 Task: Search for Homes in San Diego with Ocean Views and Balcony.
Action: Mouse moved to (231, 185)
Screenshot: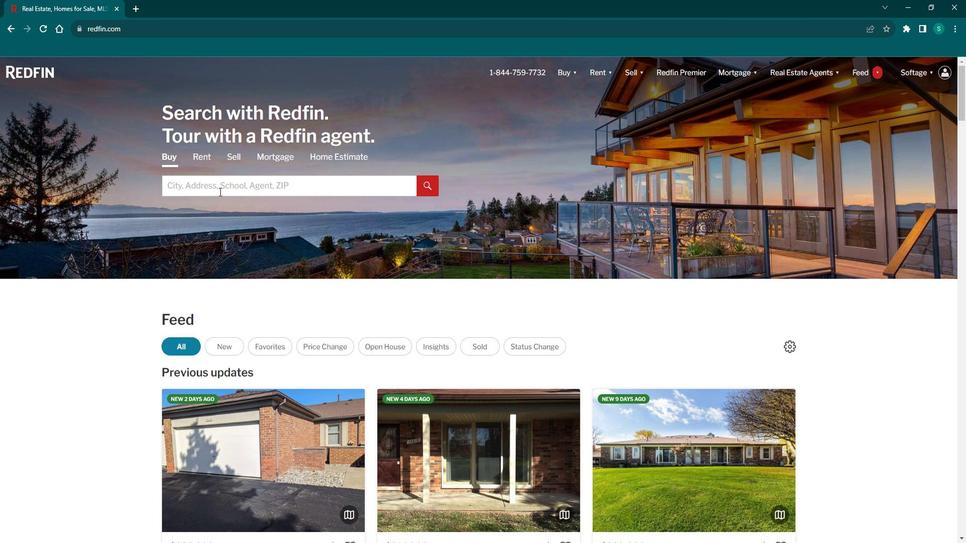 
Action: Mouse pressed left at (231, 185)
Screenshot: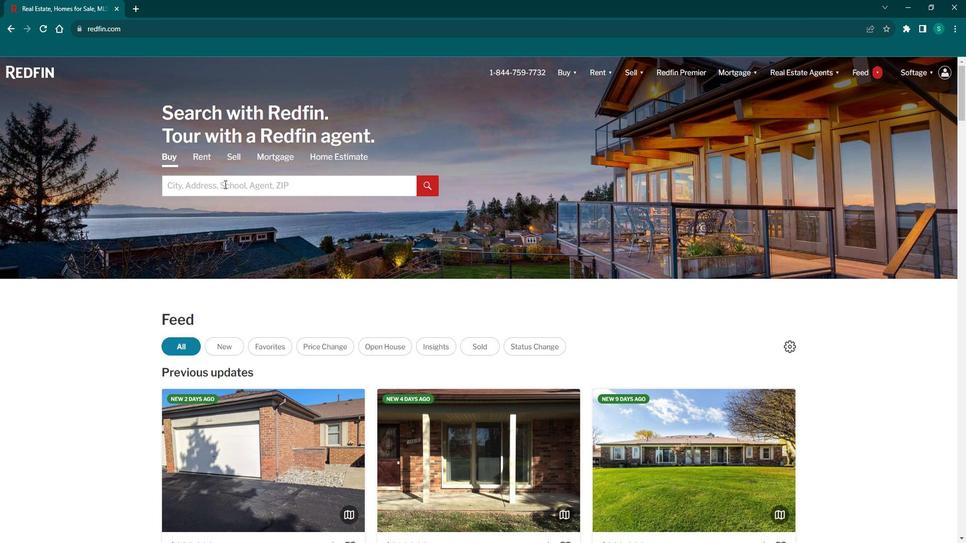 
Action: Mouse moved to (234, 184)
Screenshot: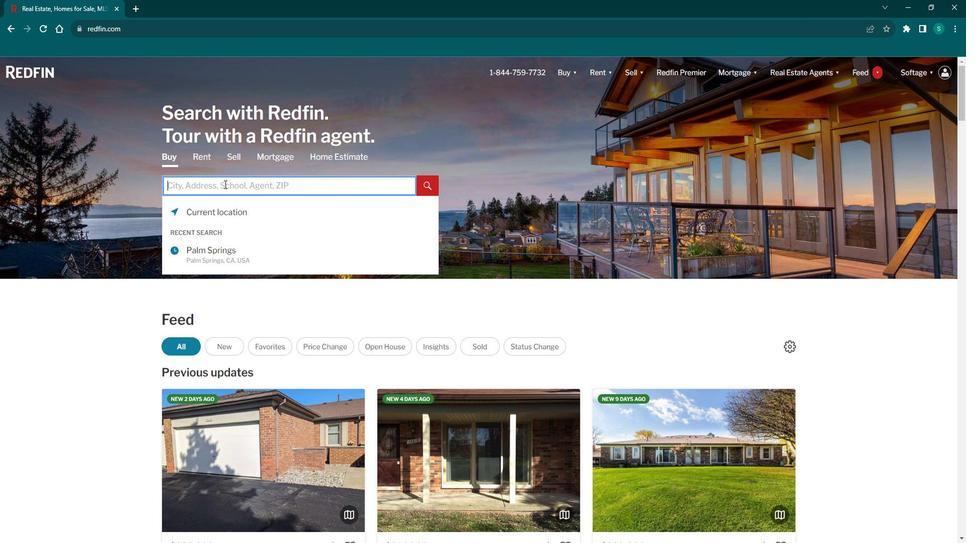 
Action: Key pressed <Key.caps_lock>S<Key.caps_lock>an<Key.space><Key.caps_lock>D<Key.caps_lock>iego
Screenshot: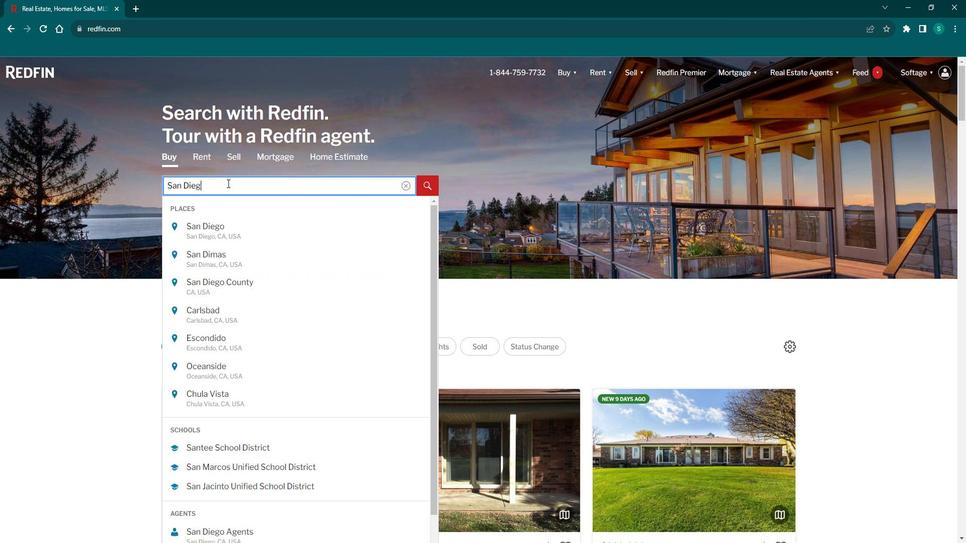
Action: Mouse moved to (228, 227)
Screenshot: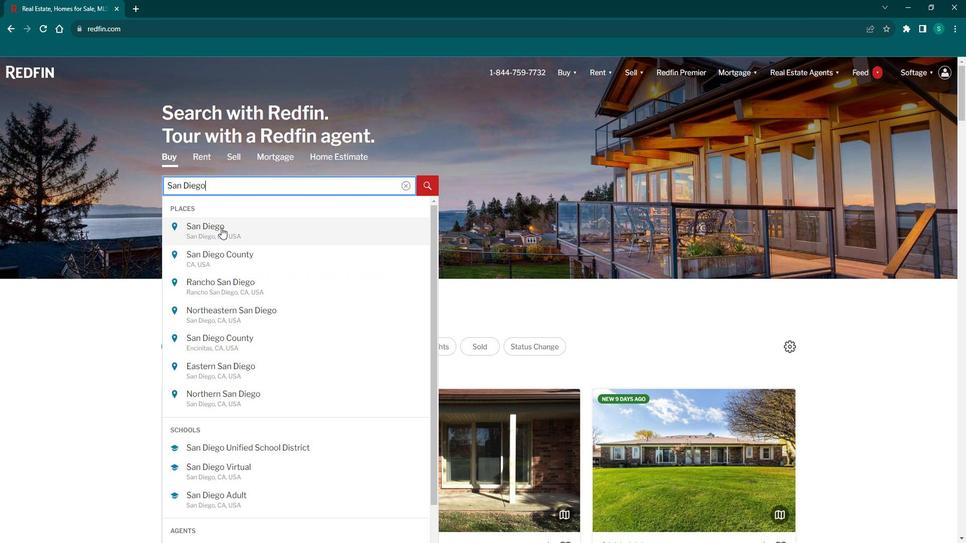 
Action: Mouse pressed left at (228, 227)
Screenshot: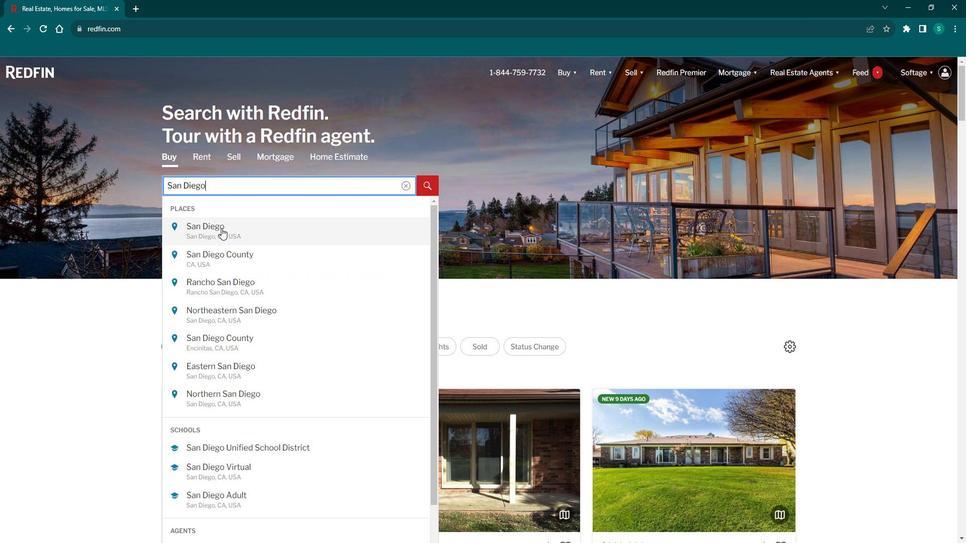 
Action: Mouse moved to (861, 140)
Screenshot: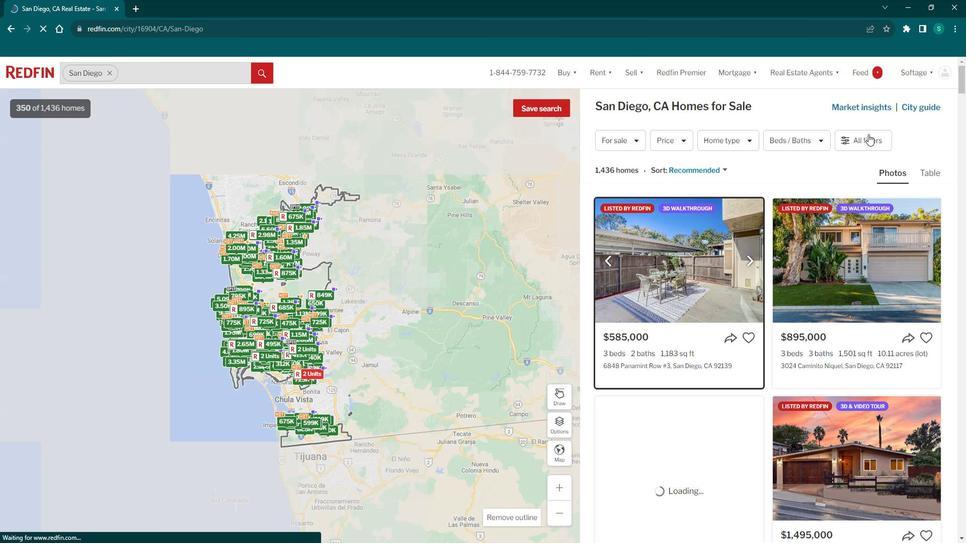 
Action: Mouse pressed left at (861, 140)
Screenshot: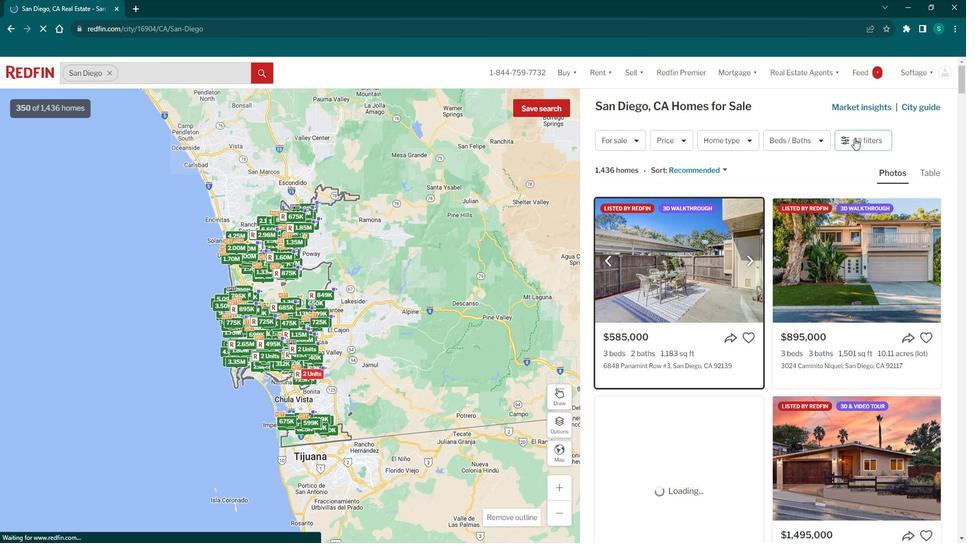 
Action: Mouse moved to (876, 143)
Screenshot: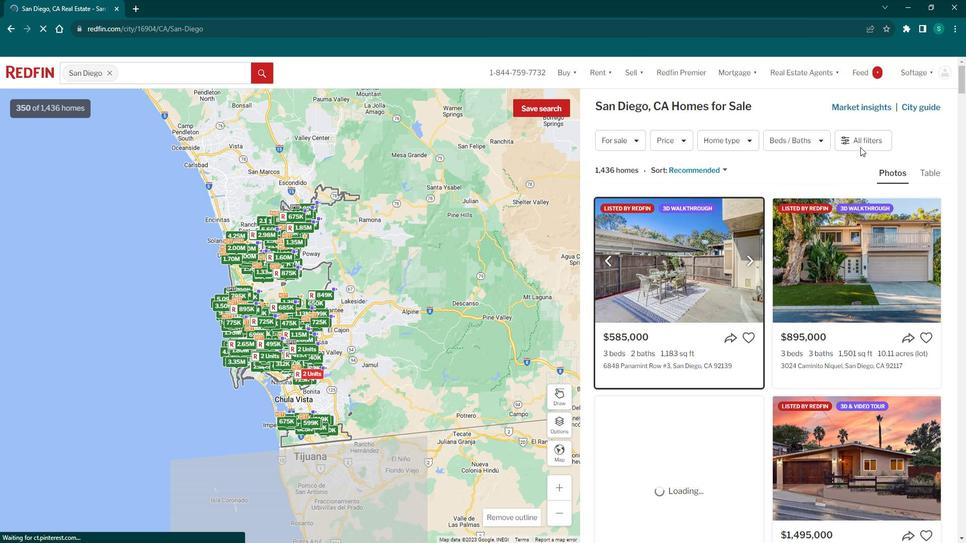 
Action: Mouse pressed left at (876, 143)
Screenshot: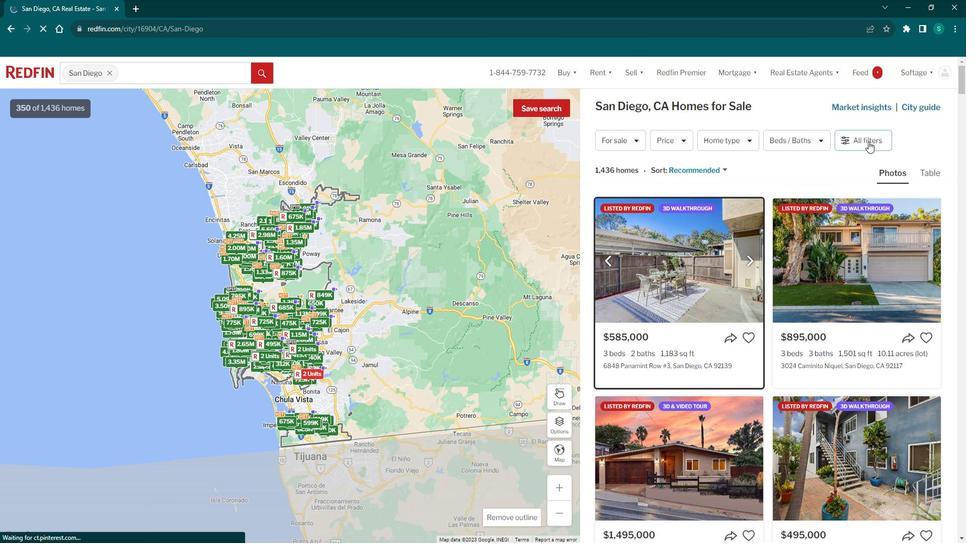 
Action: Mouse moved to (740, 320)
Screenshot: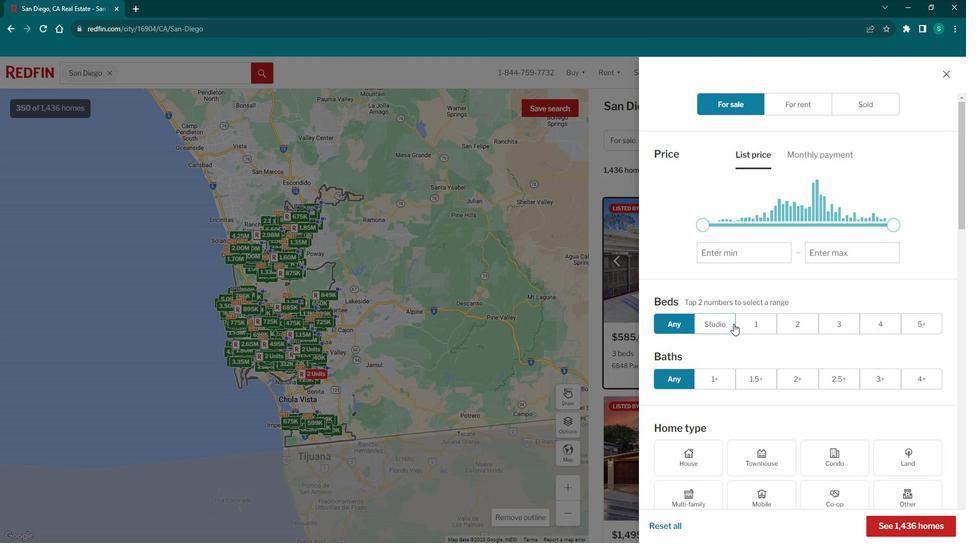 
Action: Mouse scrolled (740, 320) with delta (0, 0)
Screenshot: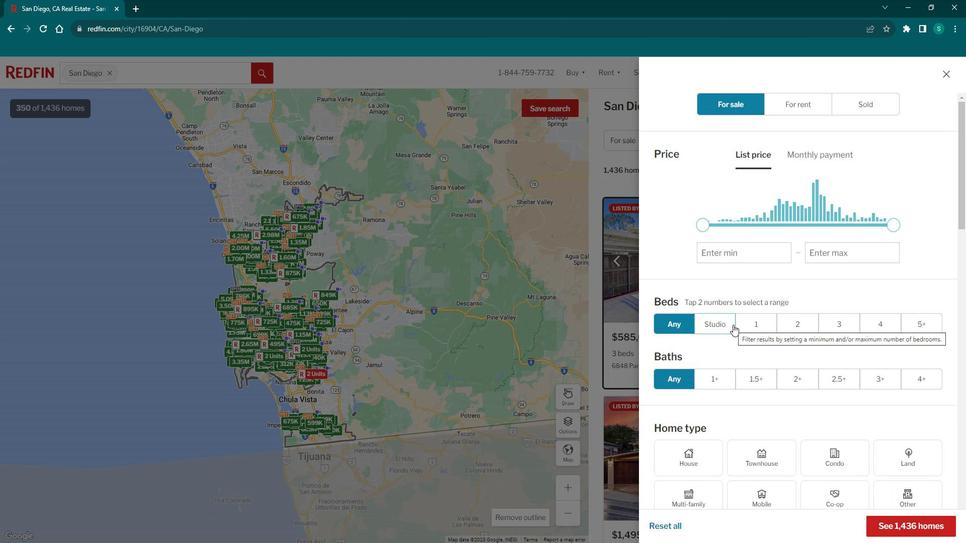 
Action: Mouse scrolled (740, 320) with delta (0, 0)
Screenshot: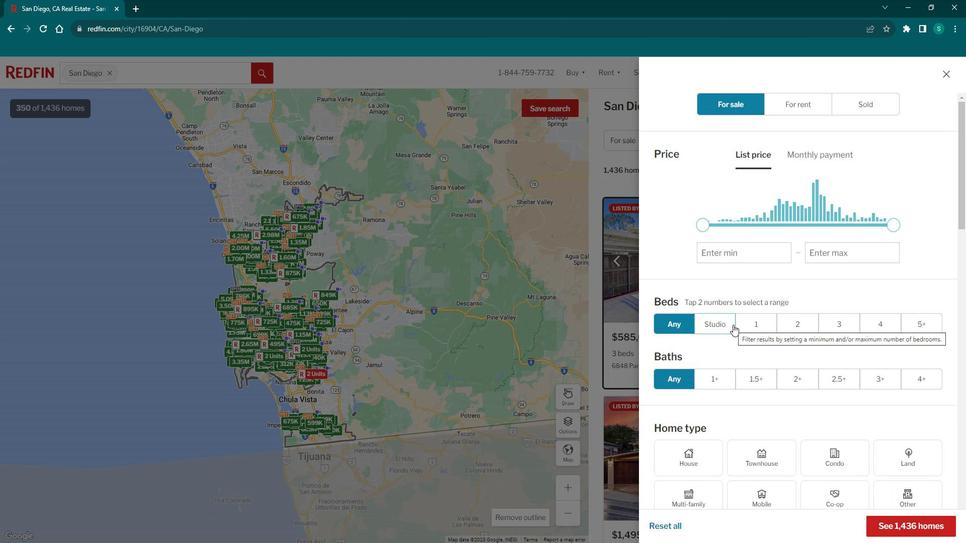 
Action: Mouse moved to (687, 343)
Screenshot: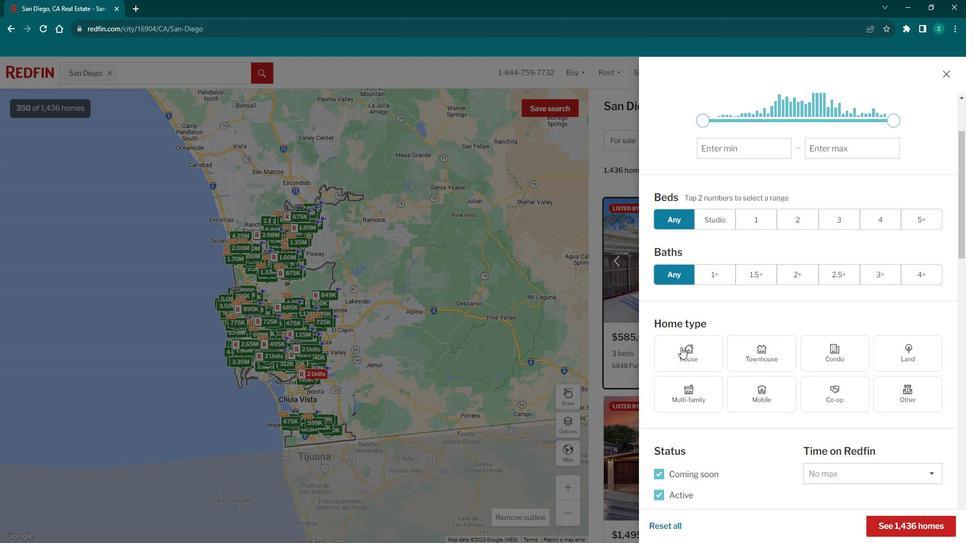 
Action: Mouse pressed left at (687, 343)
Screenshot: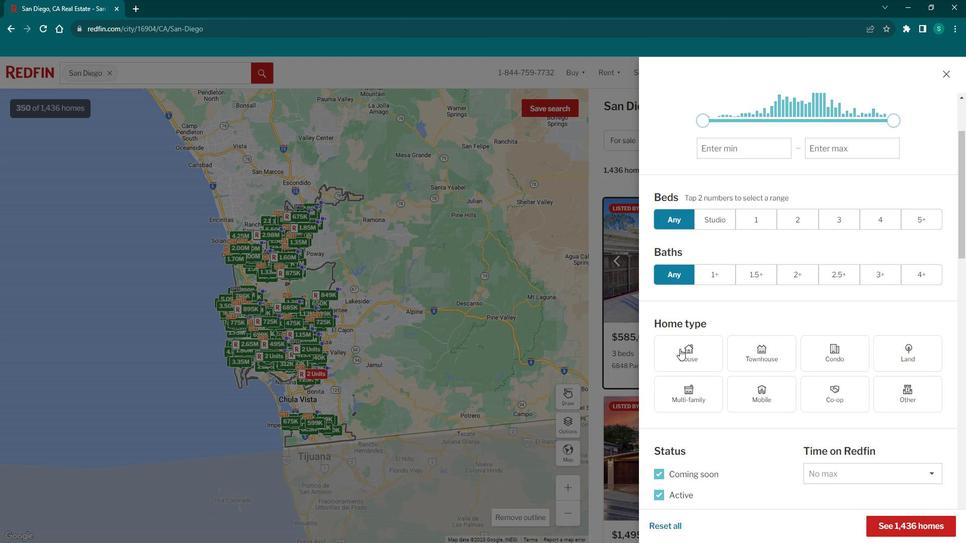 
Action: Mouse scrolled (687, 343) with delta (0, 0)
Screenshot: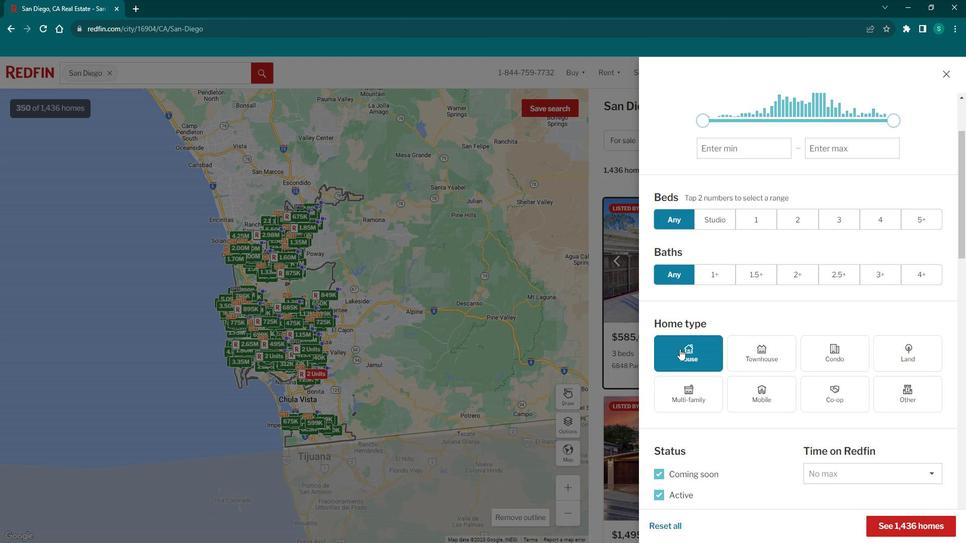 
Action: Mouse scrolled (687, 343) with delta (0, 0)
Screenshot: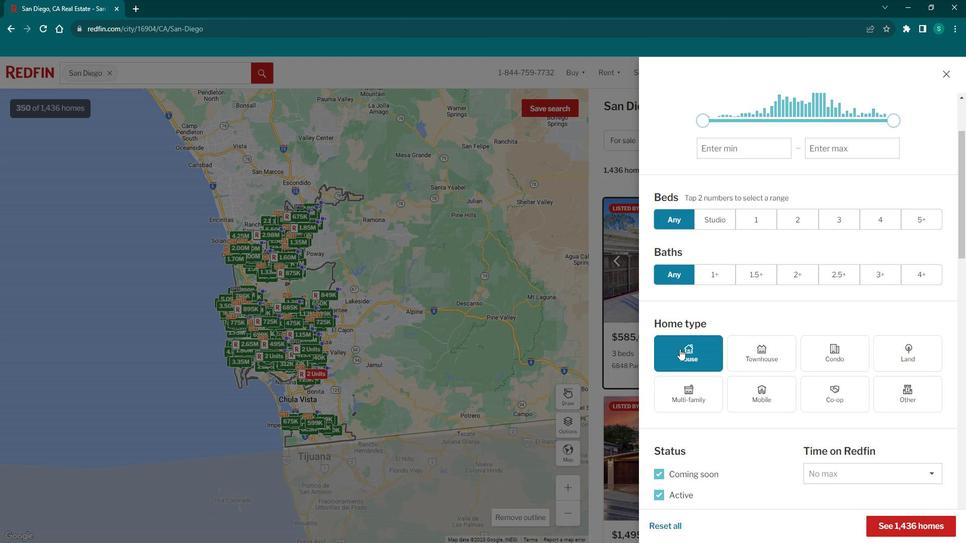 
Action: Mouse scrolled (687, 343) with delta (0, 0)
Screenshot: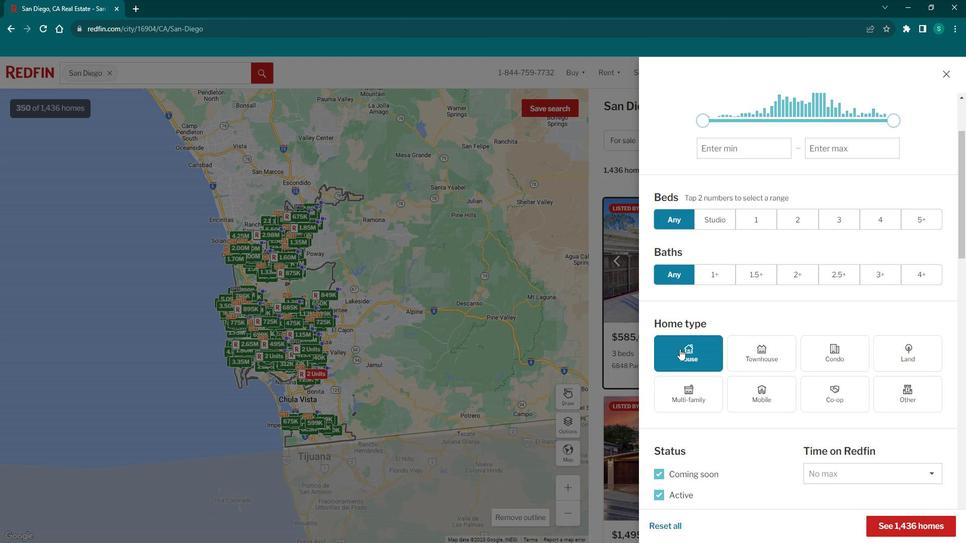 
Action: Mouse scrolled (687, 343) with delta (0, 0)
Screenshot: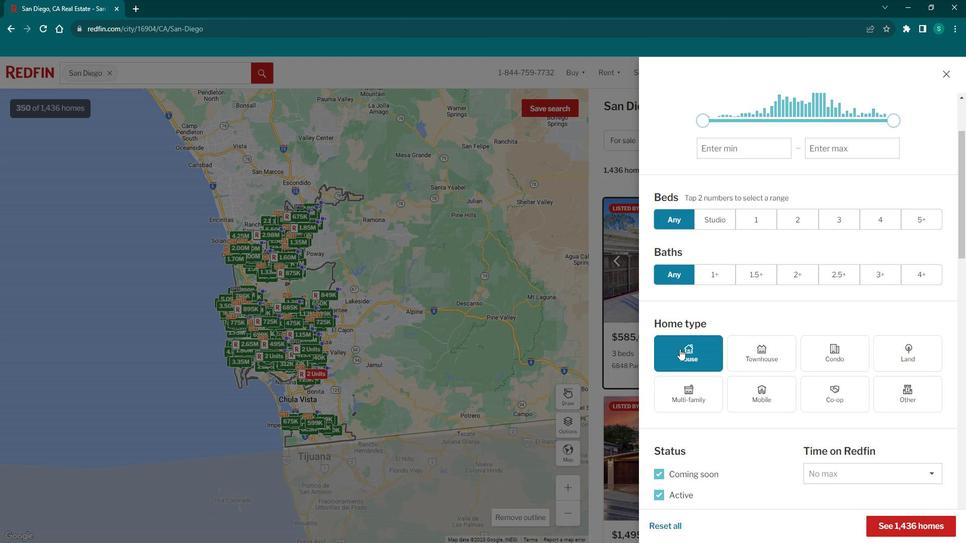 
Action: Mouse scrolled (687, 343) with delta (0, 0)
Screenshot: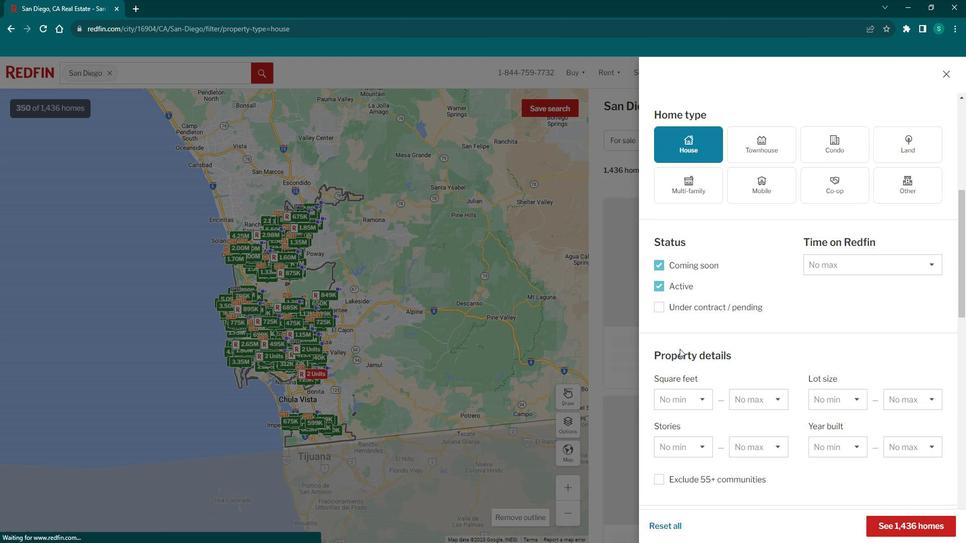 
Action: Mouse scrolled (687, 343) with delta (0, 0)
Screenshot: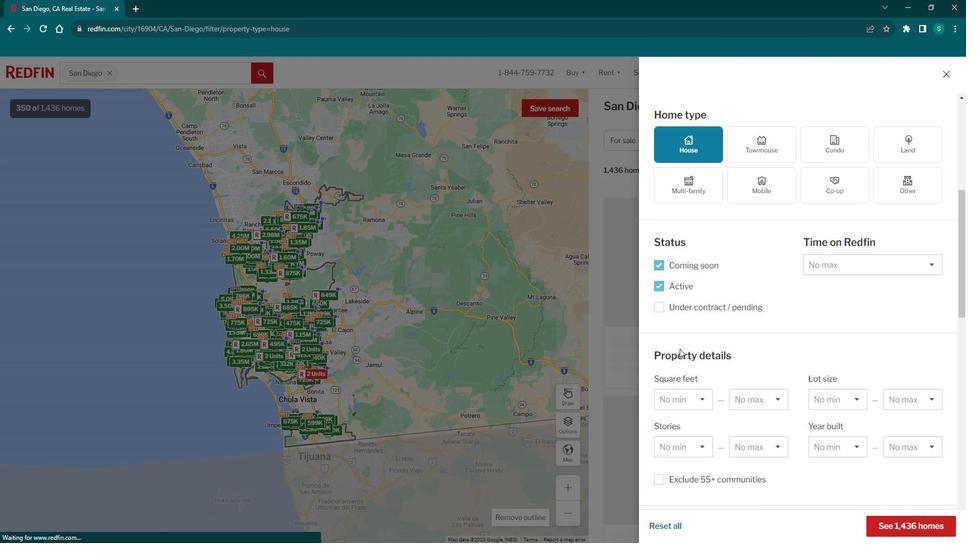 
Action: Mouse moved to (695, 341)
Screenshot: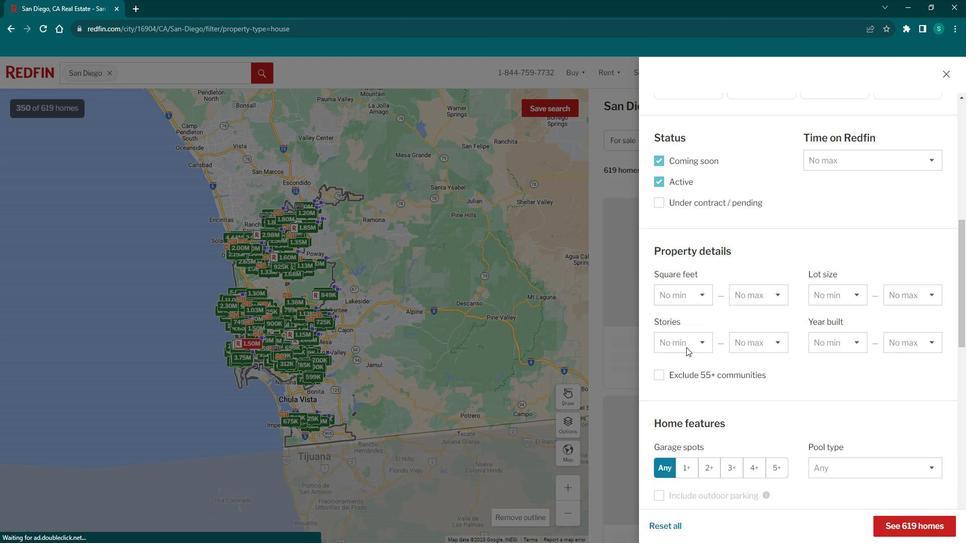 
Action: Mouse scrolled (695, 341) with delta (0, 0)
Screenshot: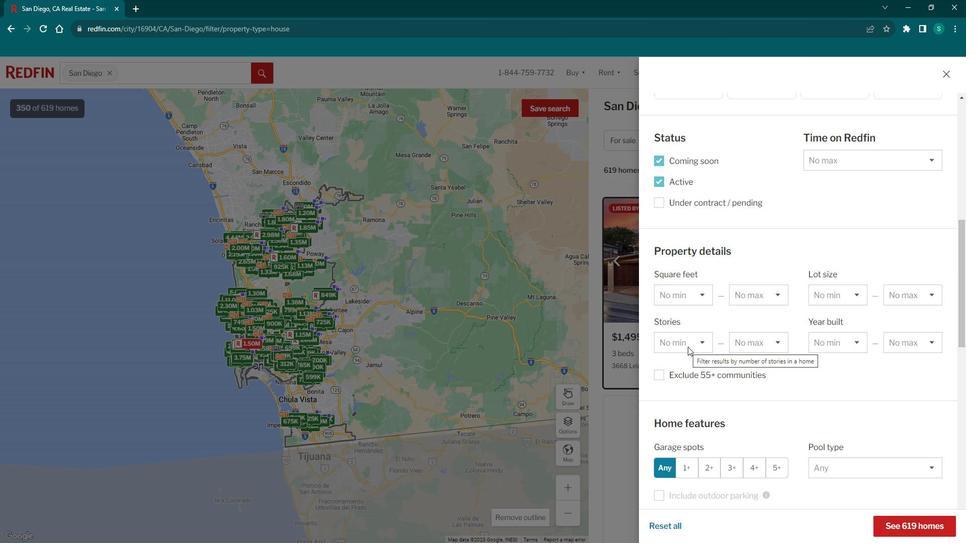 
Action: Mouse scrolled (695, 341) with delta (0, 0)
Screenshot: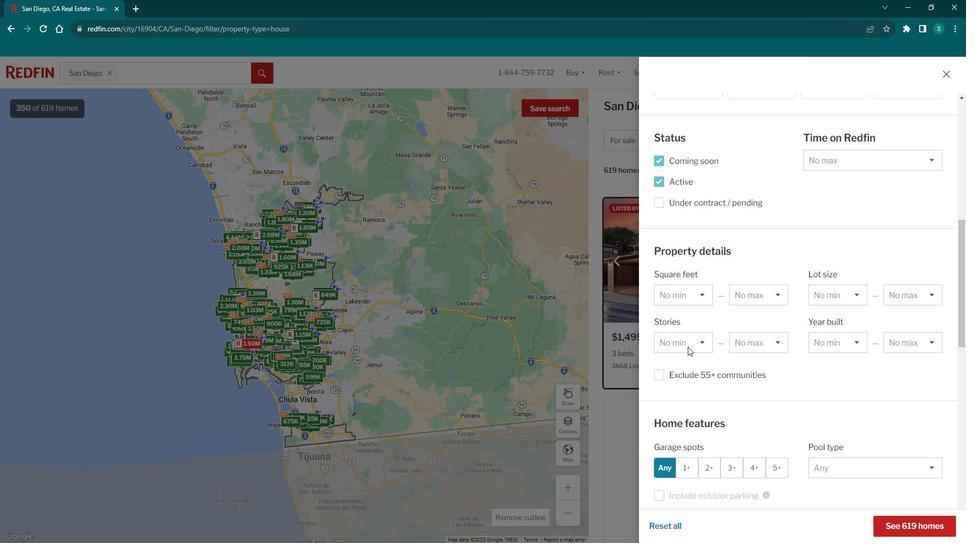 
Action: Mouse scrolled (695, 341) with delta (0, 0)
Screenshot: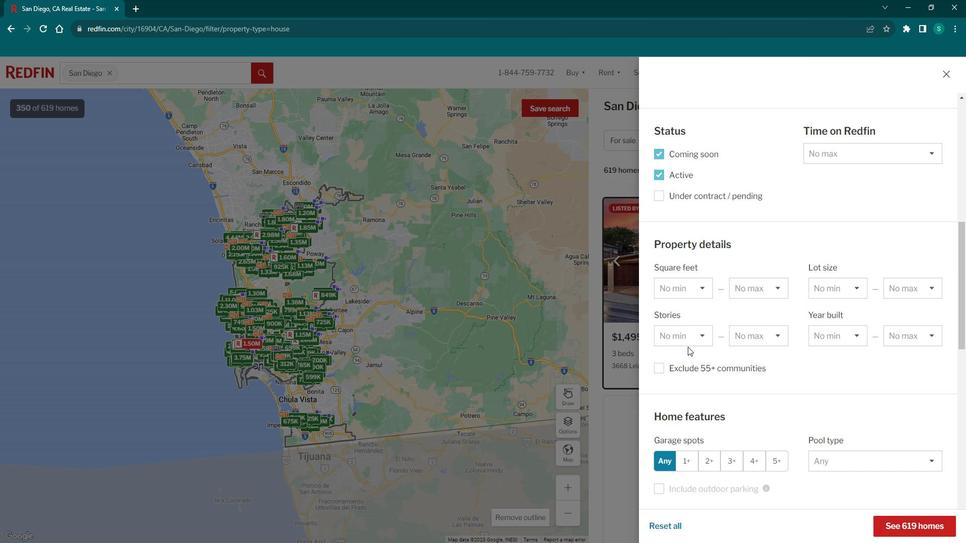 
Action: Mouse scrolled (695, 341) with delta (0, 0)
Screenshot: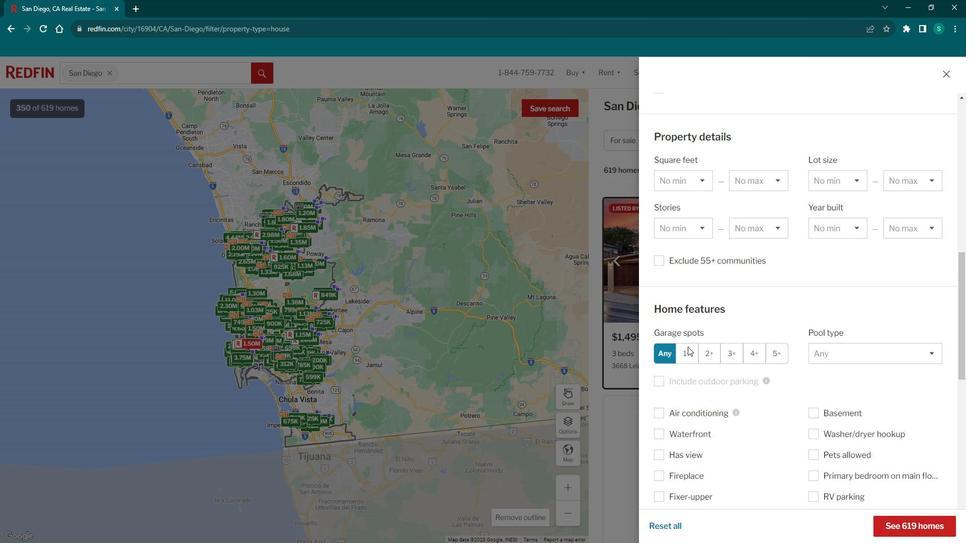 
Action: Mouse moved to (666, 353)
Screenshot: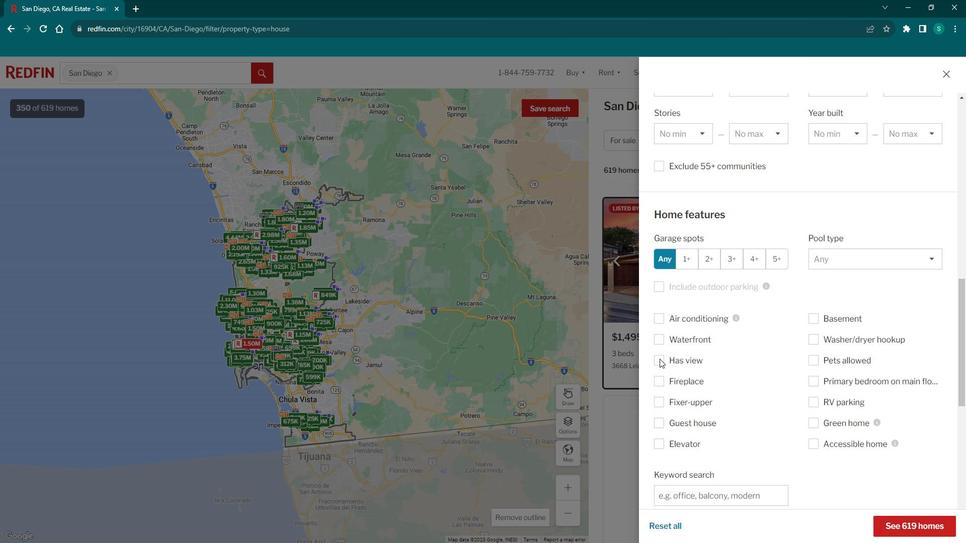 
Action: Mouse pressed left at (666, 353)
Screenshot: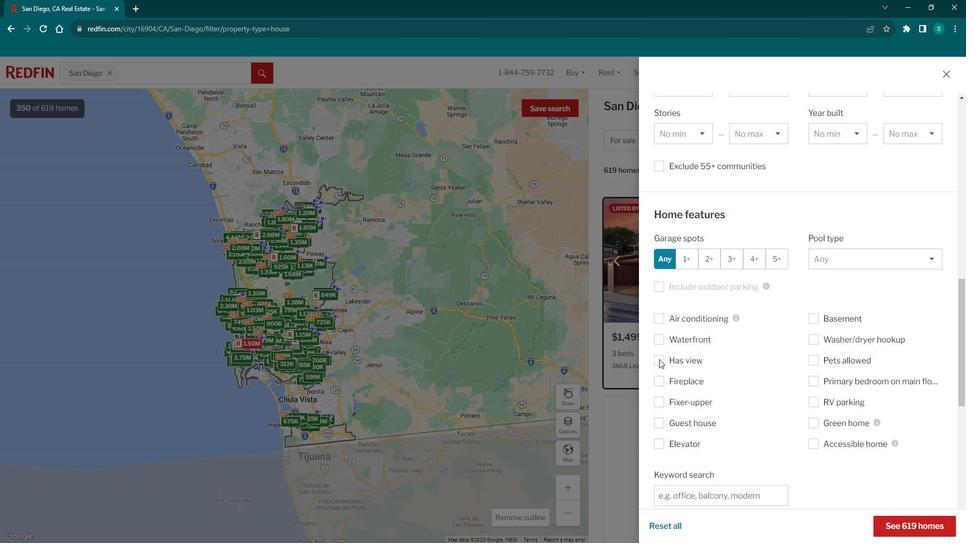 
Action: Mouse moved to (677, 343)
Screenshot: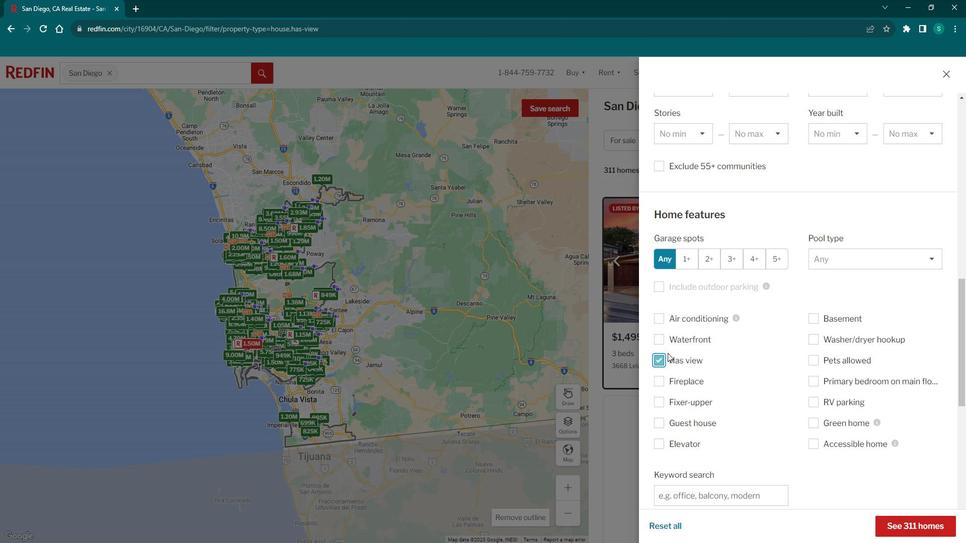 
Action: Mouse pressed left at (677, 343)
Screenshot: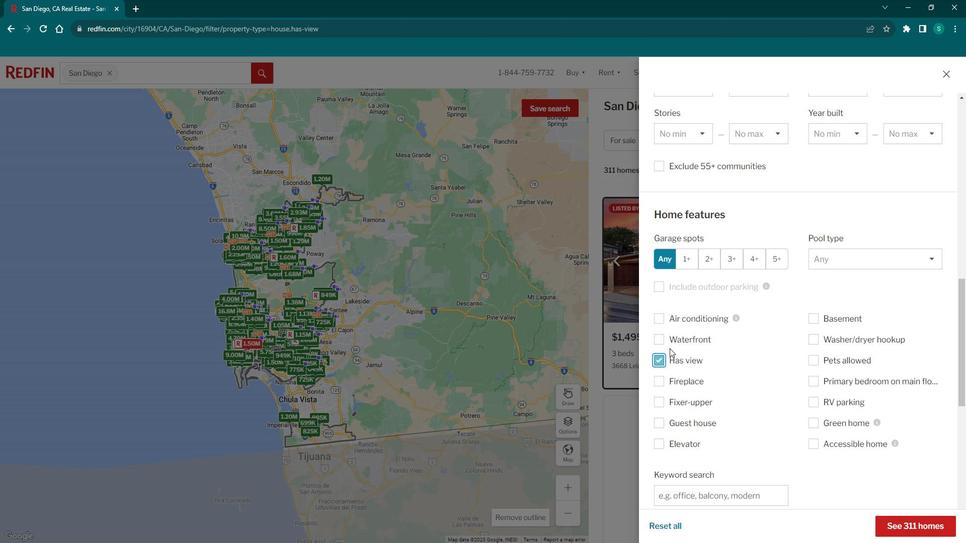 
Action: Mouse moved to (672, 355)
Screenshot: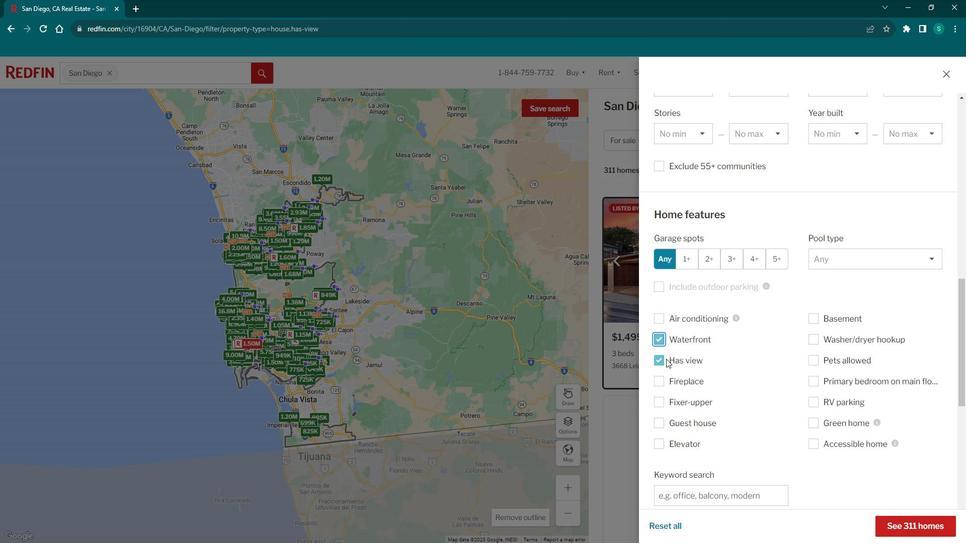 
Action: Mouse pressed left at (672, 355)
Screenshot: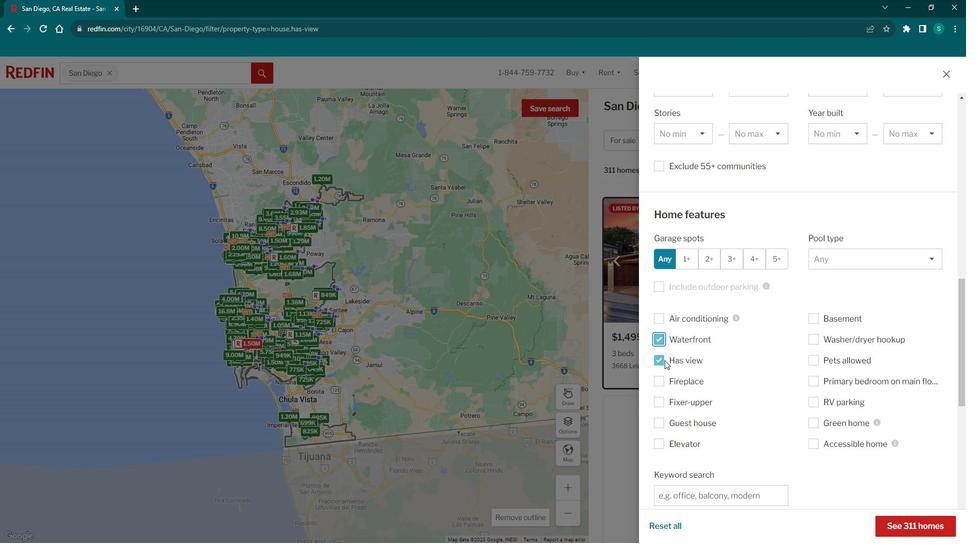 
Action: Mouse moved to (666, 355)
Screenshot: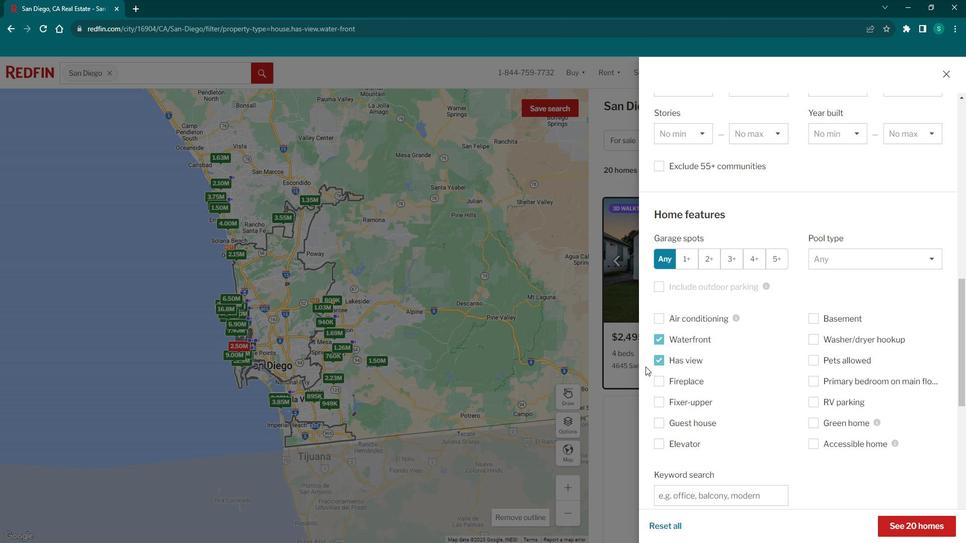 
Action: Mouse pressed left at (666, 355)
Screenshot: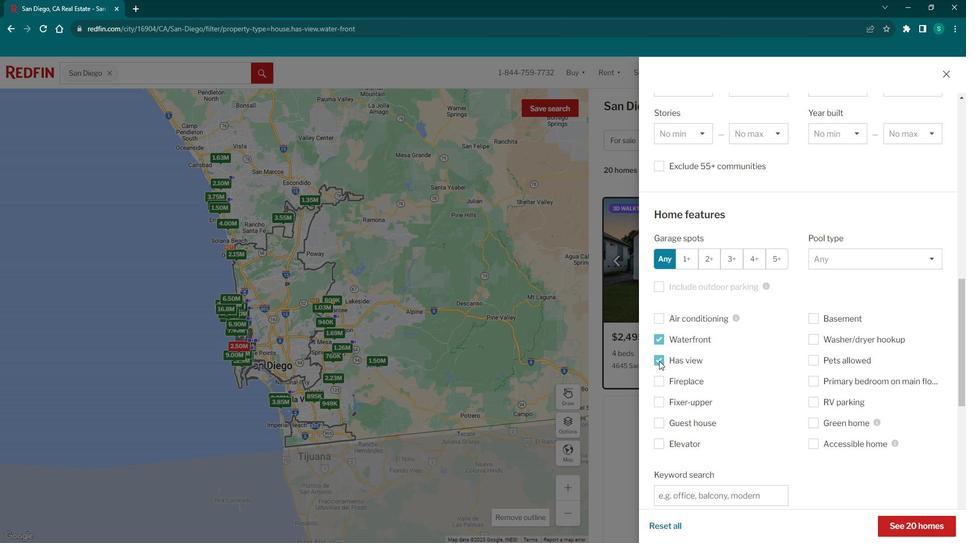 
Action: Mouse scrolled (666, 354) with delta (0, 0)
Screenshot: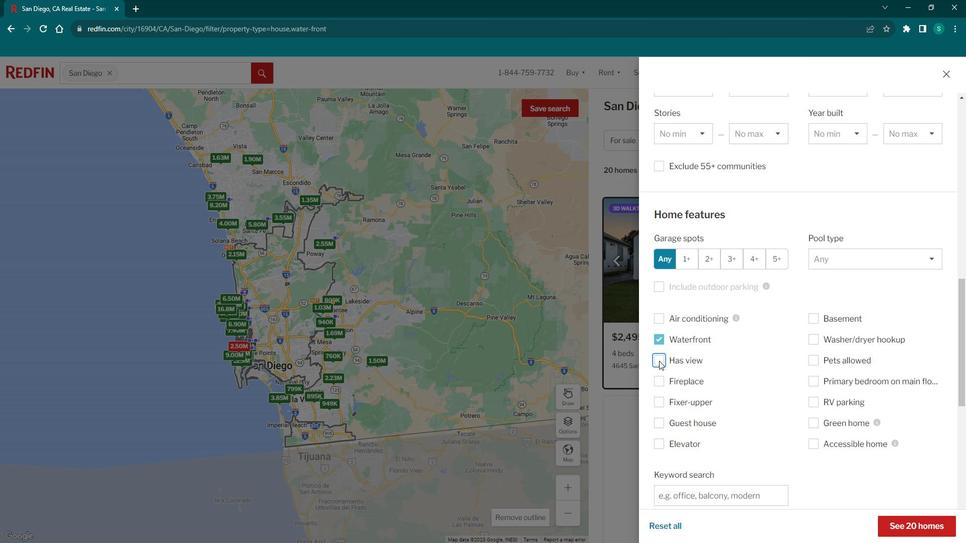 
Action: Mouse scrolled (666, 354) with delta (0, 0)
Screenshot: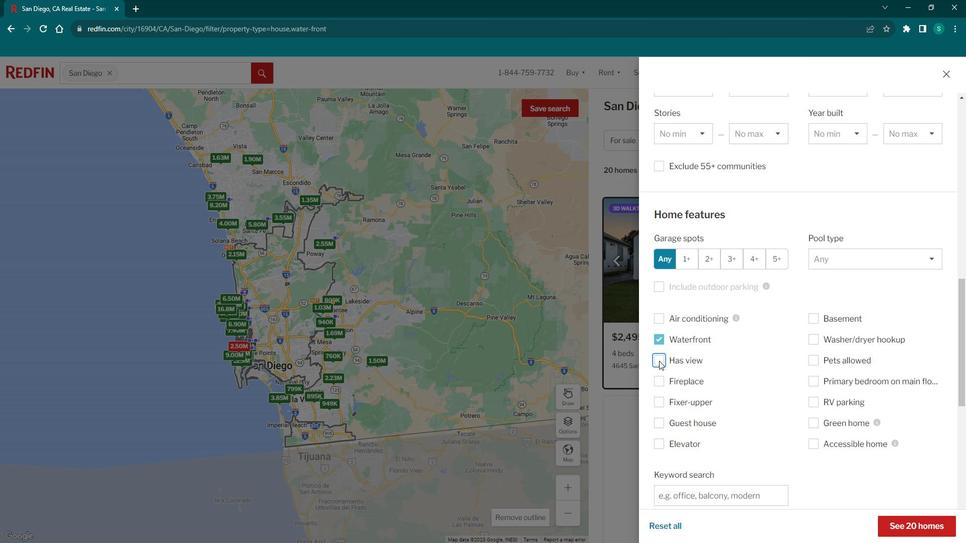 
Action: Mouse scrolled (666, 354) with delta (0, 0)
Screenshot: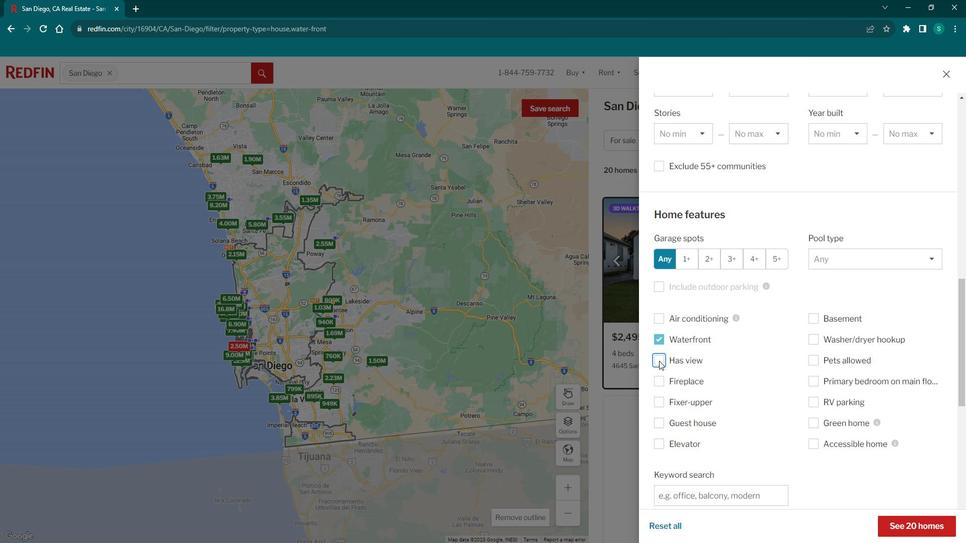
Action: Mouse scrolled (666, 354) with delta (0, 0)
Screenshot: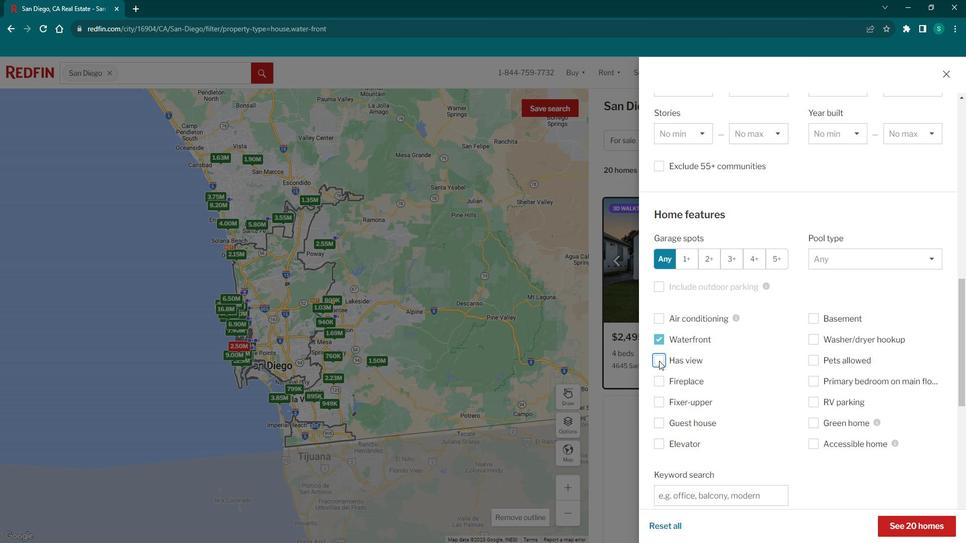 
Action: Mouse scrolled (666, 354) with delta (0, 0)
Screenshot: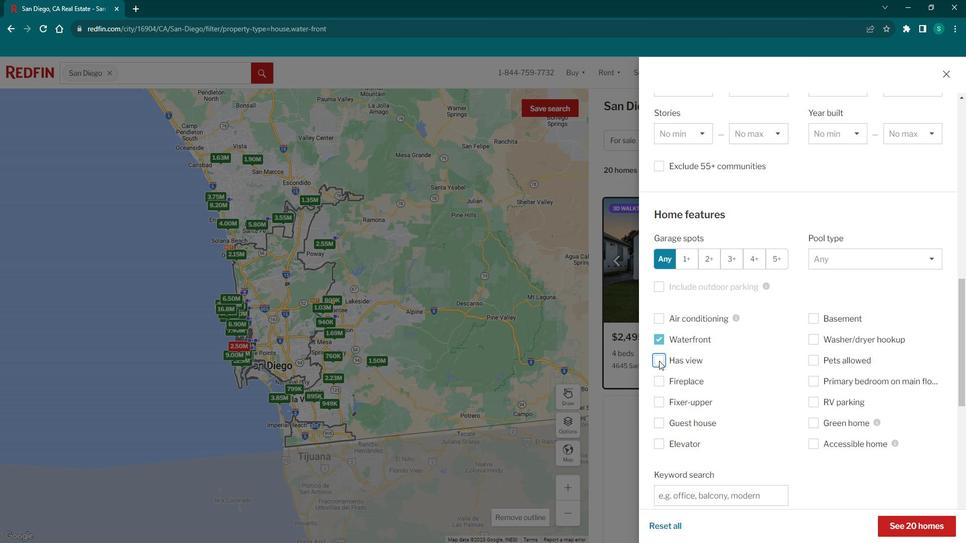 
Action: Mouse moved to (752, 339)
Screenshot: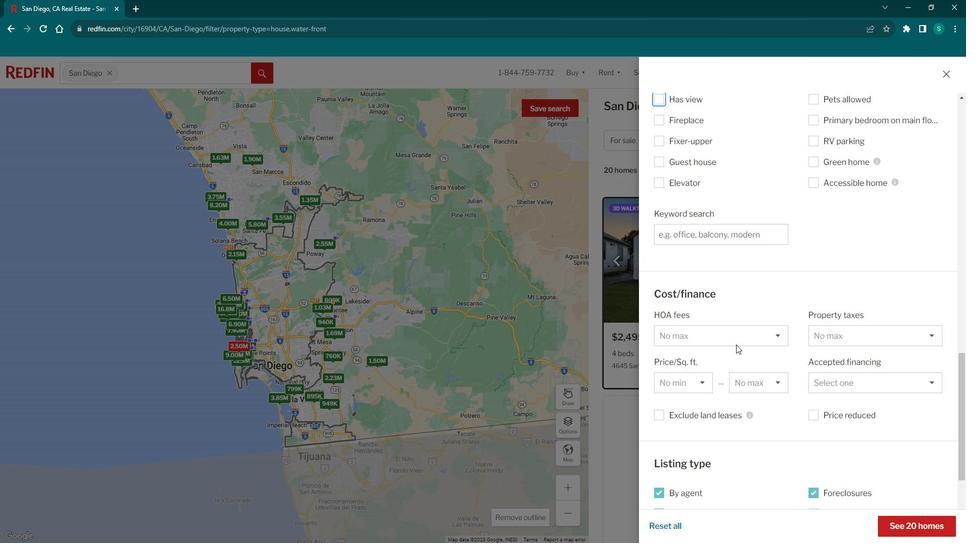
Action: Mouse scrolled (752, 340) with delta (0, 0)
Screenshot: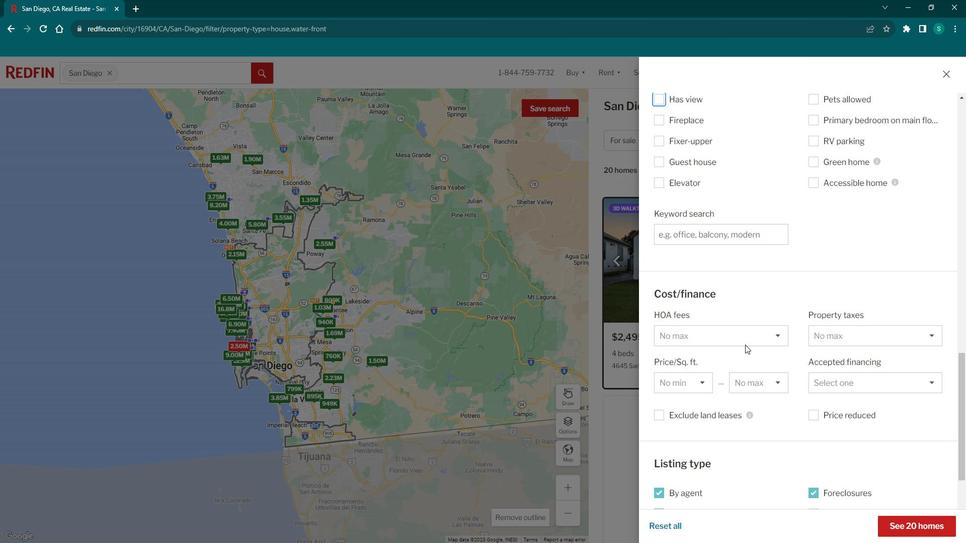 
Action: Mouse scrolled (752, 340) with delta (0, 0)
Screenshot: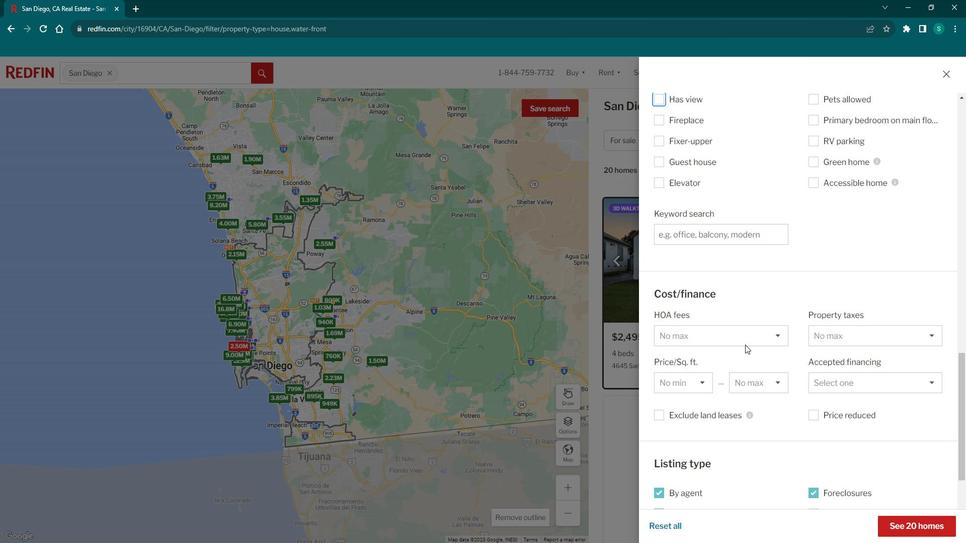 
Action: Mouse scrolled (752, 340) with delta (0, 0)
Screenshot: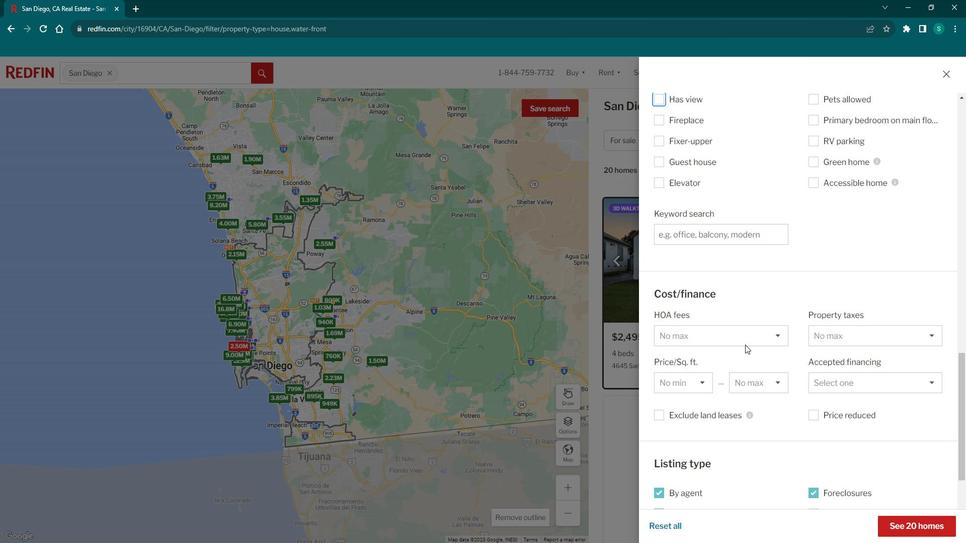 
Action: Mouse scrolled (752, 340) with delta (0, 0)
Screenshot: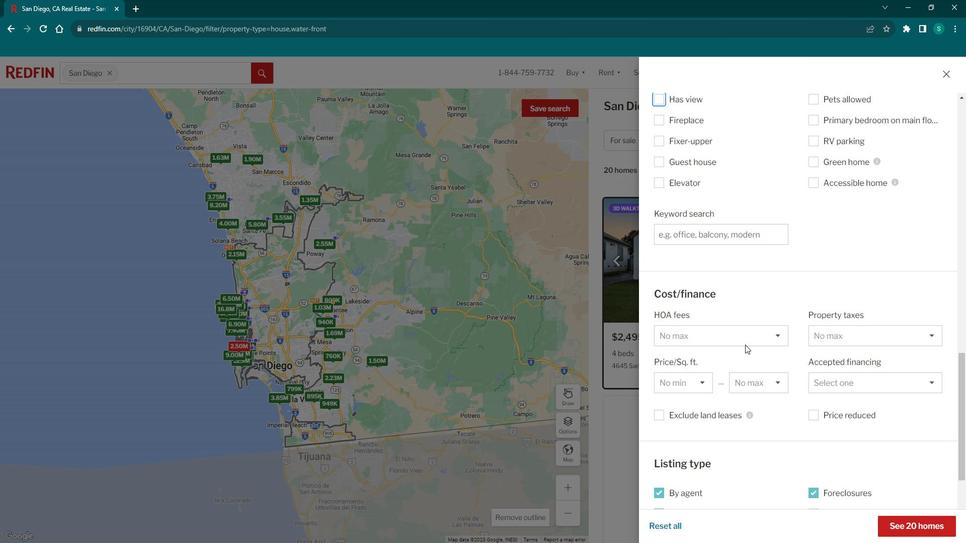 
Action: Mouse scrolled (752, 340) with delta (0, 0)
Screenshot: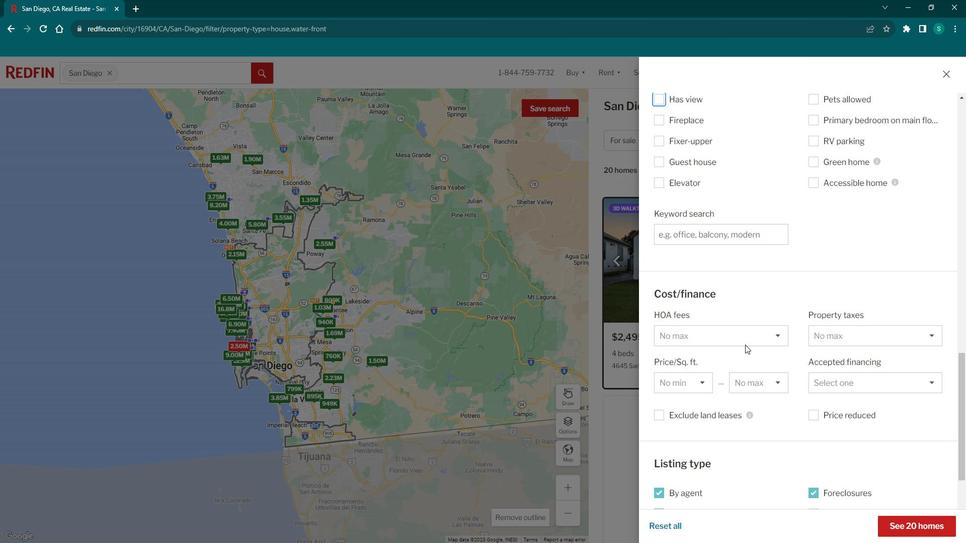 
Action: Mouse moved to (753, 339)
Screenshot: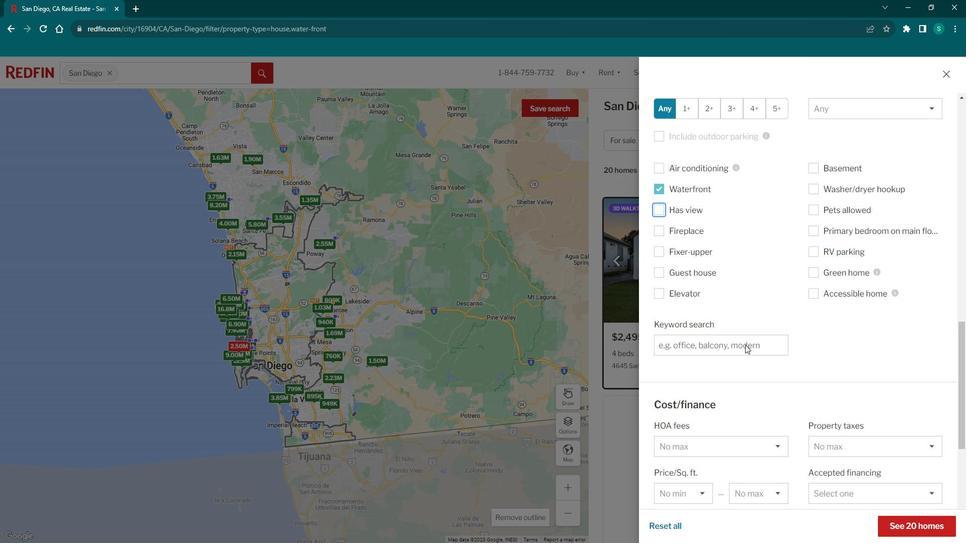 
Action: Mouse scrolled (753, 340) with delta (0, 0)
Screenshot: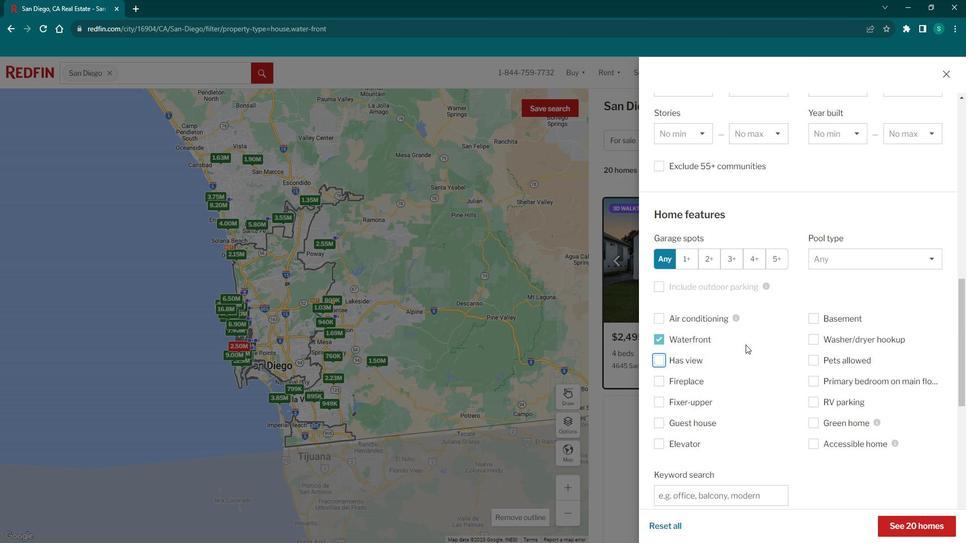 
Action: Mouse scrolled (753, 340) with delta (0, 0)
Screenshot: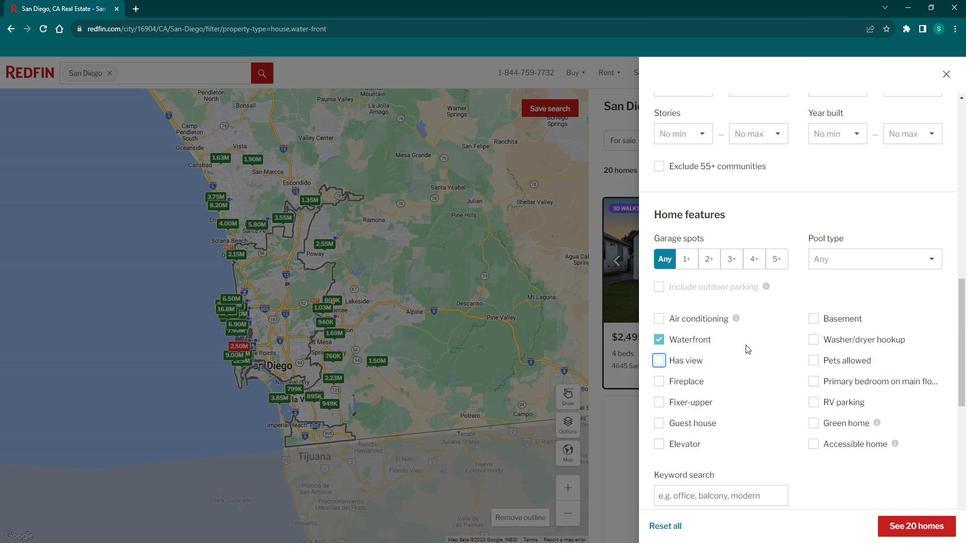 
Action: Mouse scrolled (753, 340) with delta (0, 0)
Screenshot: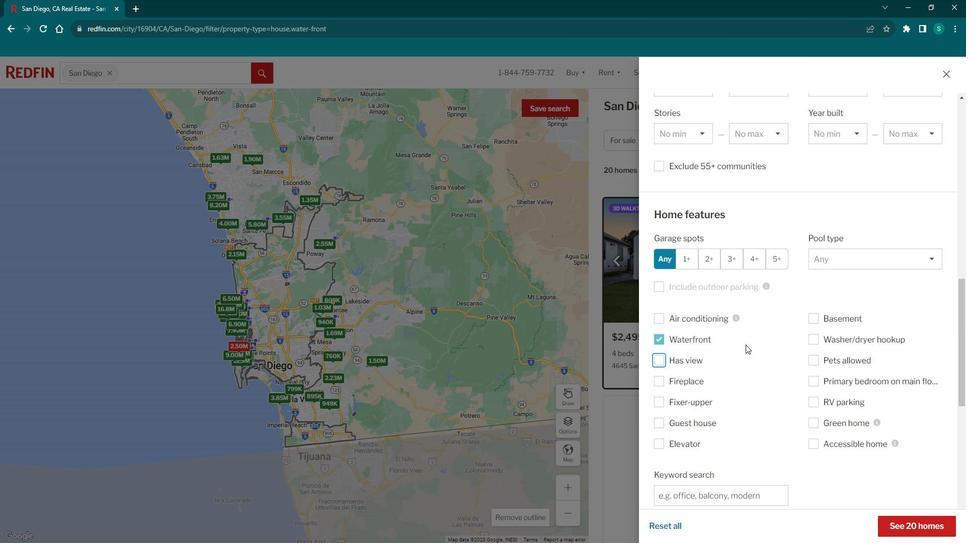 
Action: Mouse scrolled (753, 340) with delta (0, 0)
Screenshot: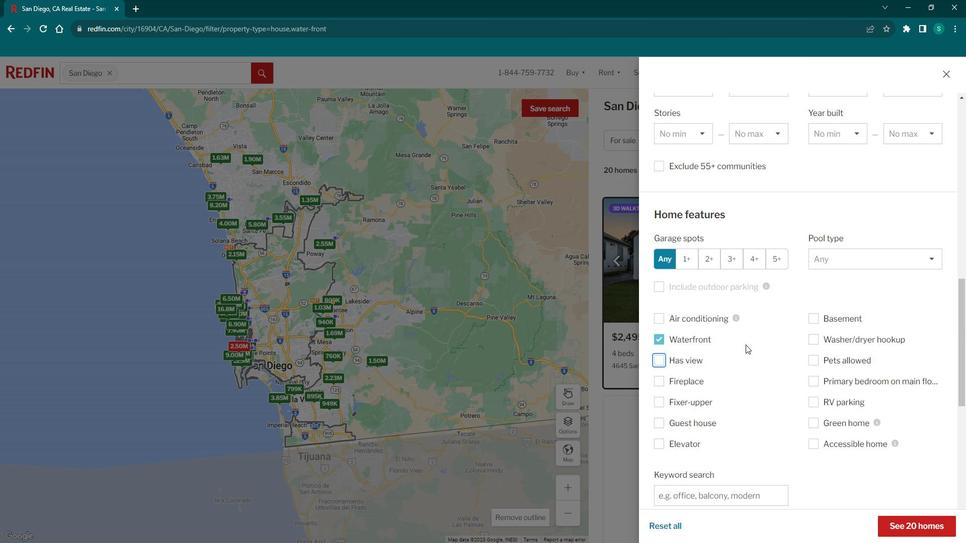 
Action: Mouse scrolled (753, 340) with delta (0, 0)
Screenshot: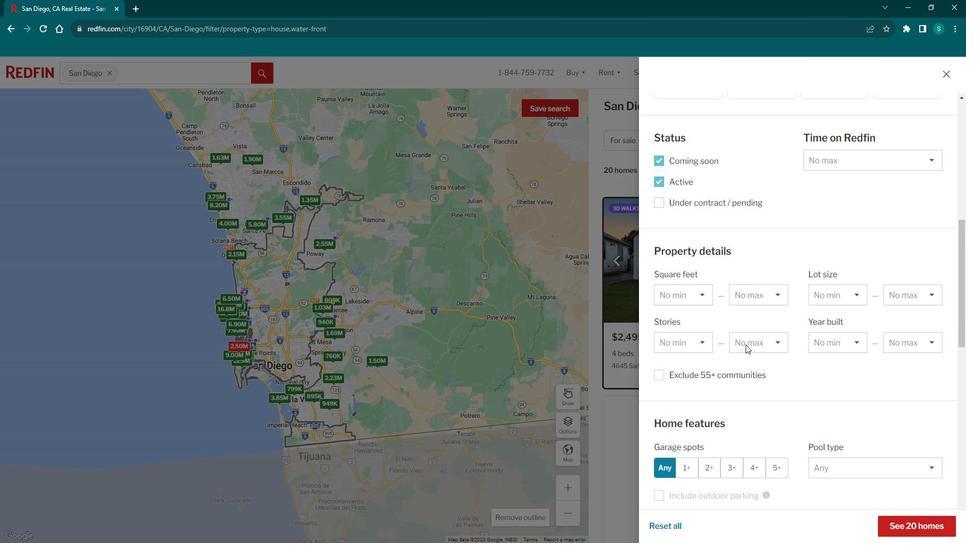 
Action: Mouse scrolled (753, 340) with delta (0, 0)
Screenshot: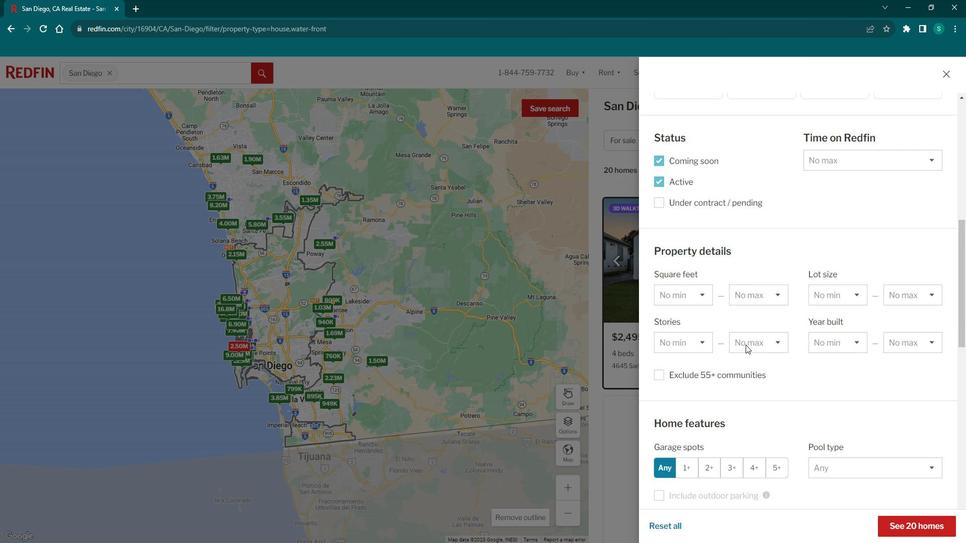 
Action: Mouse scrolled (753, 340) with delta (0, 0)
Screenshot: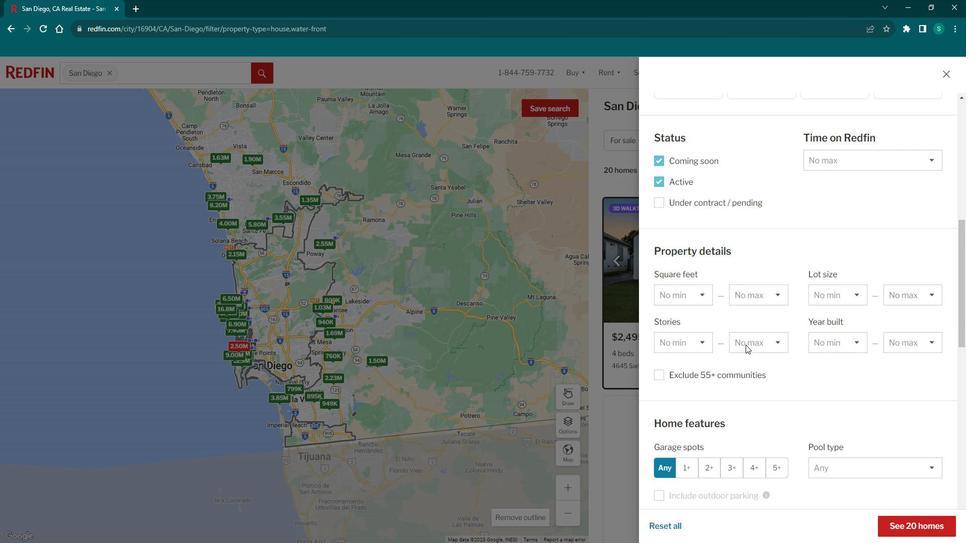 
Action: Mouse scrolled (753, 339) with delta (0, 0)
Screenshot: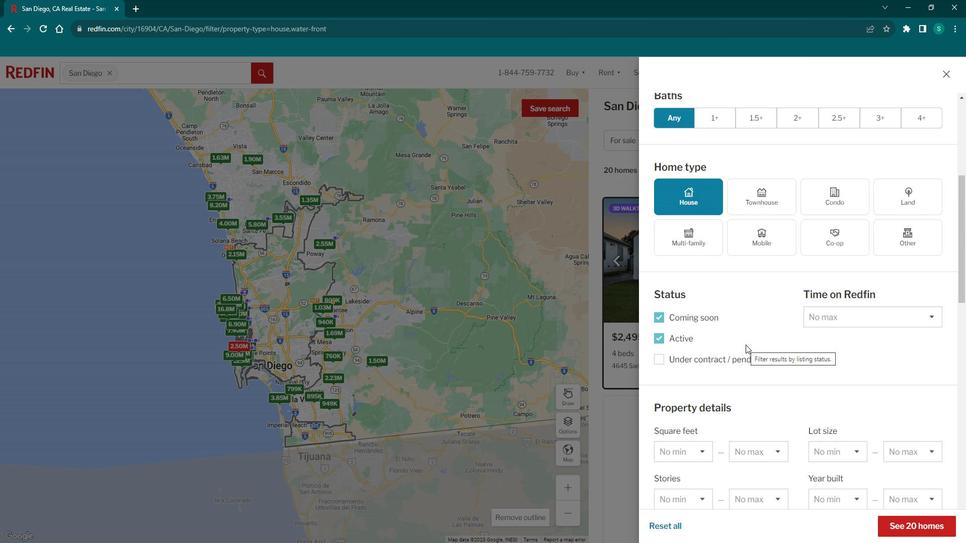 
Action: Mouse scrolled (753, 339) with delta (0, 0)
Screenshot: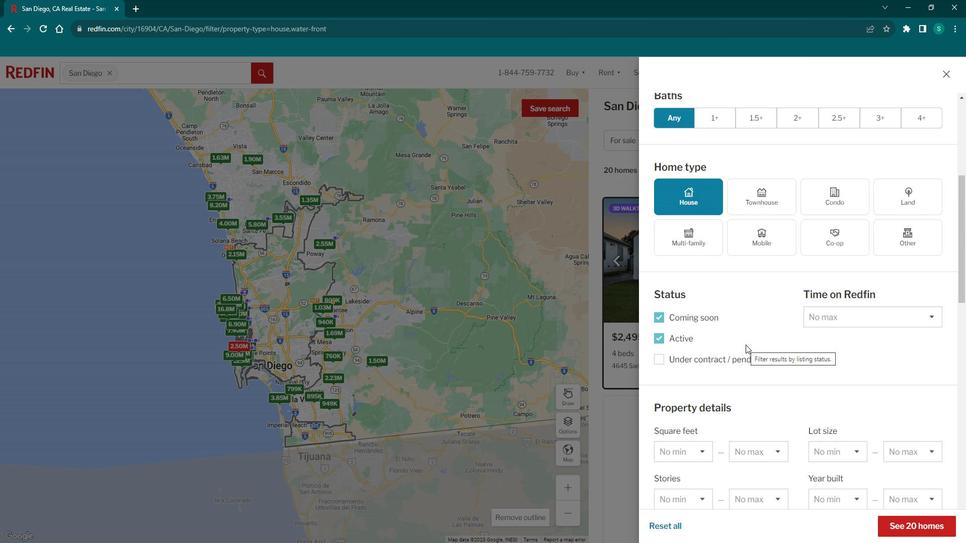 
Action: Mouse scrolled (753, 339) with delta (0, 0)
Screenshot: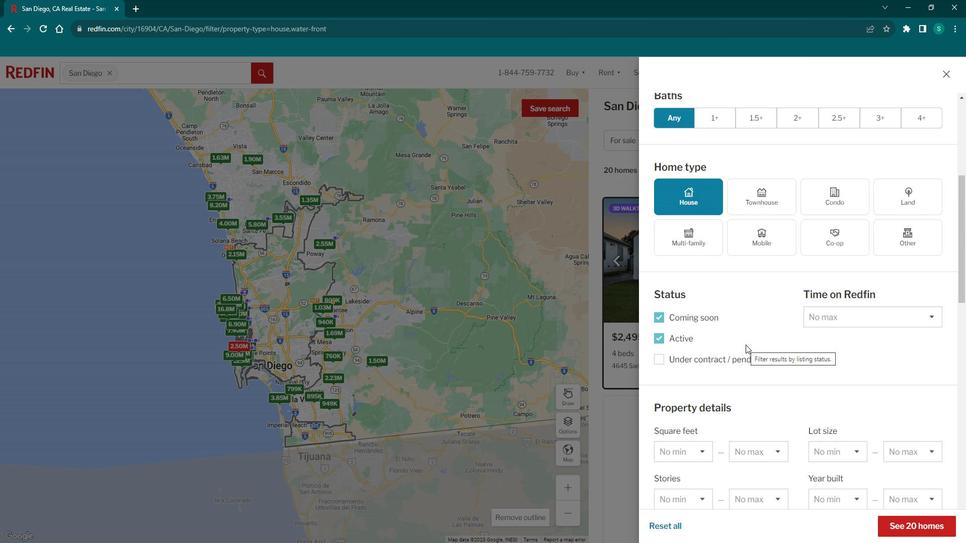 
Action: Mouse scrolled (753, 339) with delta (0, 0)
Screenshot: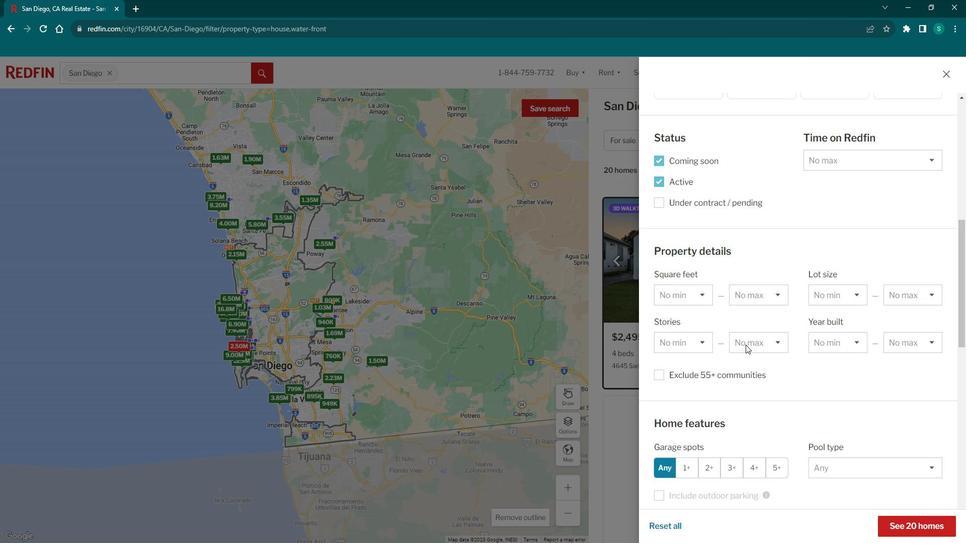 
Action: Mouse scrolled (753, 339) with delta (0, 0)
Screenshot: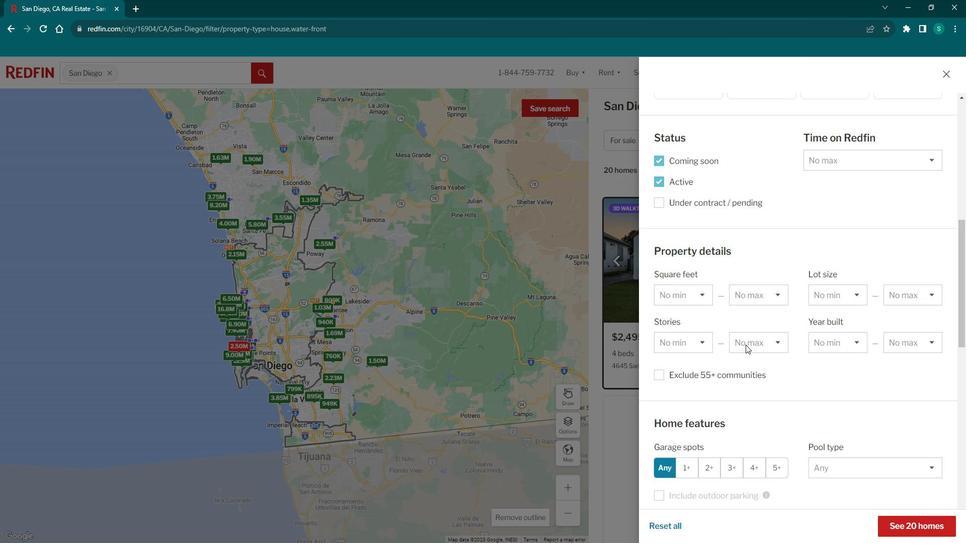 
Action: Mouse scrolled (753, 339) with delta (0, 0)
Screenshot: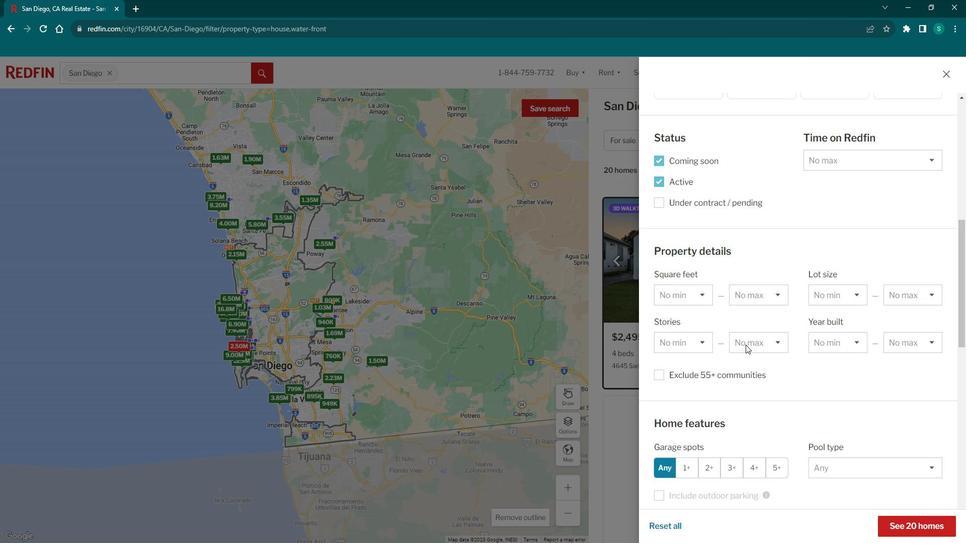 
Action: Mouse scrolled (753, 339) with delta (0, 0)
Screenshot: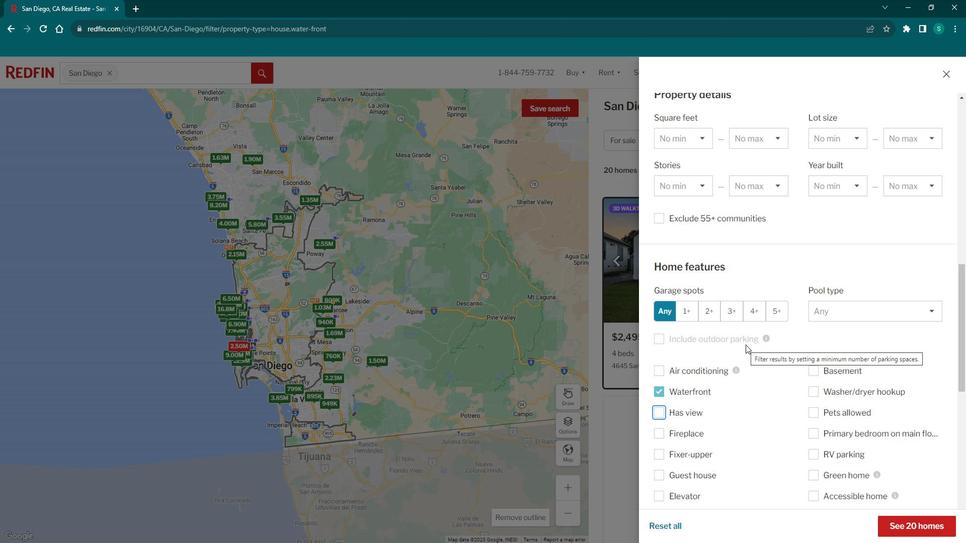 
Action: Mouse scrolled (753, 339) with delta (0, 0)
Screenshot: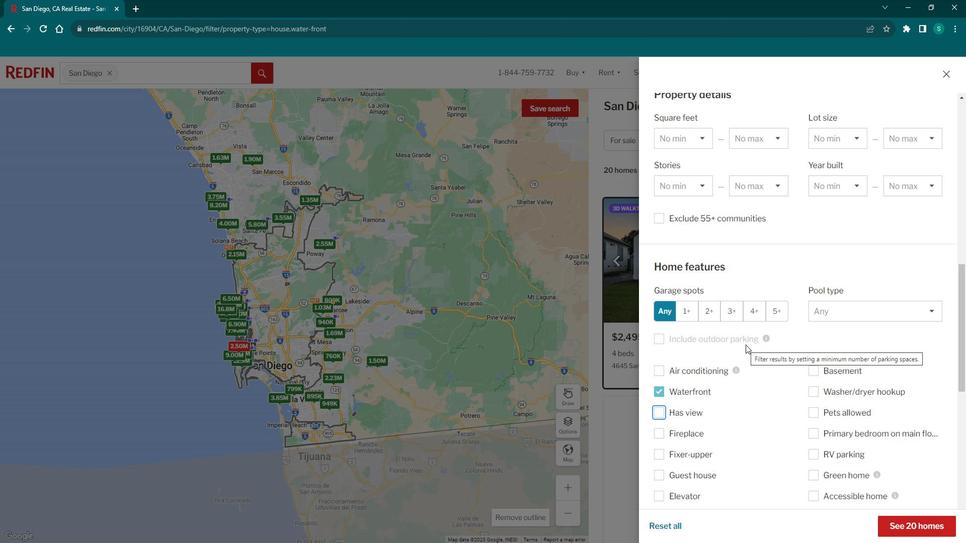 
Action: Mouse scrolled (753, 339) with delta (0, 0)
Screenshot: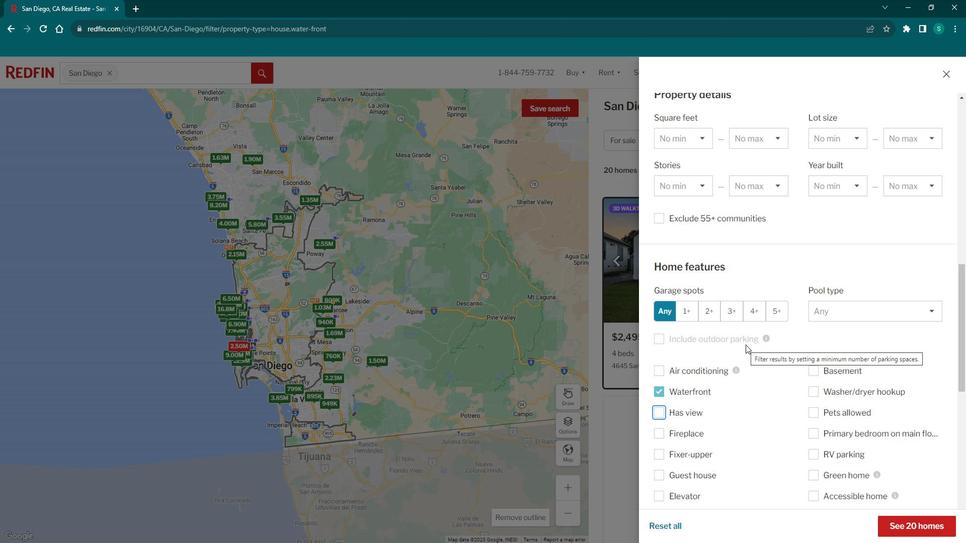 
Action: Mouse scrolled (753, 339) with delta (0, 0)
Screenshot: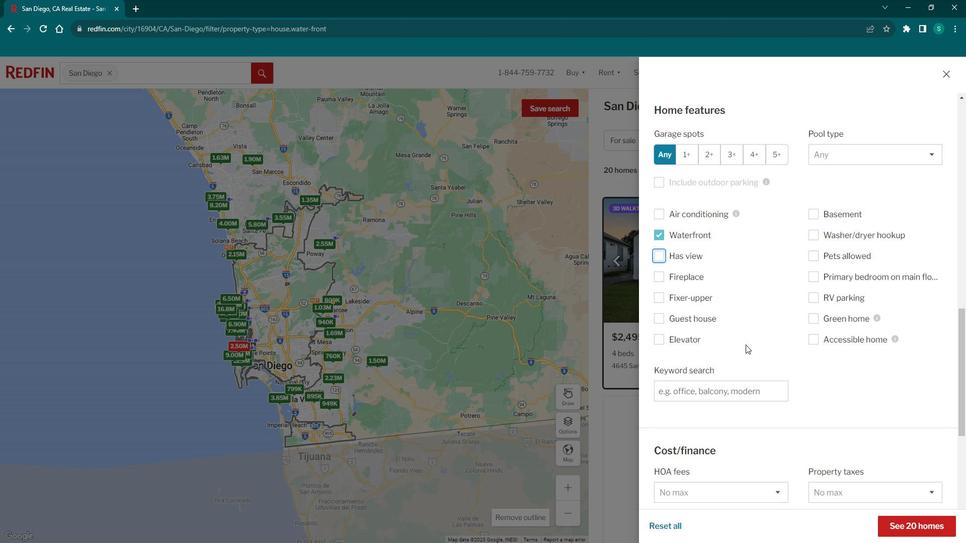 
Action: Mouse scrolled (753, 339) with delta (0, 0)
Screenshot: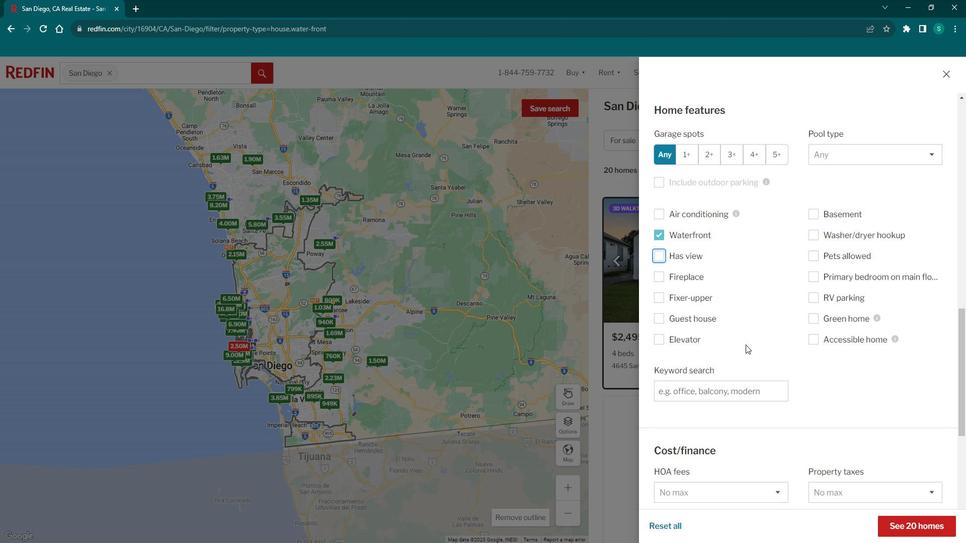 
Action: Mouse scrolled (753, 339) with delta (0, 0)
Screenshot: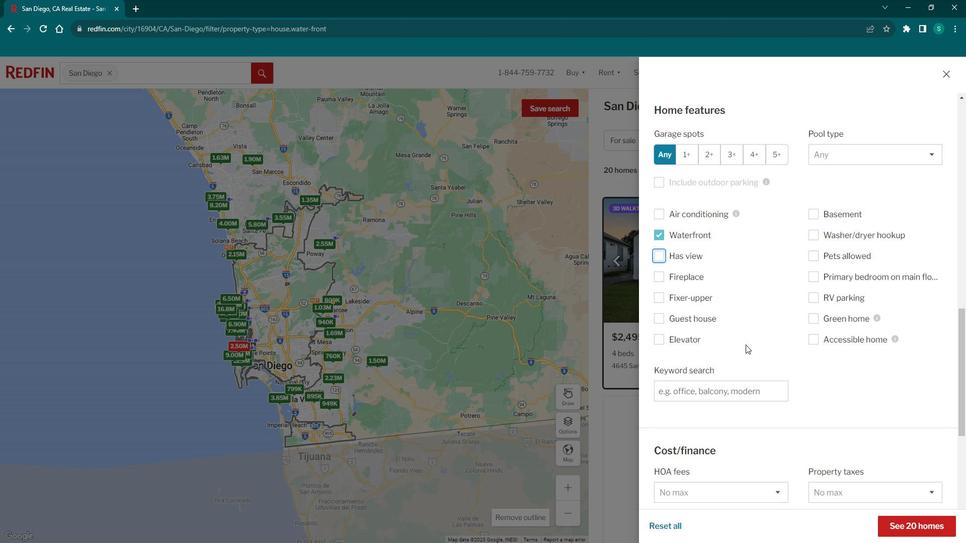 
Action: Mouse scrolled (753, 339) with delta (0, 0)
Screenshot: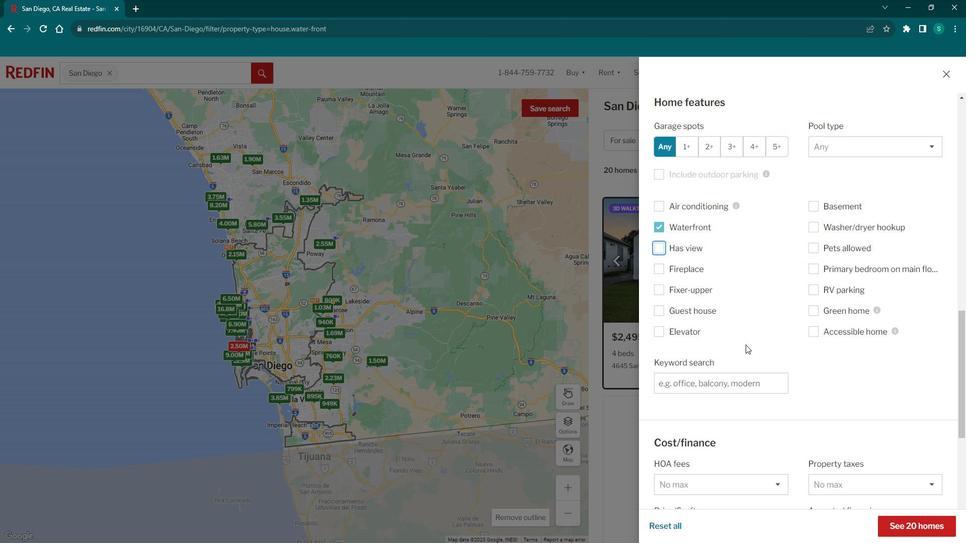 
Action: Mouse scrolled (753, 339) with delta (0, 0)
Screenshot: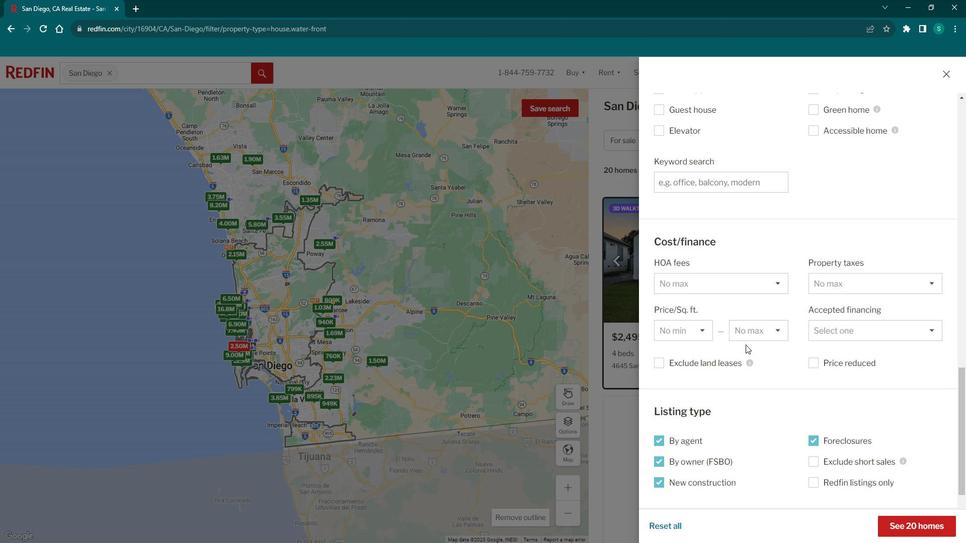 
Action: Mouse scrolled (753, 339) with delta (0, 0)
Screenshot: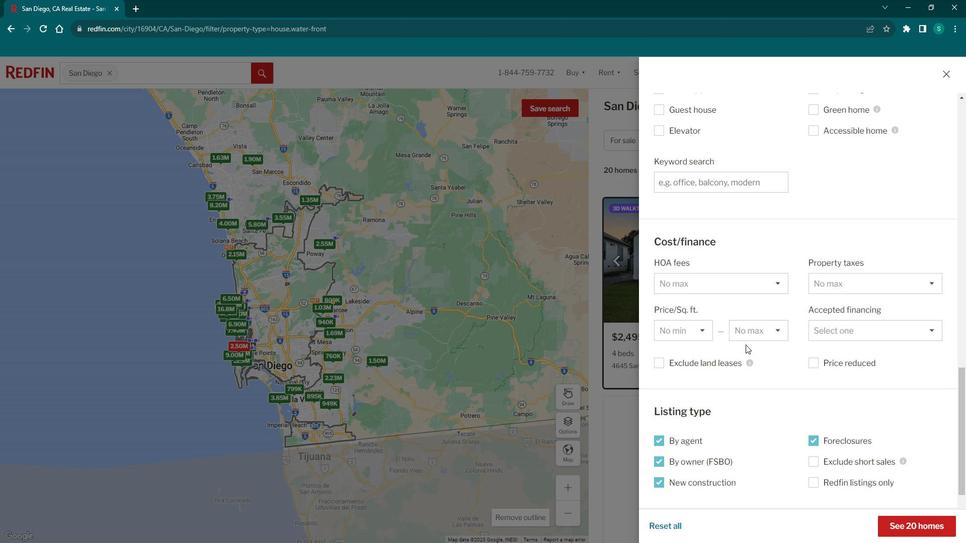 
Action: Mouse scrolled (753, 339) with delta (0, 0)
Screenshot: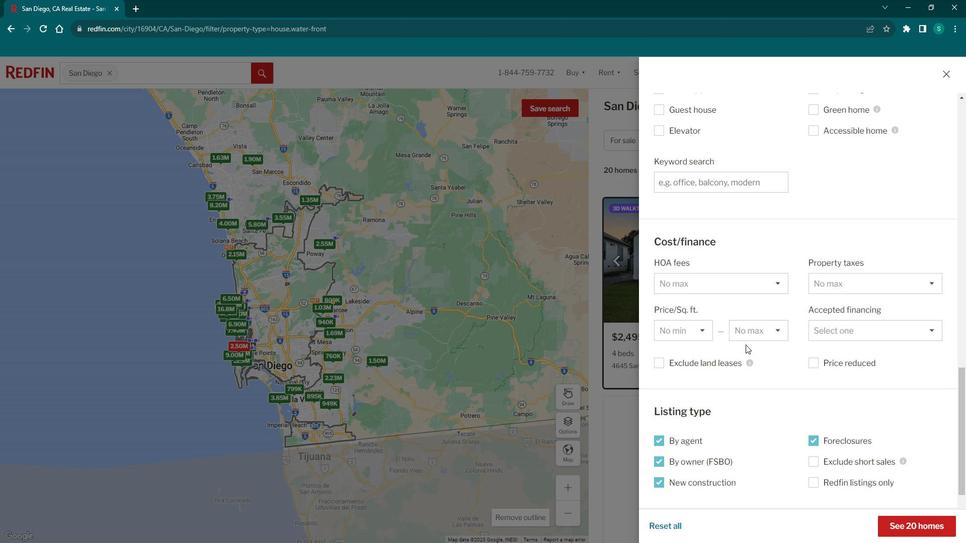 
Action: Mouse scrolled (753, 340) with delta (0, 0)
Screenshot: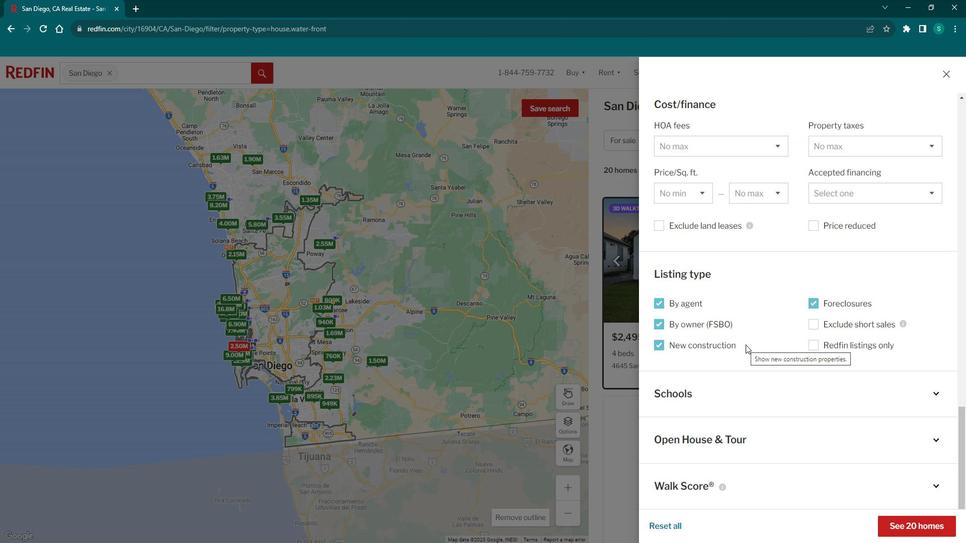 
Action: Mouse scrolled (753, 340) with delta (0, 0)
Screenshot: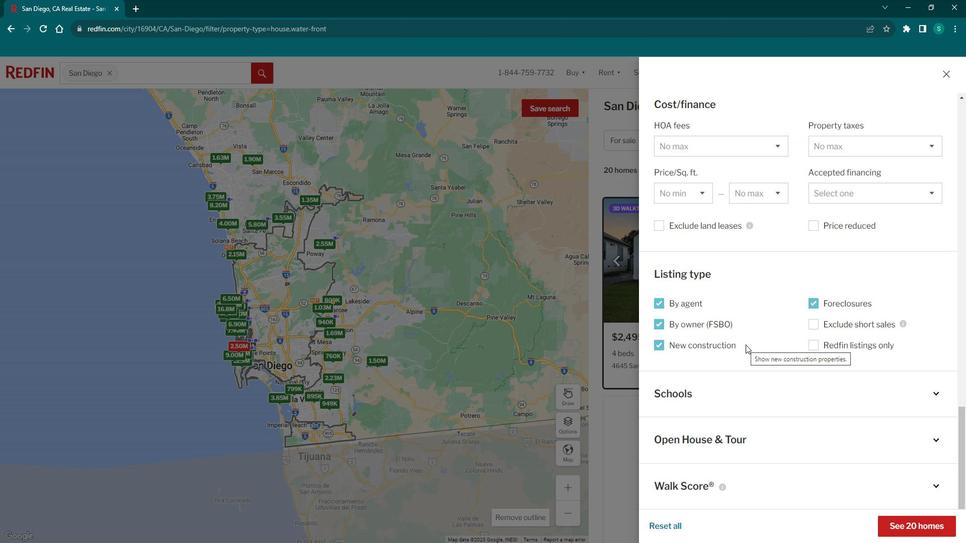 
Action: Mouse scrolled (753, 340) with delta (0, 0)
Screenshot: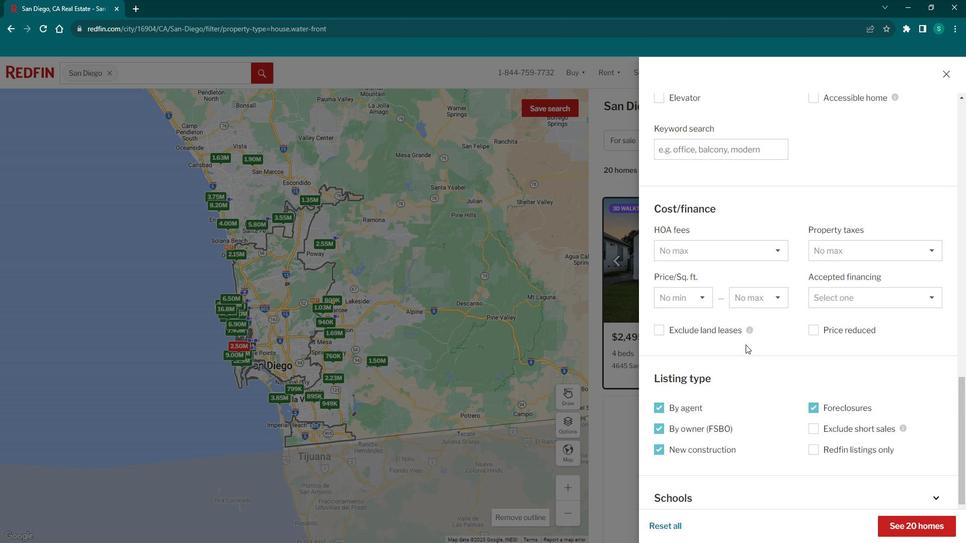 
Action: Mouse scrolled (753, 340) with delta (0, 0)
Screenshot: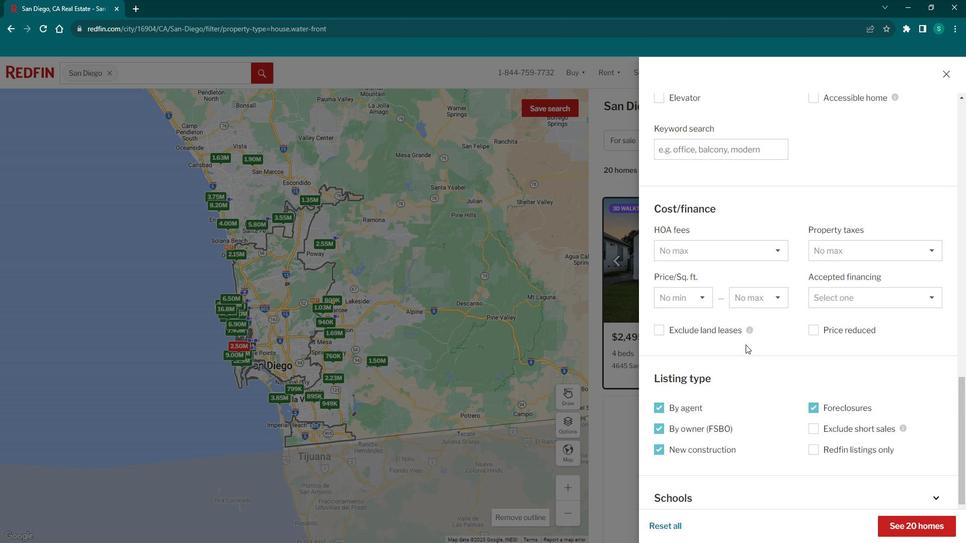 
Action: Mouse scrolled (753, 340) with delta (0, 0)
Screenshot: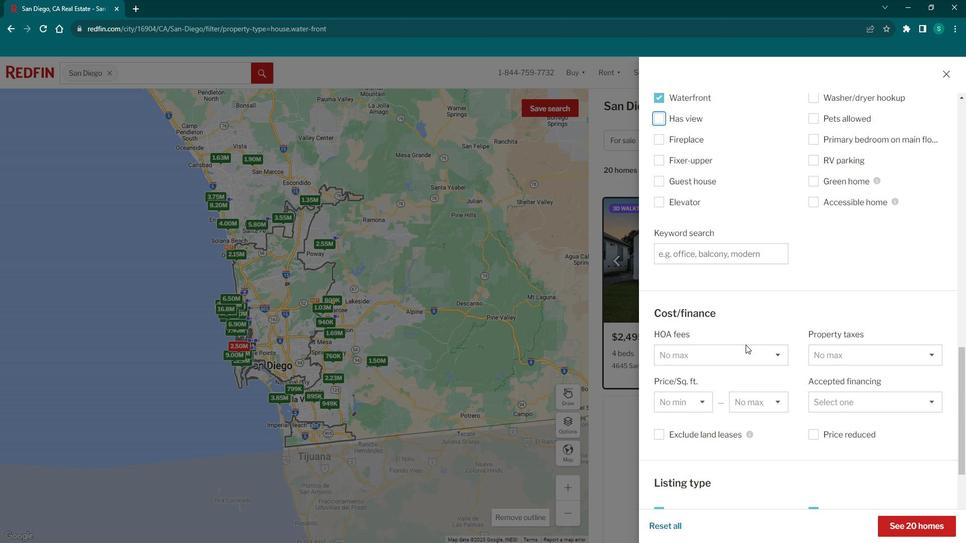 
Action: Mouse scrolled (753, 340) with delta (0, 0)
Screenshot: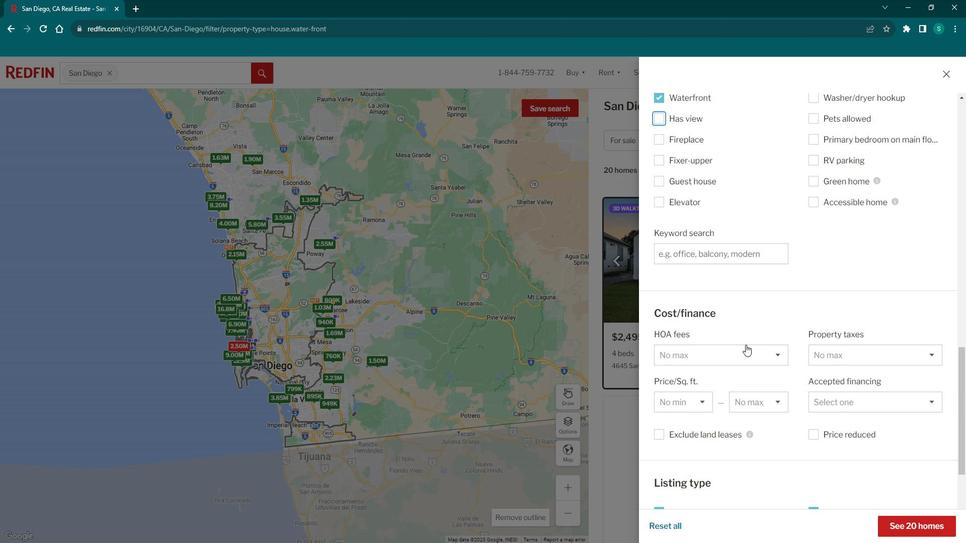 
Action: Mouse scrolled (753, 339) with delta (0, 0)
Screenshot: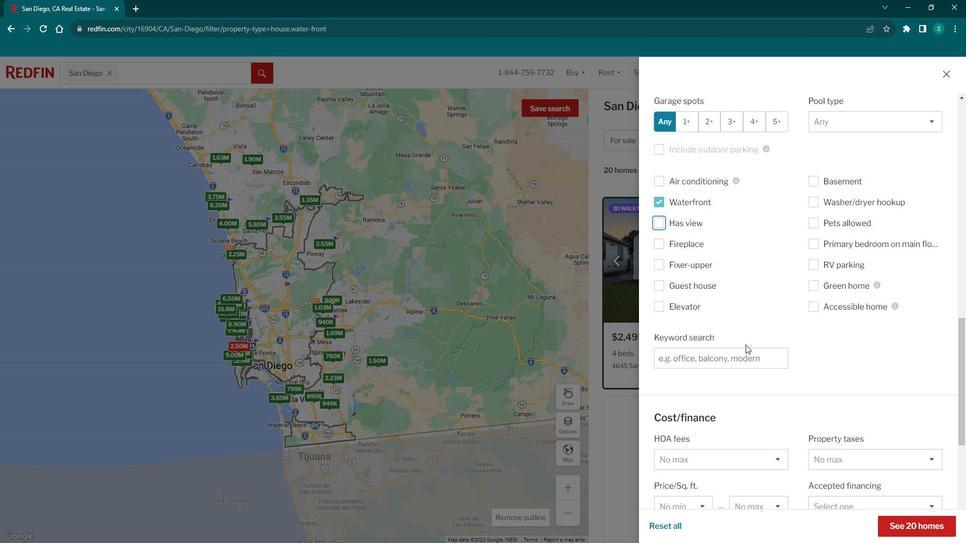 
Action: Mouse scrolled (753, 339) with delta (0, 0)
Screenshot: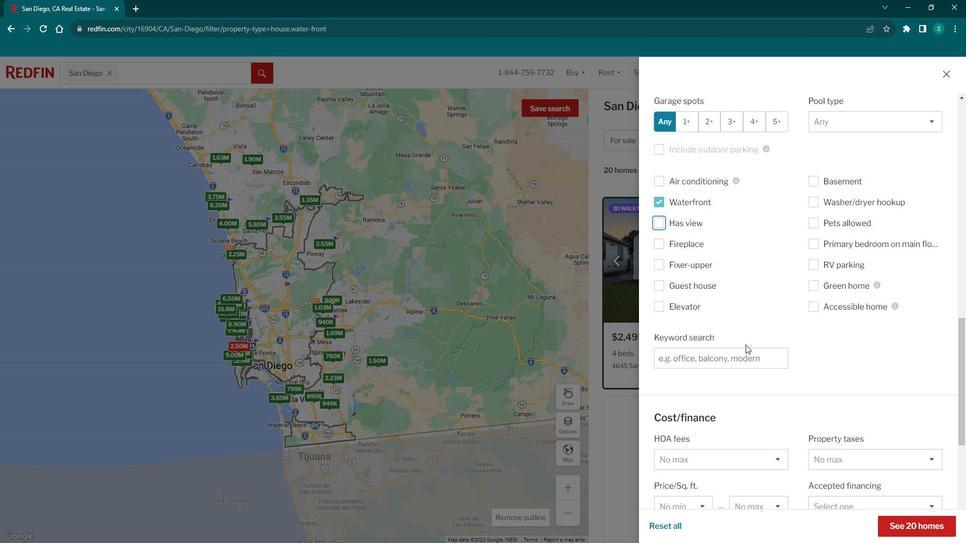 
Action: Mouse scrolled (753, 339) with delta (0, 0)
Screenshot: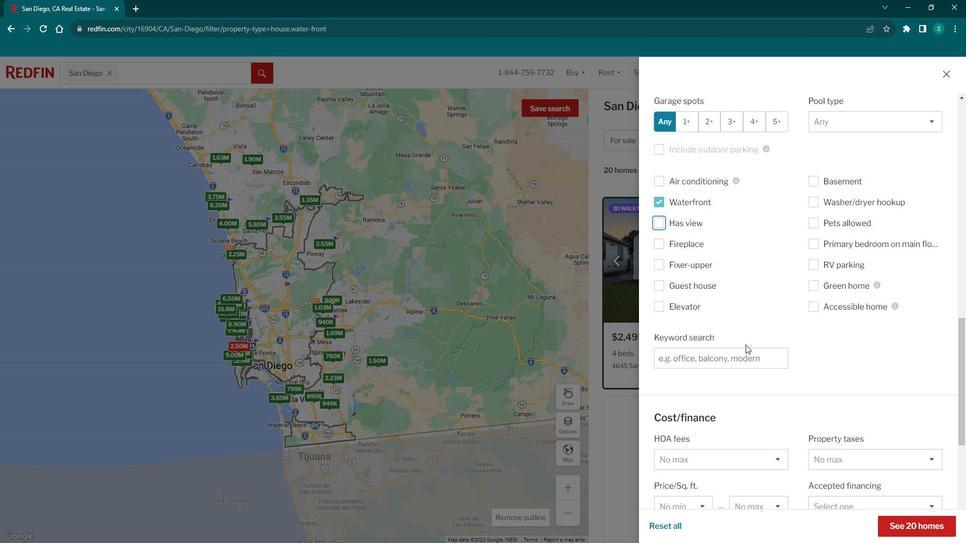 
Action: Mouse scrolled (753, 339) with delta (0, 0)
Screenshot: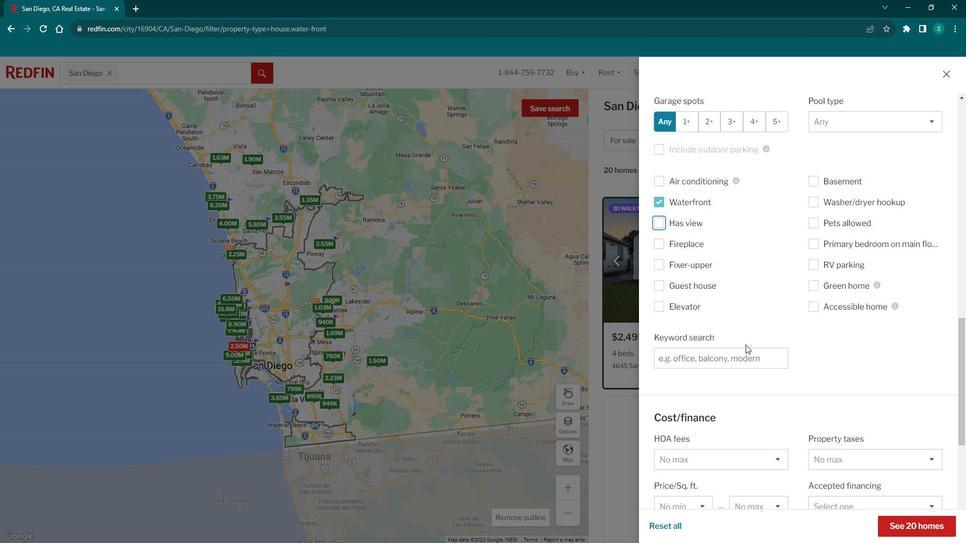 
Action: Mouse scrolled (753, 339) with delta (0, 0)
Screenshot: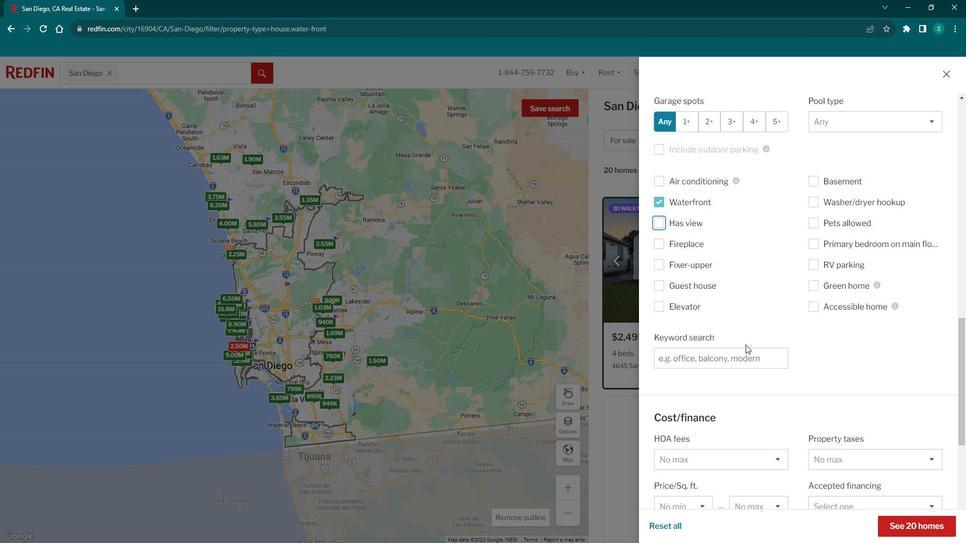 
Action: Mouse scrolled (753, 339) with delta (0, 0)
Screenshot: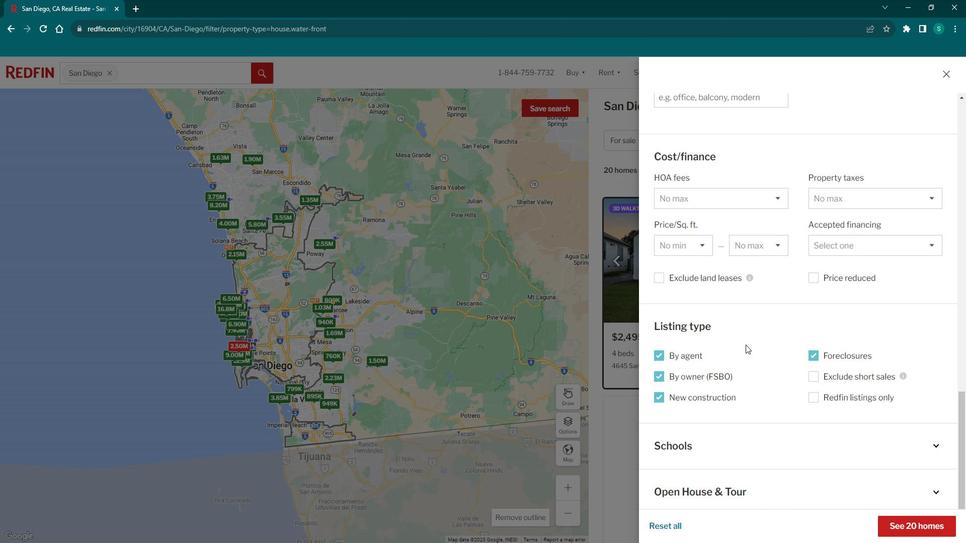 
Action: Mouse scrolled (753, 339) with delta (0, 0)
Screenshot: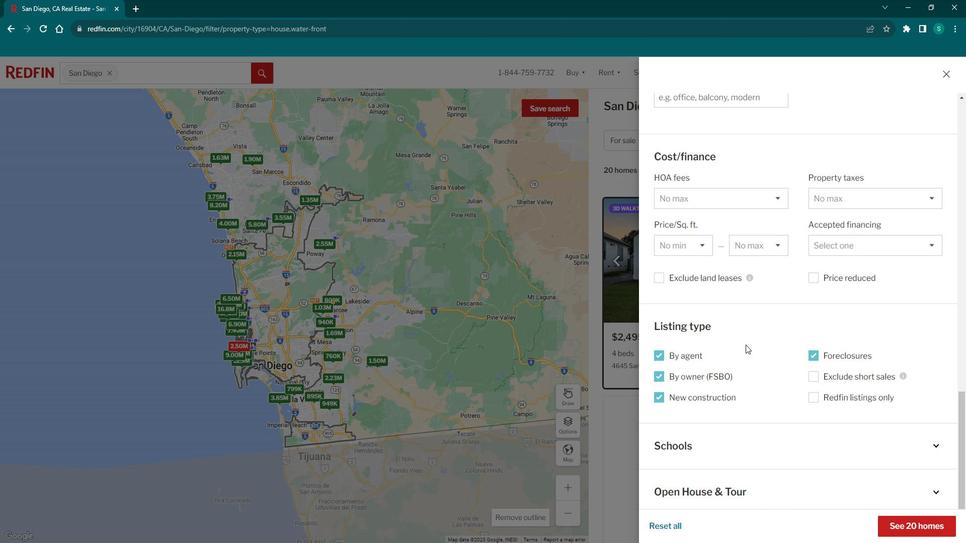
Action: Mouse scrolled (753, 339) with delta (0, 0)
Screenshot: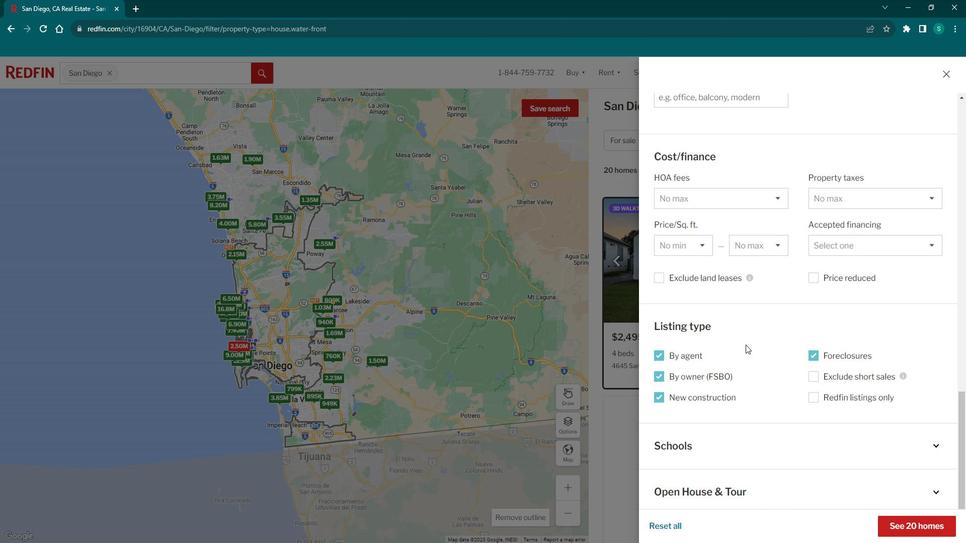 
Action: Mouse scrolled (753, 339) with delta (0, 0)
Screenshot: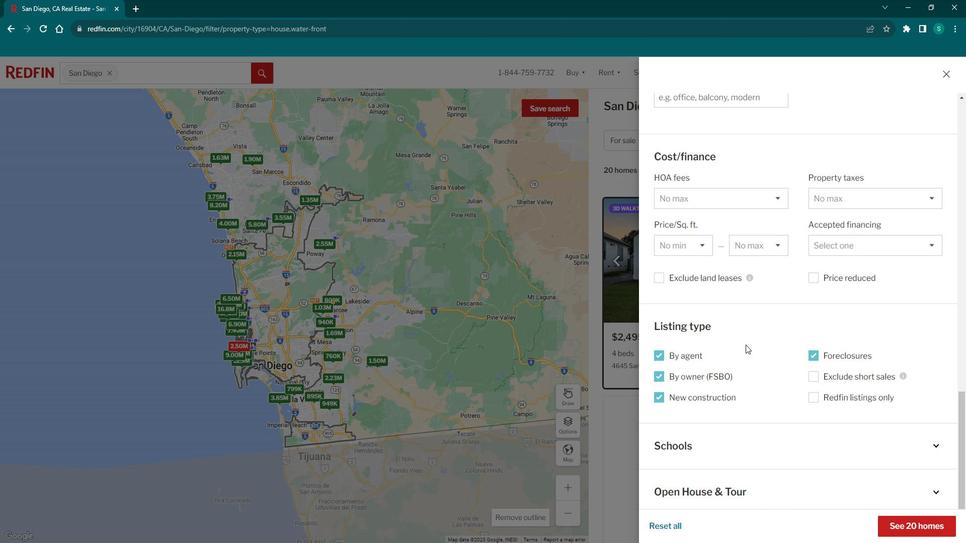 
Action: Mouse scrolled (753, 339) with delta (0, 0)
Screenshot: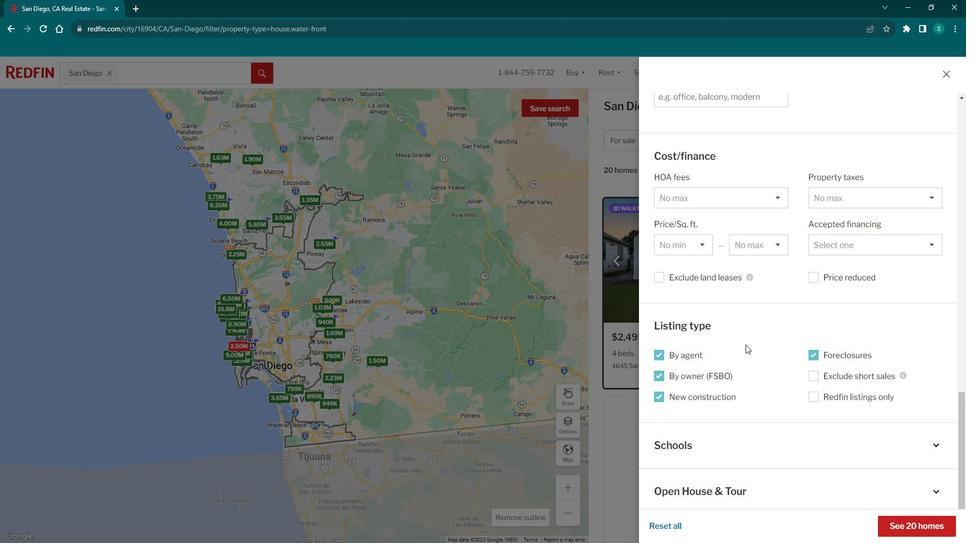 
Action: Mouse moved to (911, 516)
Screenshot: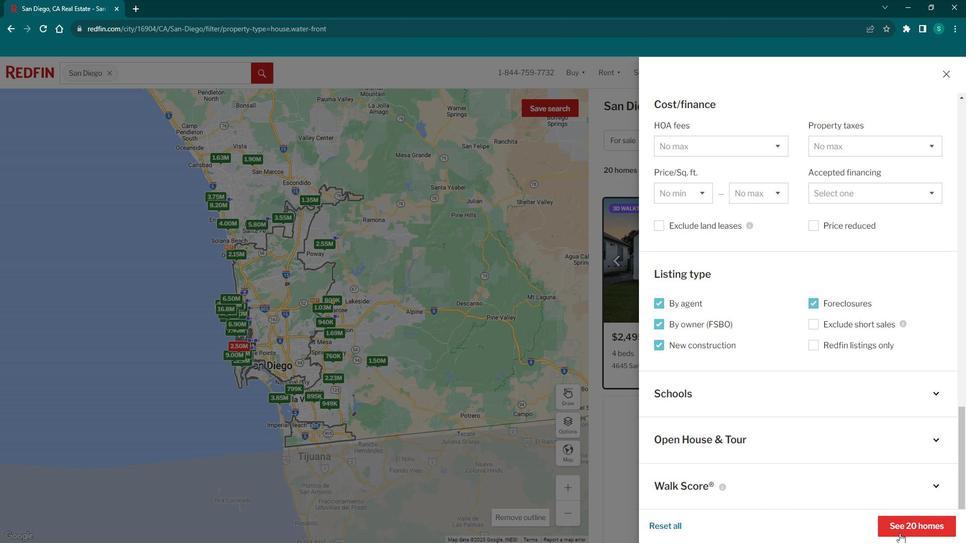 
Action: Mouse pressed left at (911, 516)
Screenshot: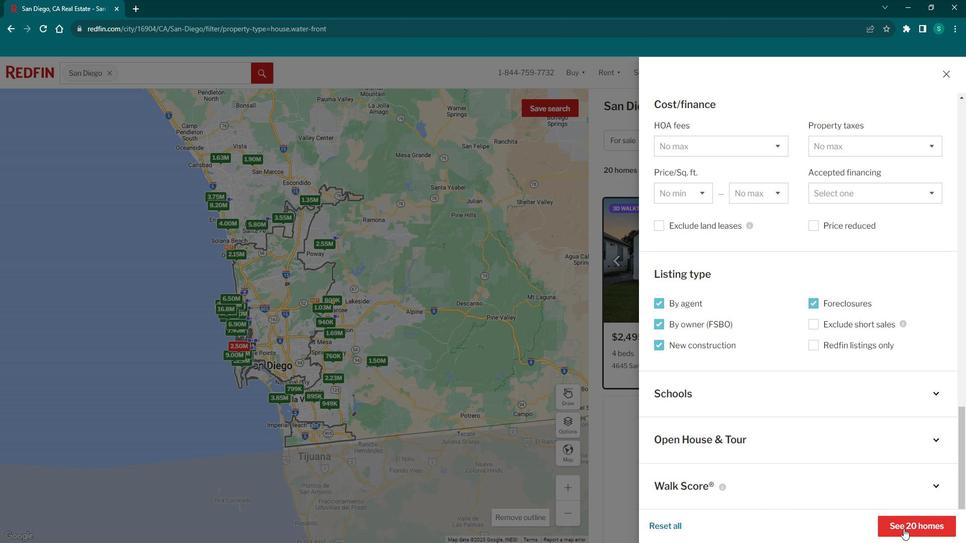 
Action: Mouse moved to (773, 290)
Screenshot: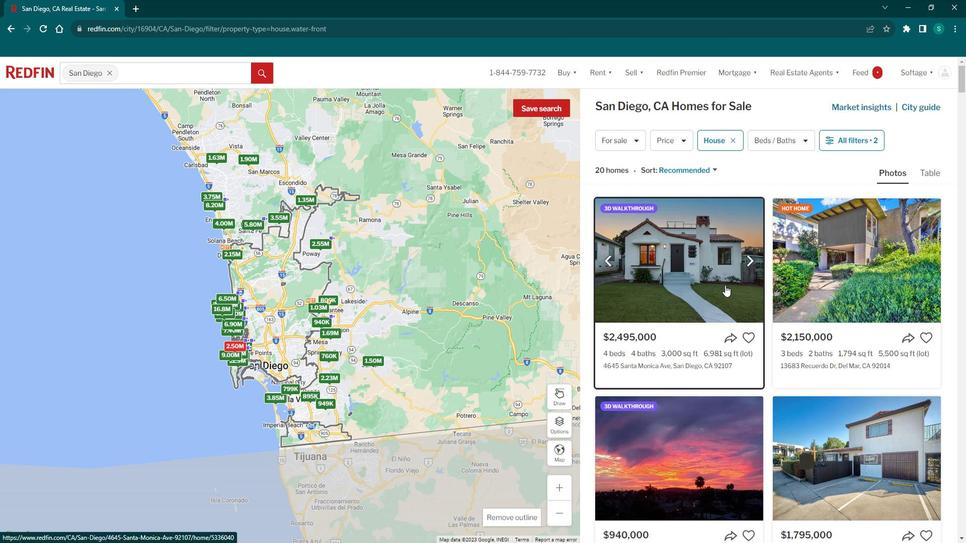 
Action: Mouse scrolled (773, 290) with delta (0, 0)
Screenshot: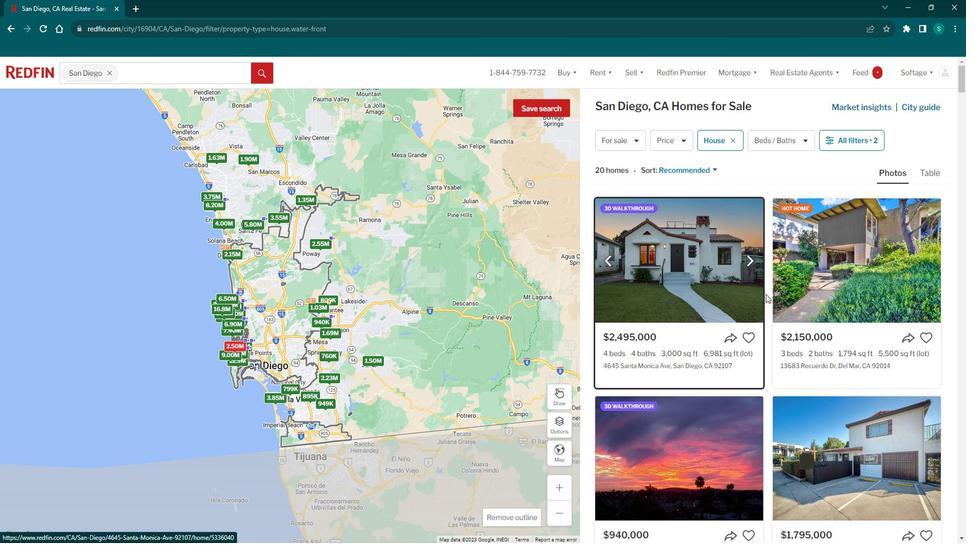 
Action: Mouse moved to (773, 291)
Screenshot: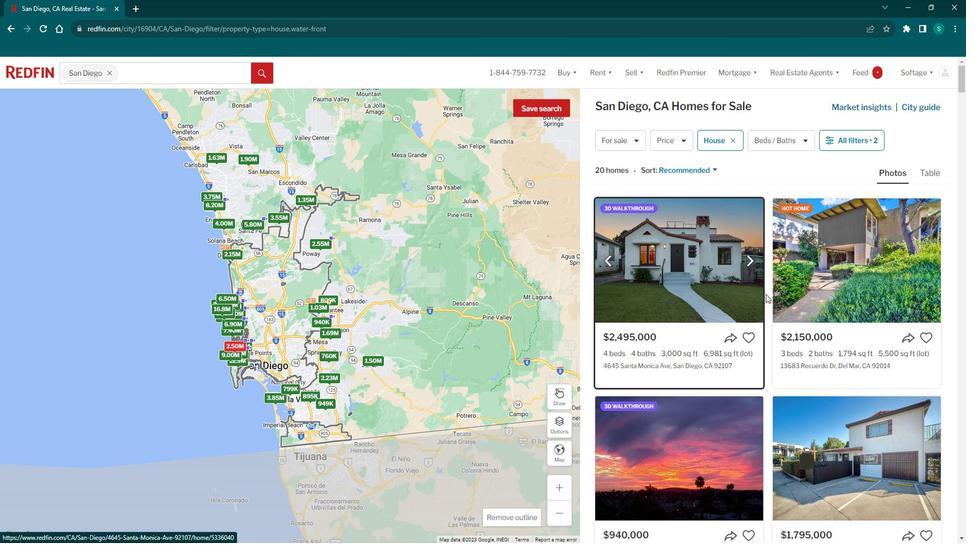 
Action: Mouse scrolled (773, 290) with delta (0, 0)
Screenshot: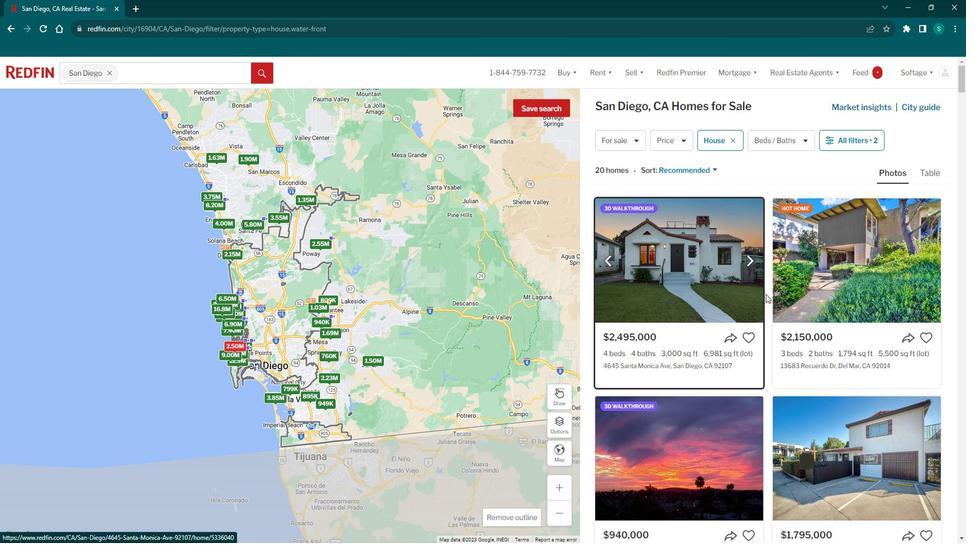 
Action: Mouse moved to (770, 293)
Screenshot: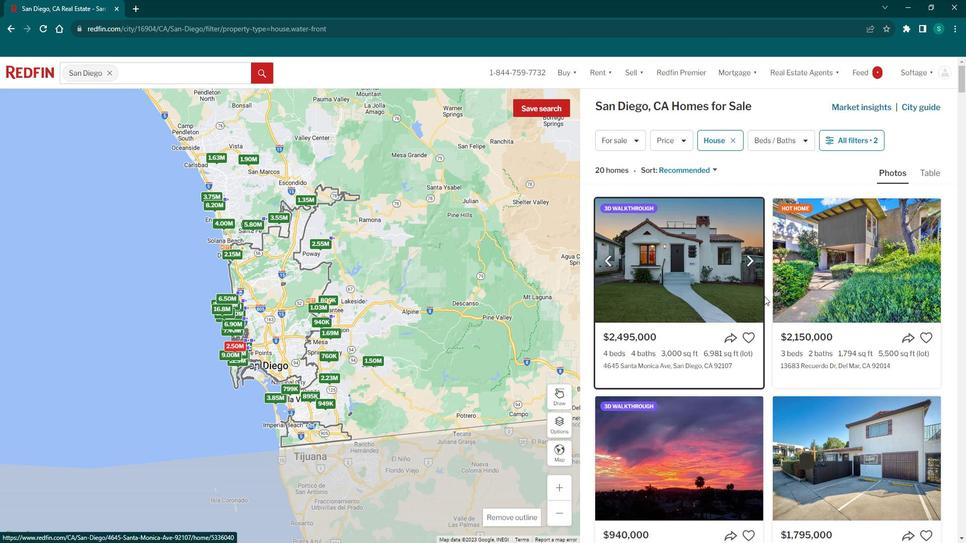 
Action: Mouse scrolled (770, 293) with delta (0, 0)
Screenshot: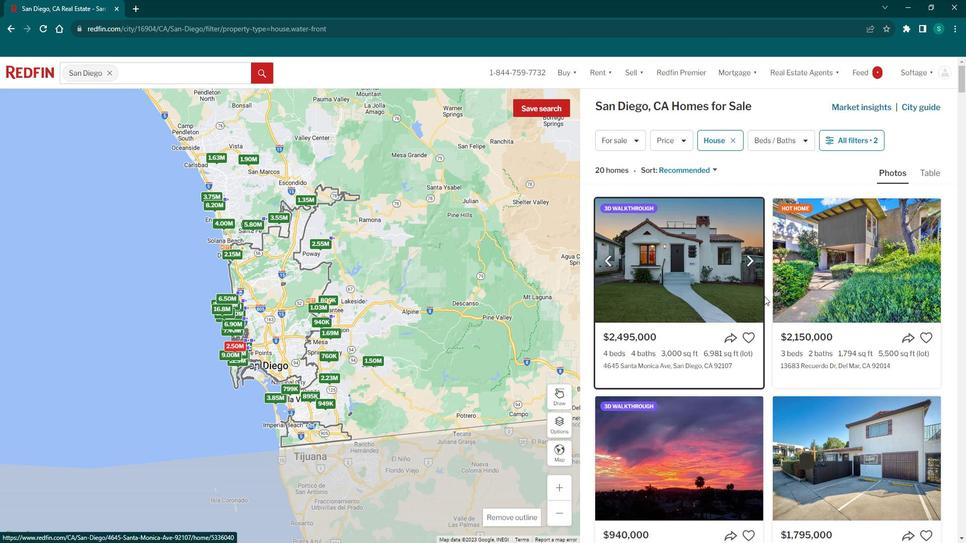
Action: Mouse moved to (768, 296)
Screenshot: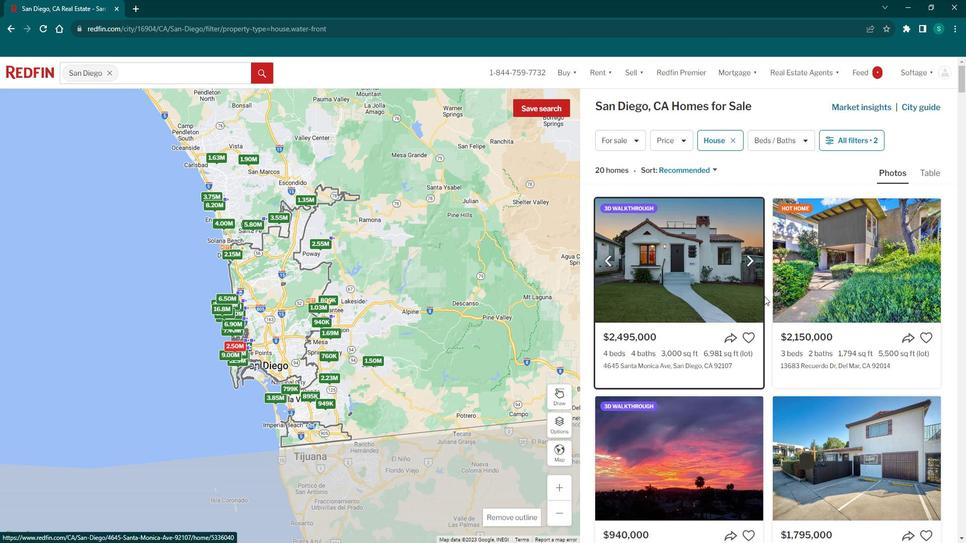 
Action: Mouse scrolled (768, 295) with delta (0, 0)
Screenshot: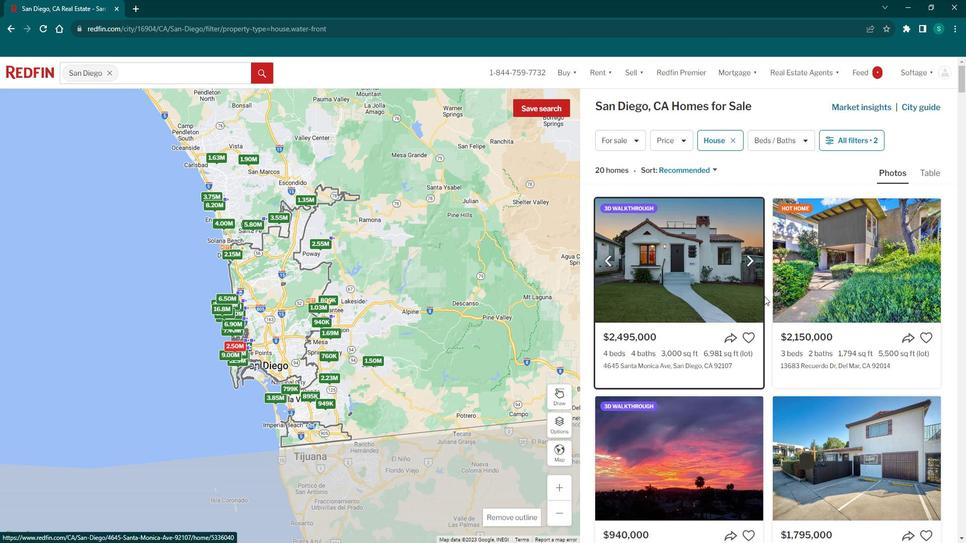 
Action: Mouse moved to (765, 300)
Screenshot: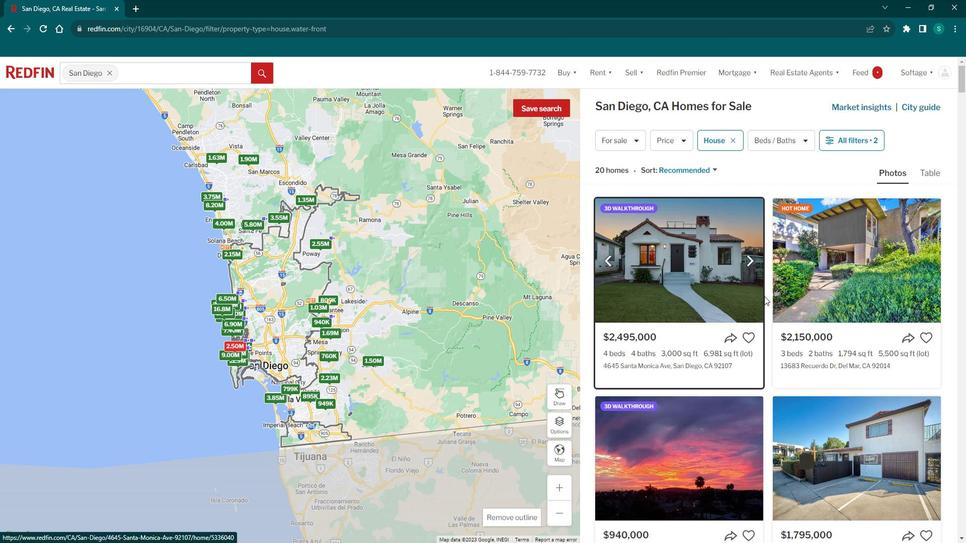 
Action: Mouse scrolled (765, 300) with delta (0, 0)
Screenshot: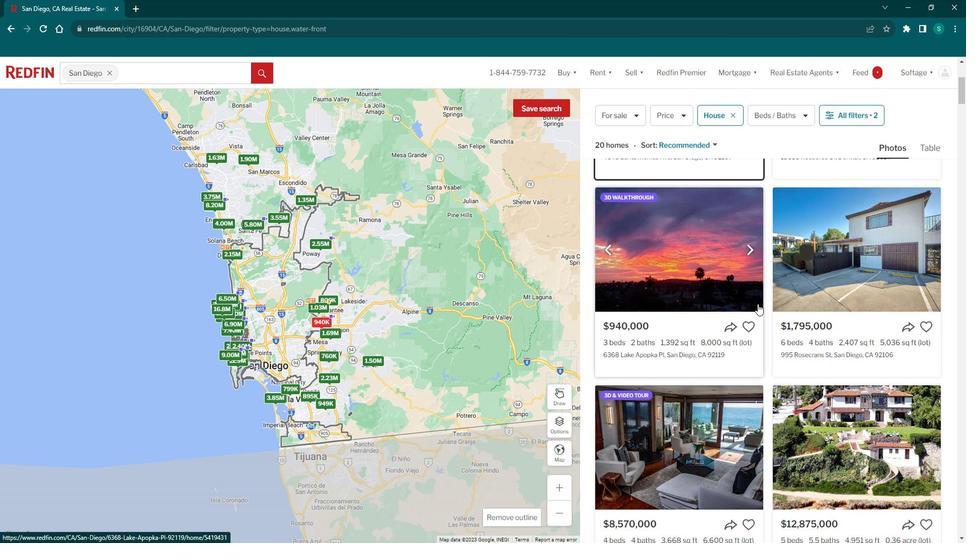 
Action: Mouse scrolled (765, 300) with delta (0, 0)
Screenshot: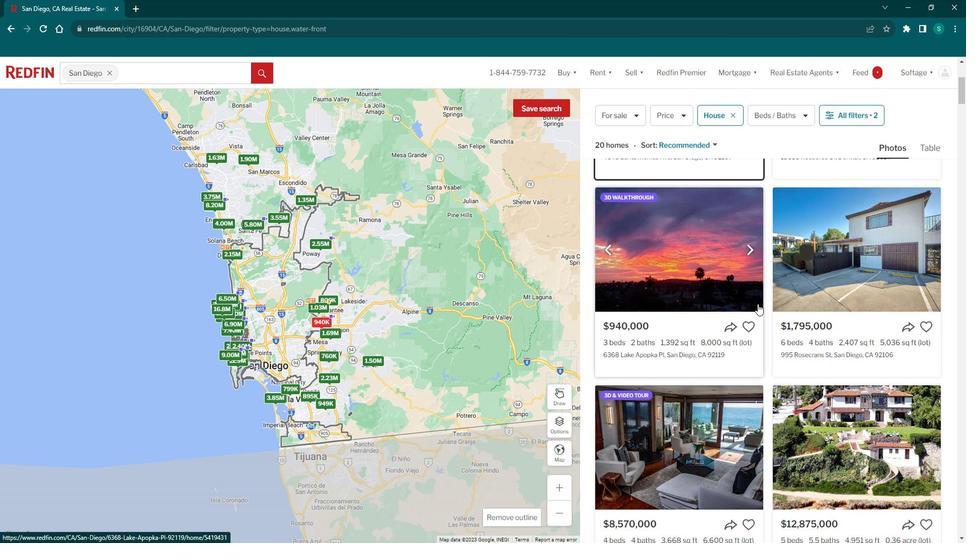 
Action: Mouse scrolled (765, 300) with delta (0, 0)
Screenshot: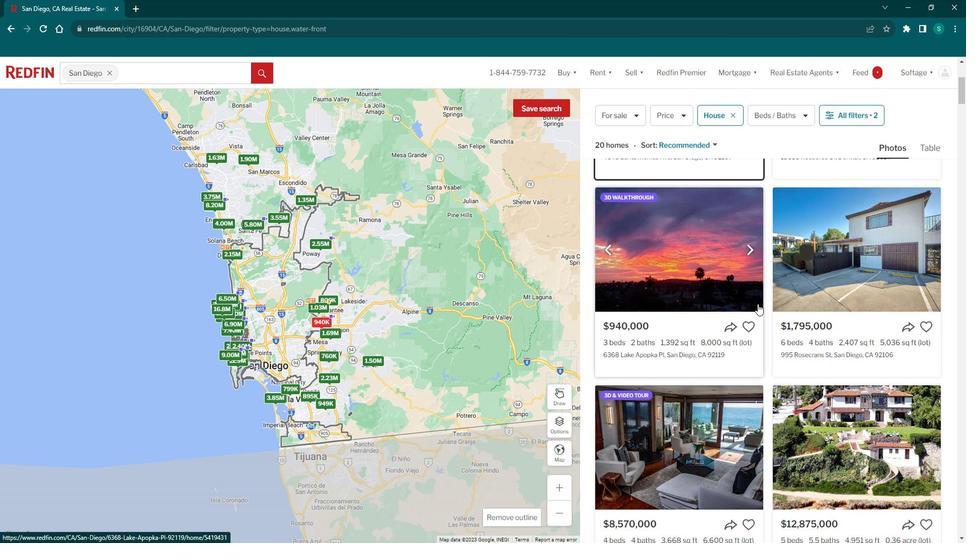 
Action: Mouse moved to (764, 300)
Screenshot: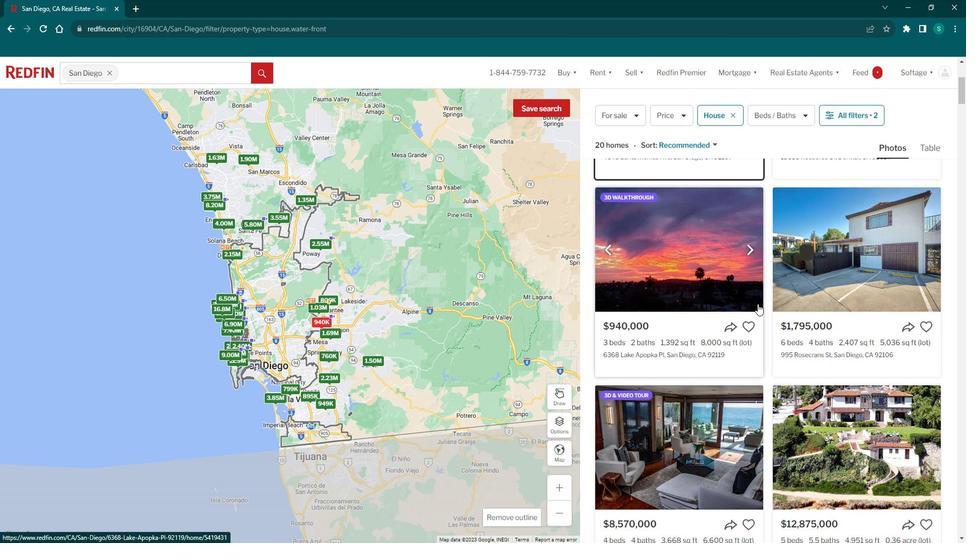 
Action: Mouse scrolled (764, 300) with delta (0, 0)
Screenshot: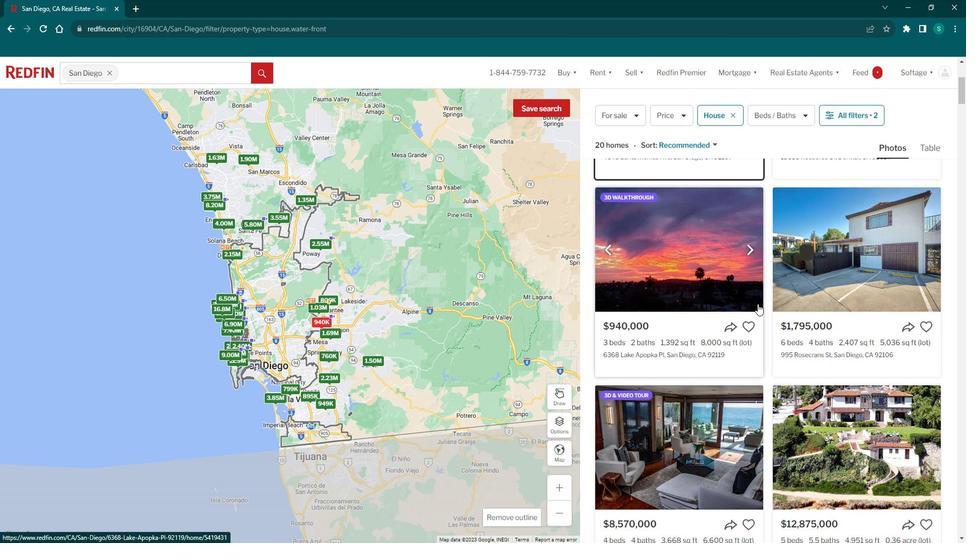
Action: Mouse moved to (754, 301)
Screenshot: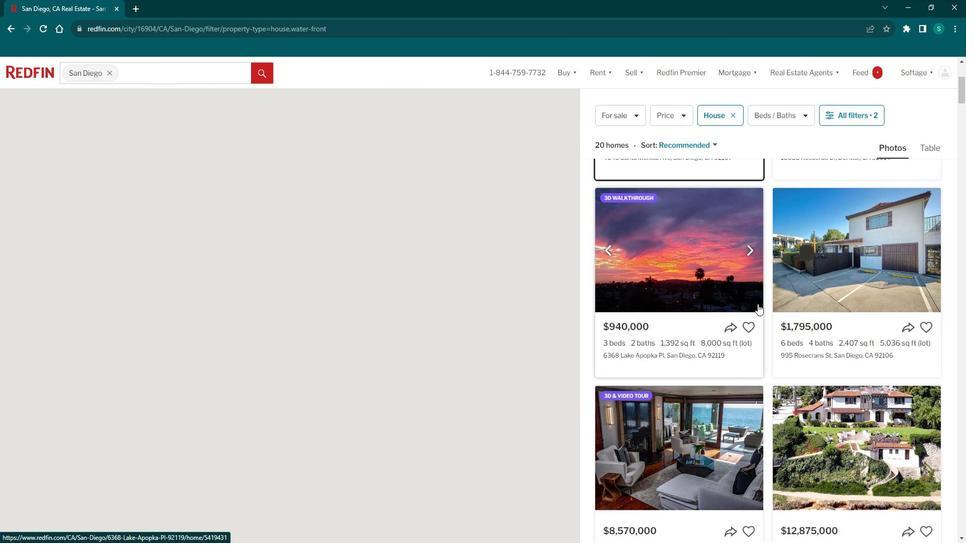 
Action: Mouse scrolled (754, 302) with delta (0, 0)
Screenshot: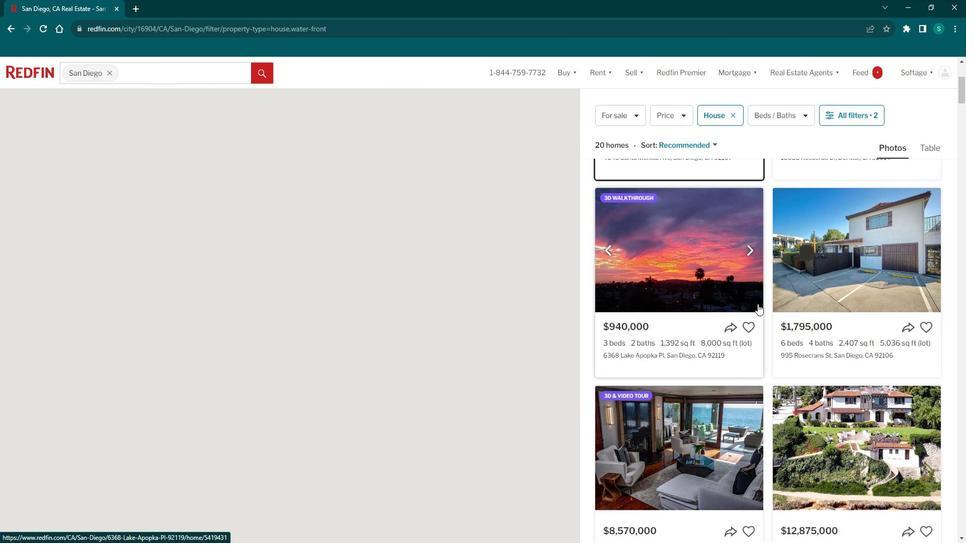
Action: Mouse moved to (700, 272)
Screenshot: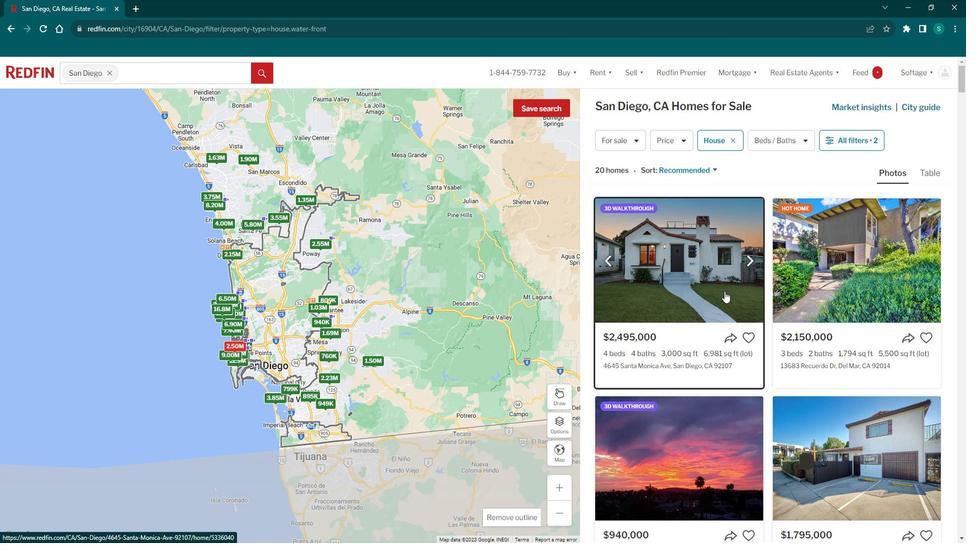 
Action: Mouse pressed left at (700, 272)
Screenshot: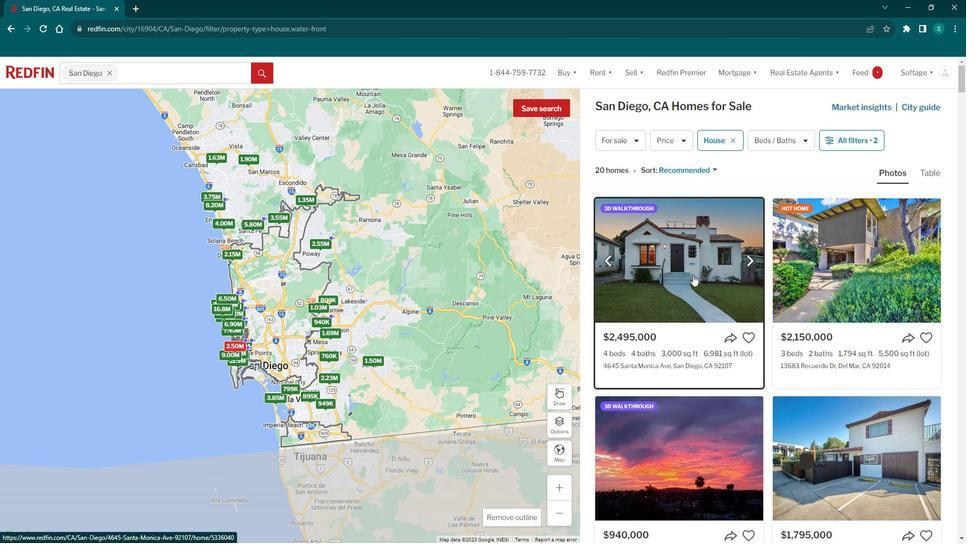 
Action: Mouse moved to (438, 316)
Screenshot: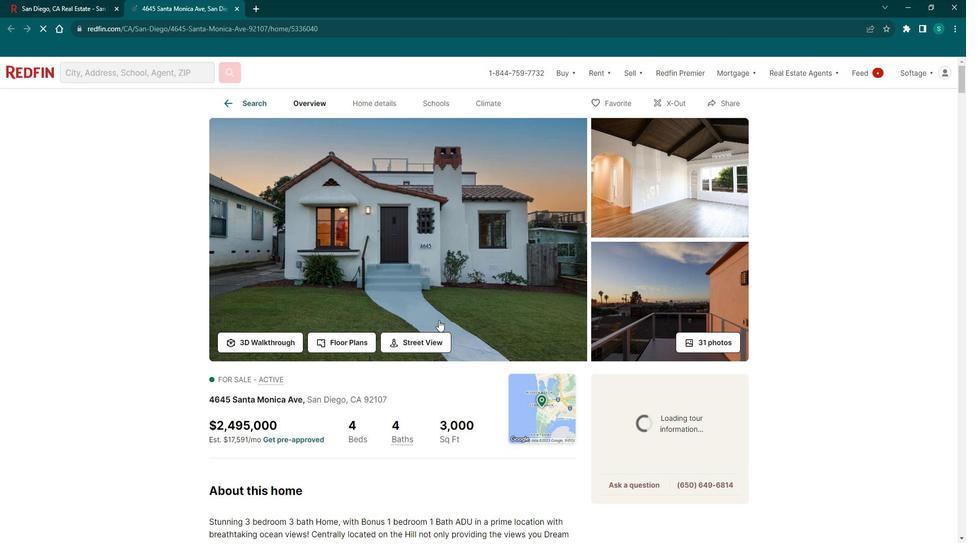 
Action: Mouse scrolled (438, 316) with delta (0, 0)
Screenshot: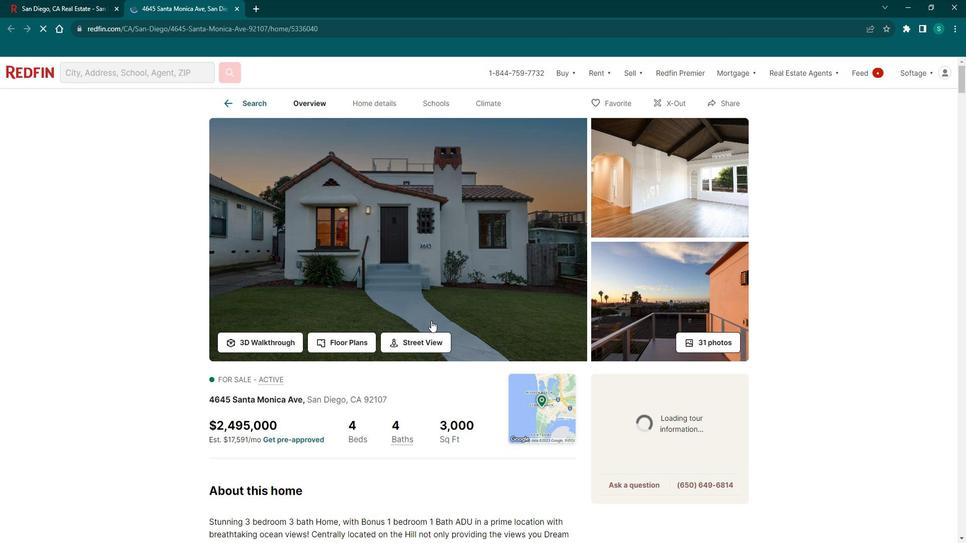 
Action: Mouse scrolled (438, 316) with delta (0, 0)
Screenshot: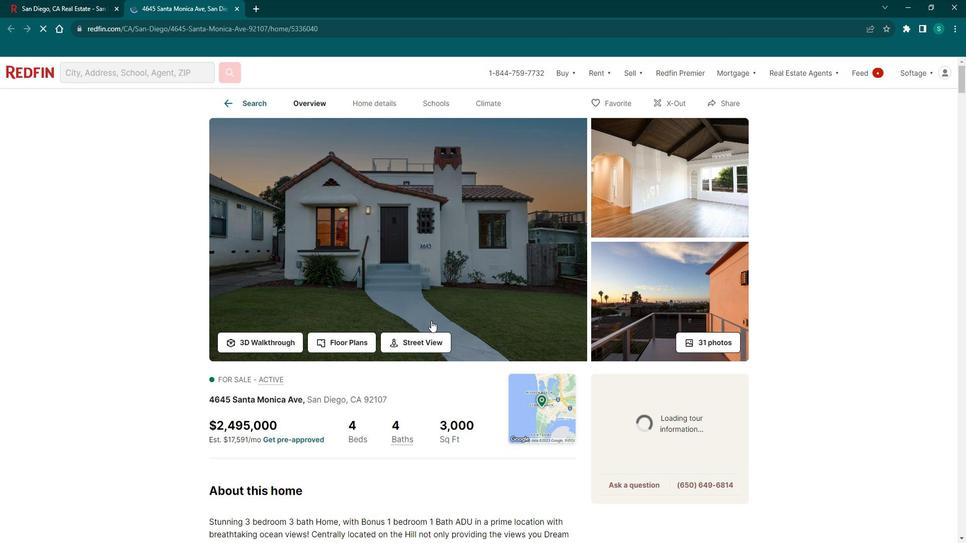 
Action: Mouse scrolled (438, 316) with delta (0, 0)
Screenshot: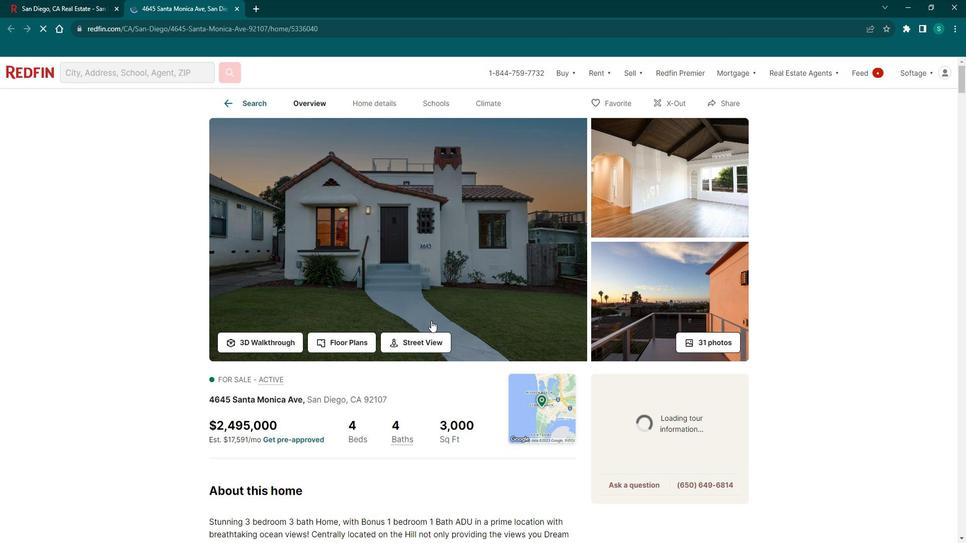 
Action: Mouse scrolled (438, 316) with delta (0, 0)
Screenshot: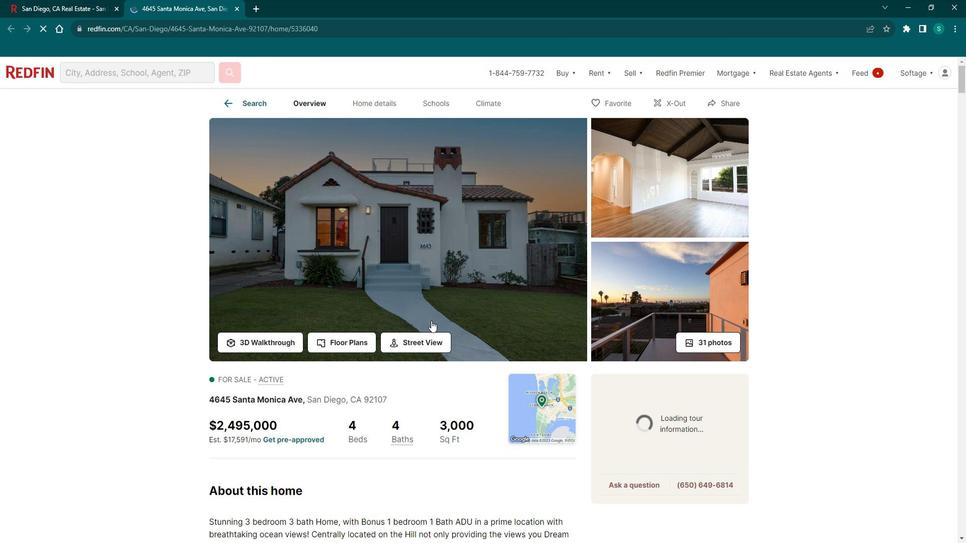 
Action: Mouse scrolled (438, 316) with delta (0, 0)
Screenshot: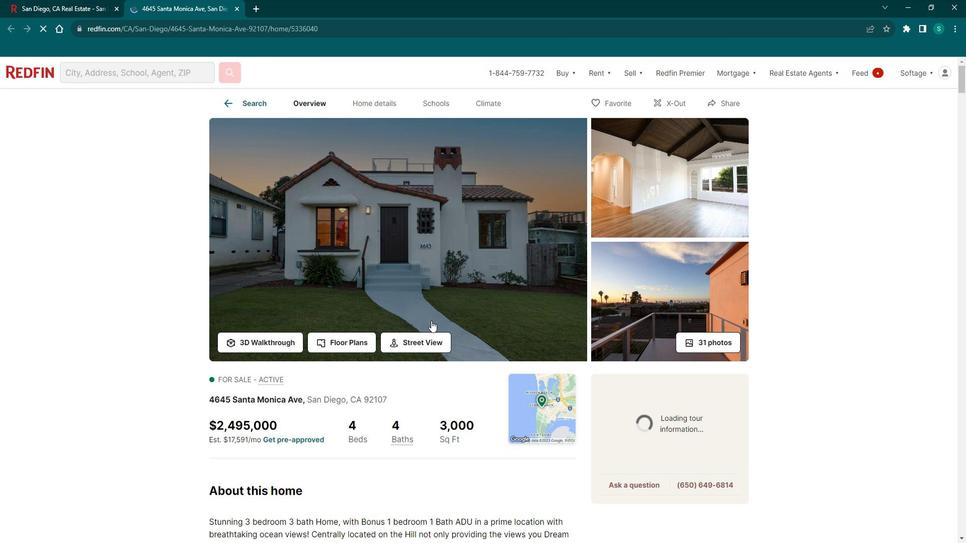 
Action: Mouse moved to (257, 302)
Screenshot: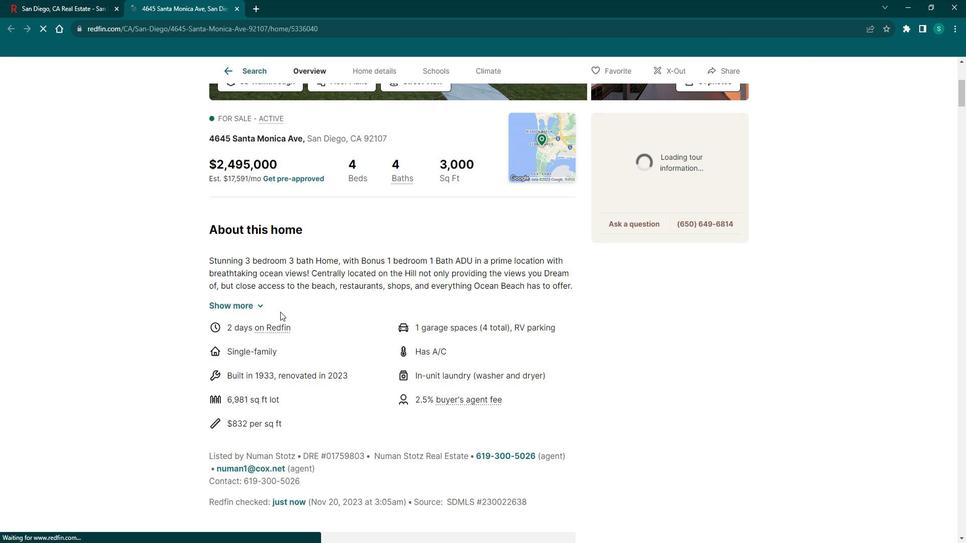 
Action: Mouse pressed left at (257, 302)
Screenshot: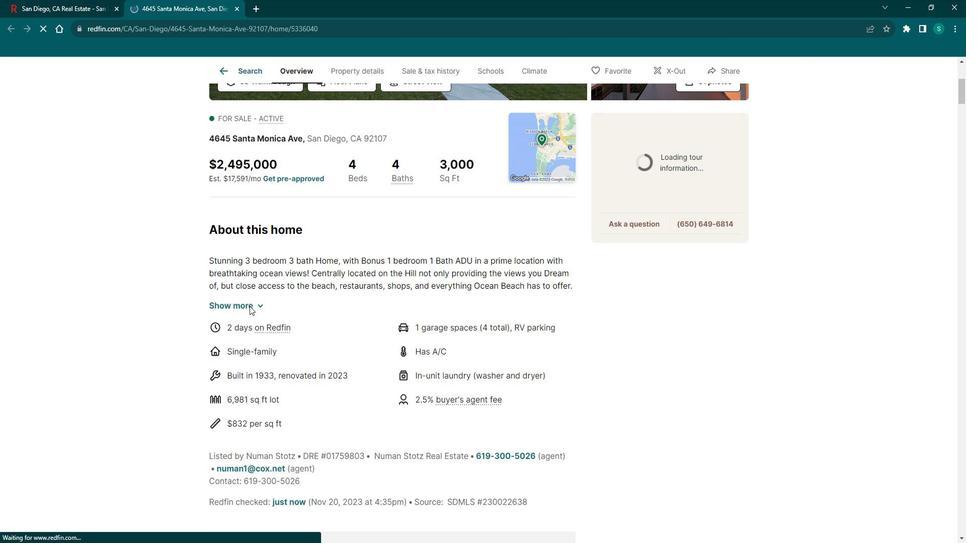 
Action: Mouse moved to (259, 300)
Screenshot: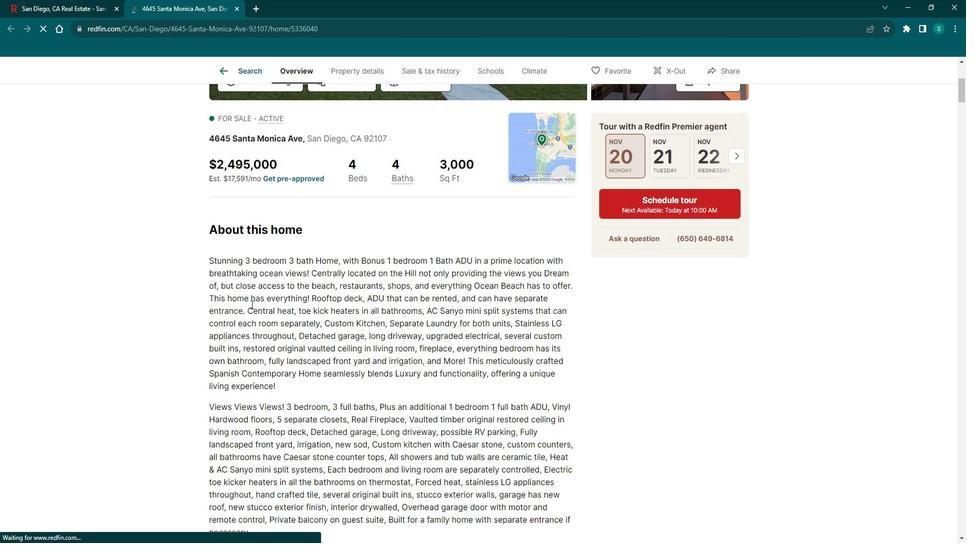 
Action: Mouse scrolled (259, 300) with delta (0, 0)
Screenshot: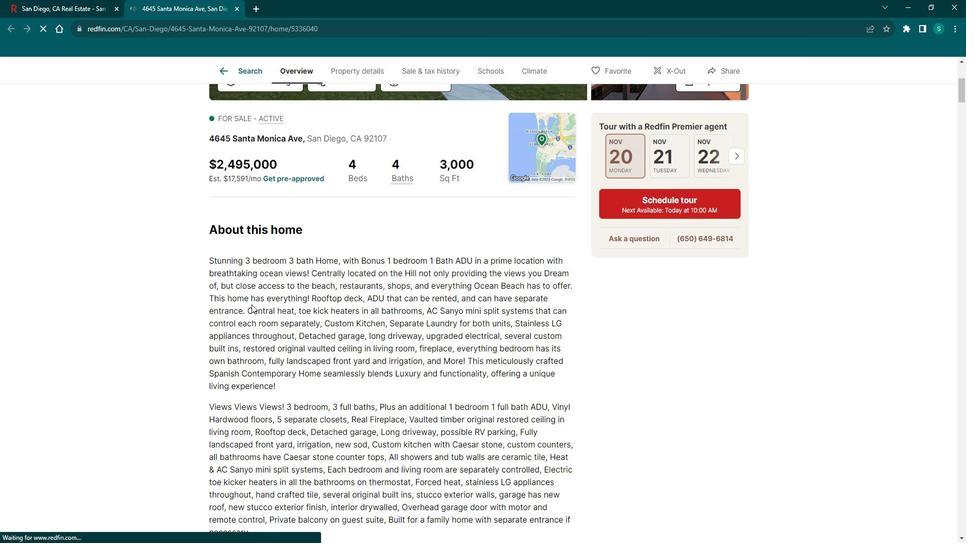 
Action: Mouse scrolled (259, 300) with delta (0, 0)
Screenshot: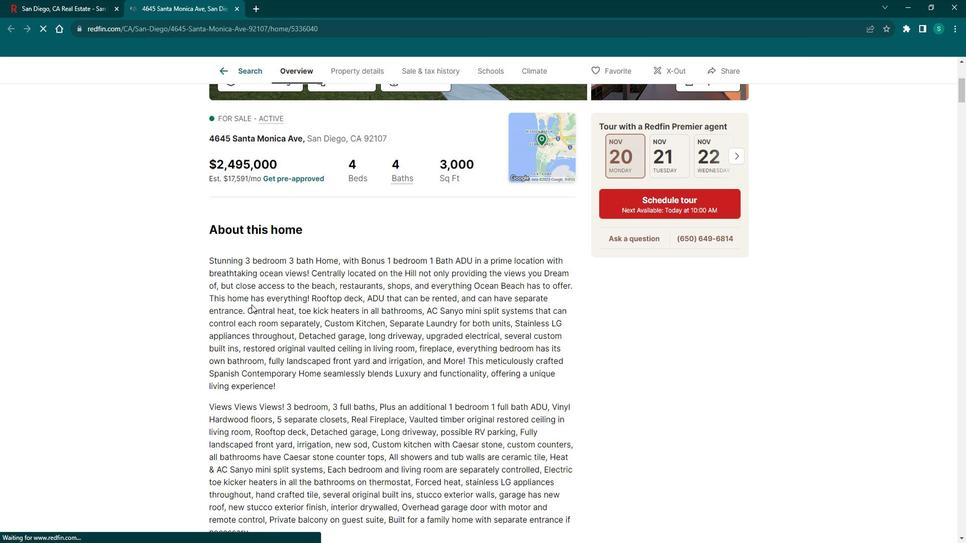 
Action: Mouse scrolled (259, 300) with delta (0, 0)
Screenshot: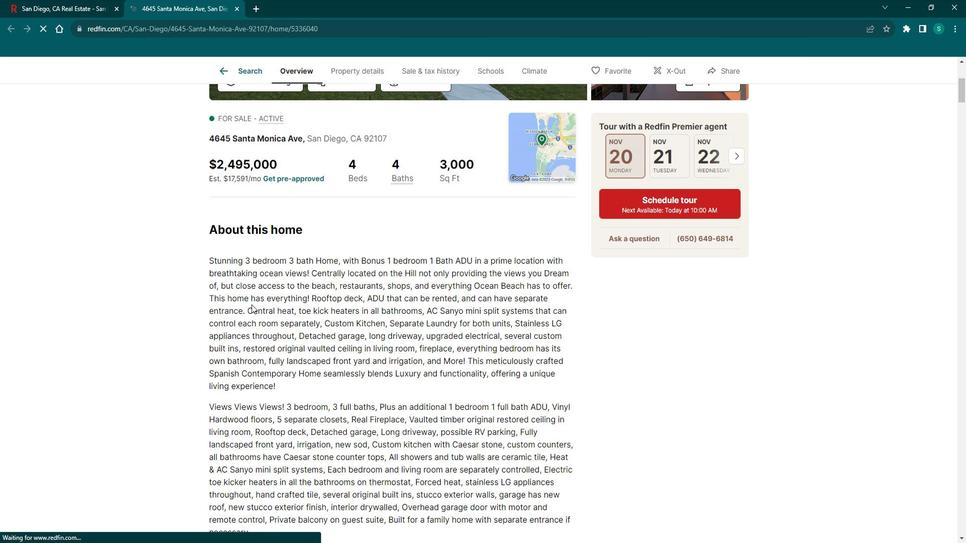 
Action: Mouse scrolled (259, 301) with delta (0, 0)
Screenshot: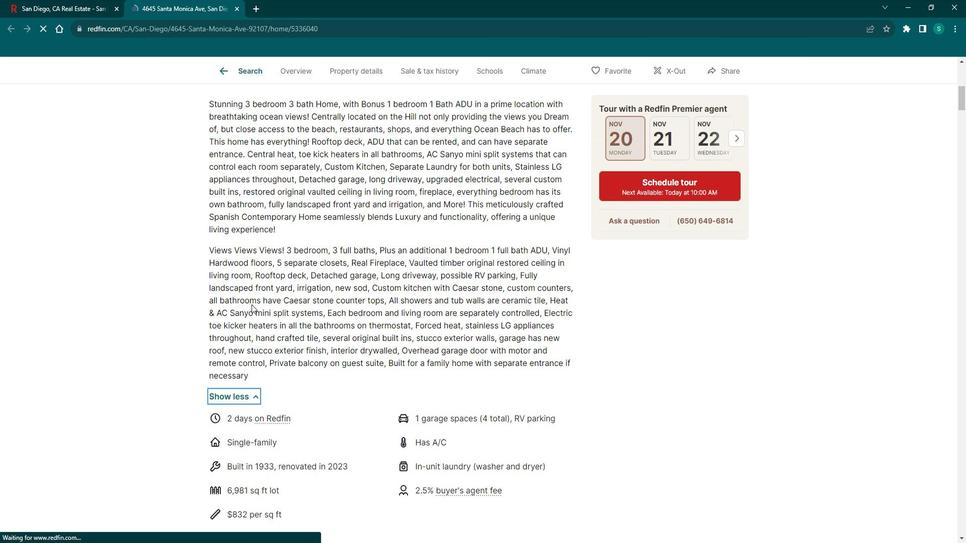 
Action: Mouse scrolled (259, 300) with delta (0, 0)
Screenshot: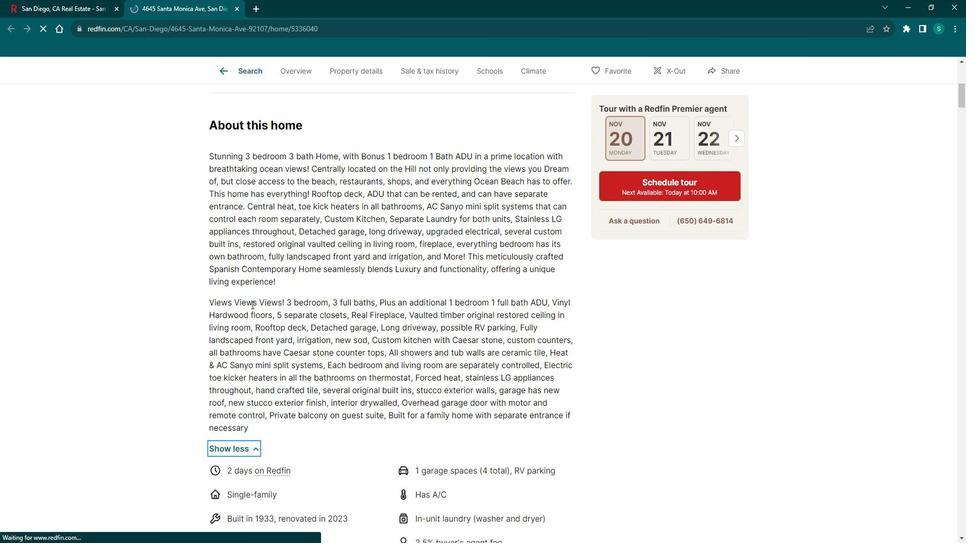 
Action: Mouse scrolled (259, 300) with delta (0, 0)
Screenshot: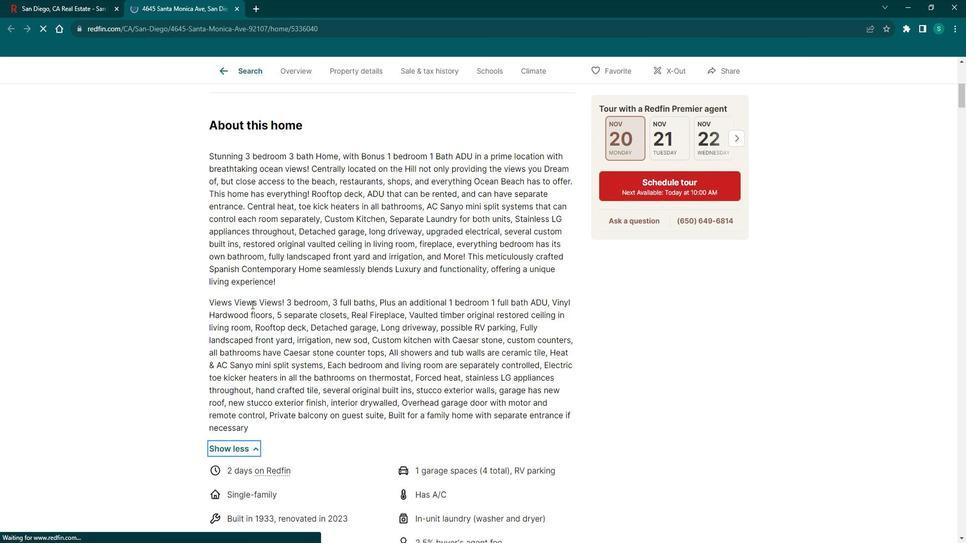
Action: Mouse scrolled (259, 300) with delta (0, 0)
Screenshot: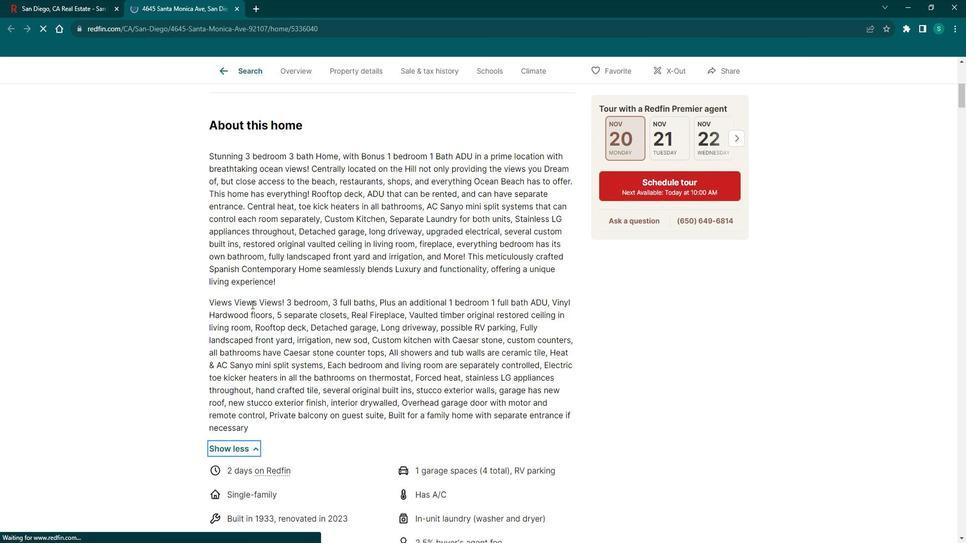 
Action: Mouse scrolled (259, 300) with delta (0, 0)
Screenshot: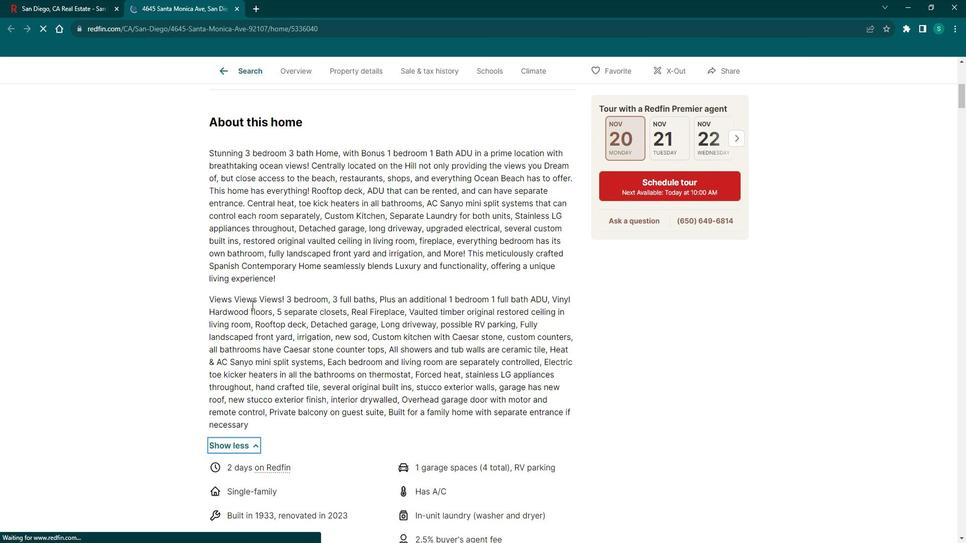 
Action: Mouse scrolled (259, 300) with delta (0, 0)
Screenshot: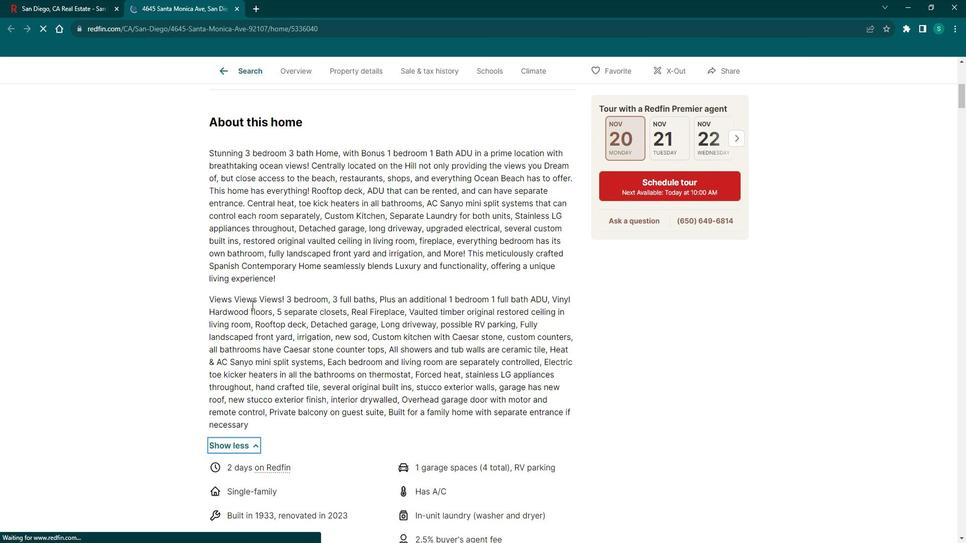 
Action: Mouse scrolled (259, 300) with delta (0, 0)
Screenshot: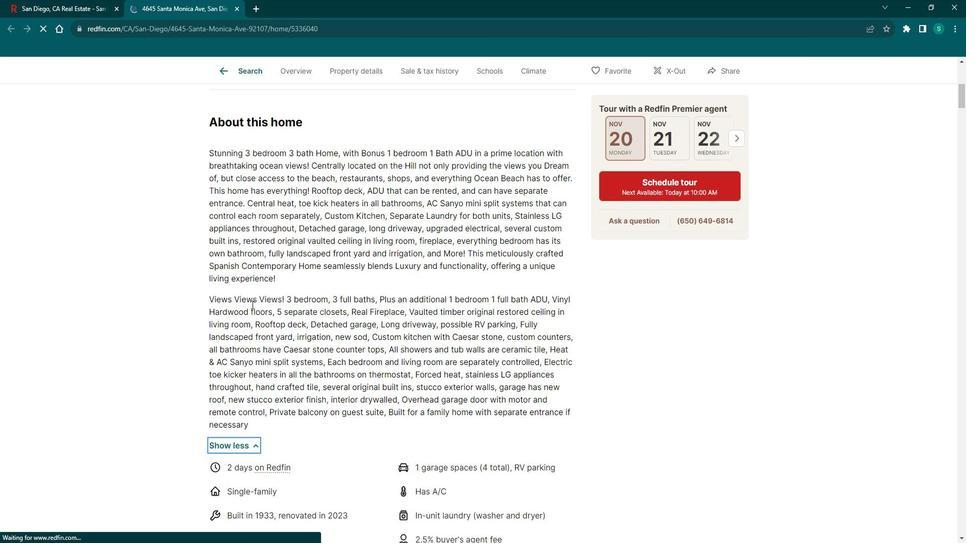 
Action: Mouse scrolled (259, 300) with delta (0, 0)
Screenshot: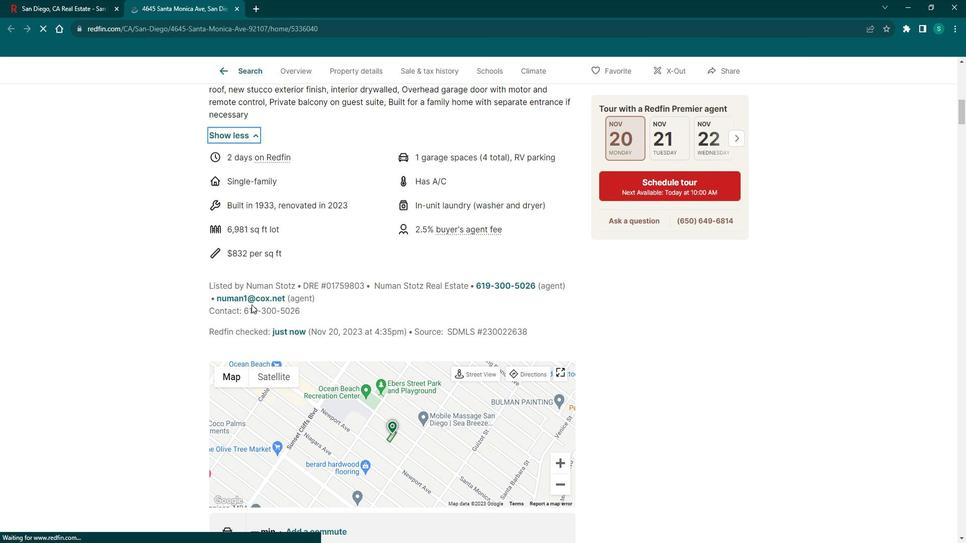 
Action: Mouse scrolled (259, 300) with delta (0, 0)
Screenshot: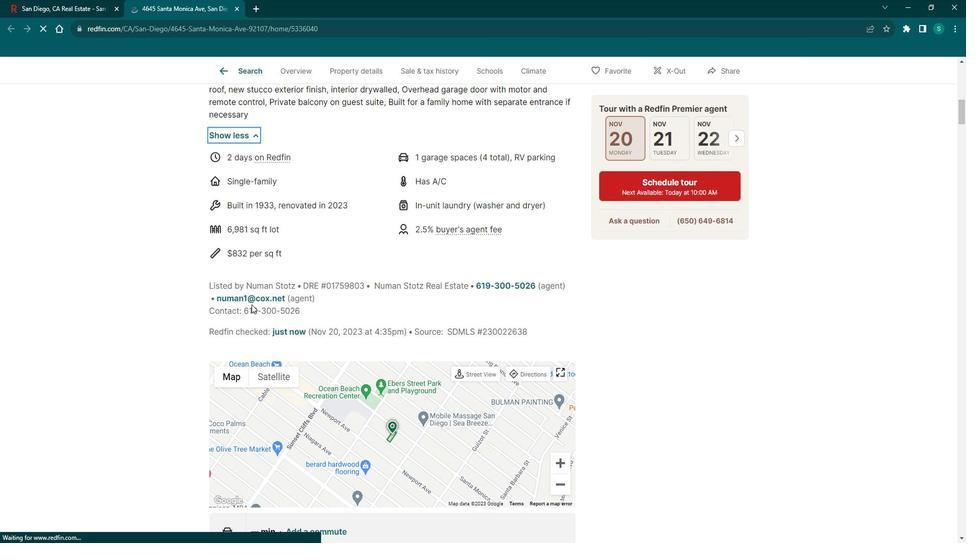 
Action: Mouse scrolled (259, 300) with delta (0, 0)
Screenshot: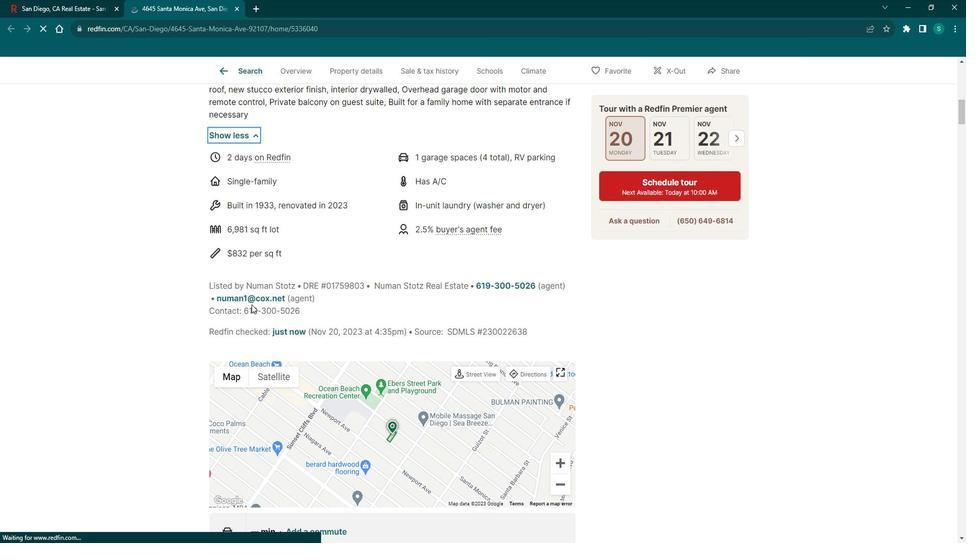 
Action: Mouse scrolled (259, 300) with delta (0, 0)
Screenshot: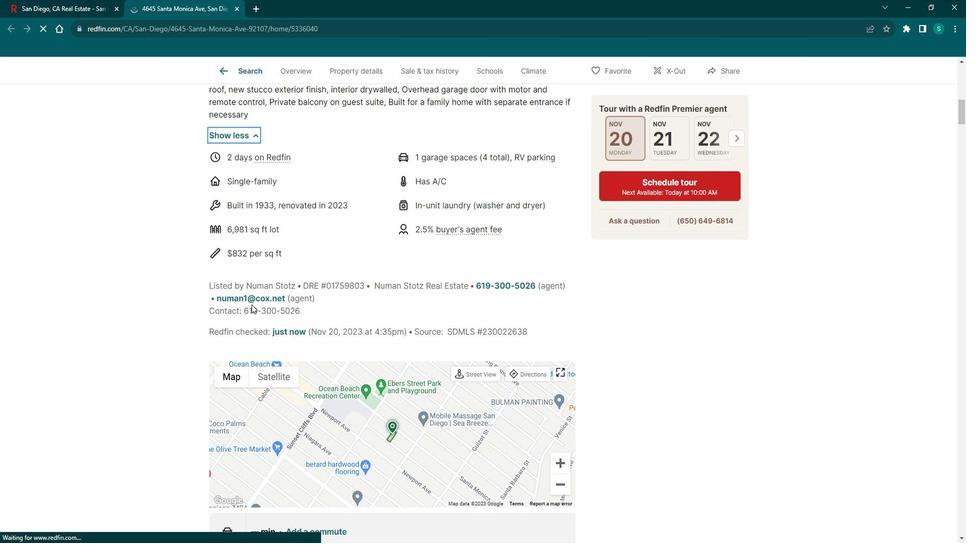 
Action: Mouse scrolled (259, 300) with delta (0, 0)
Screenshot: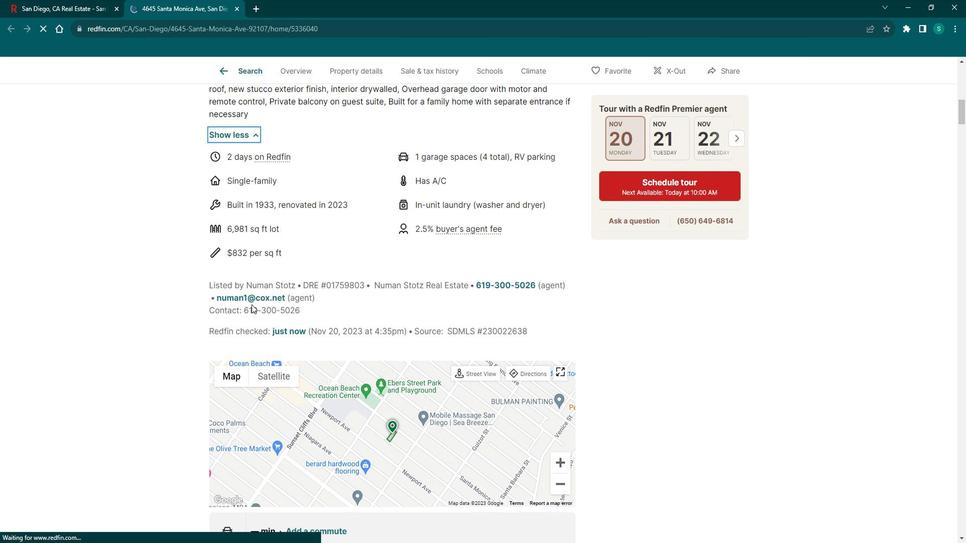 
Action: Mouse scrolled (259, 300) with delta (0, 0)
Screenshot: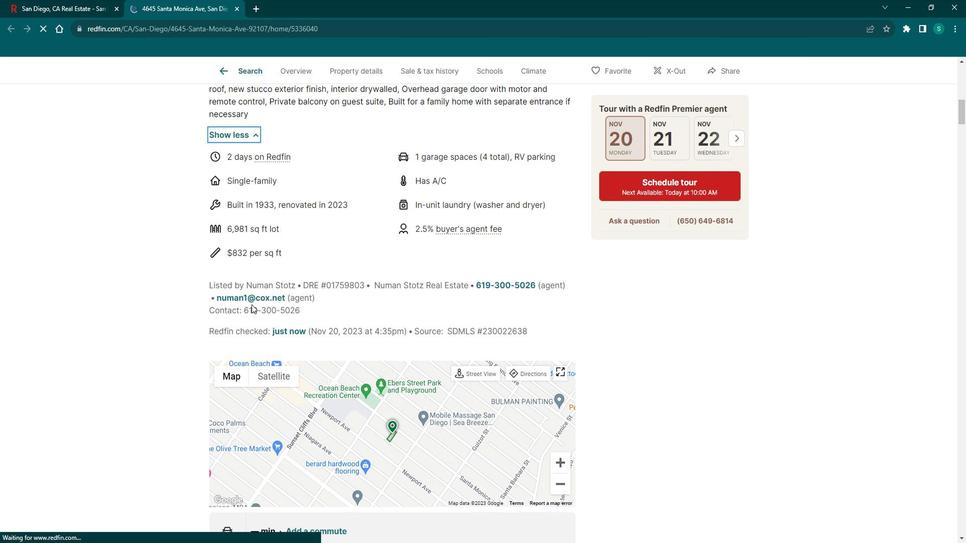 
Action: Mouse scrolled (259, 300) with delta (0, 0)
Screenshot: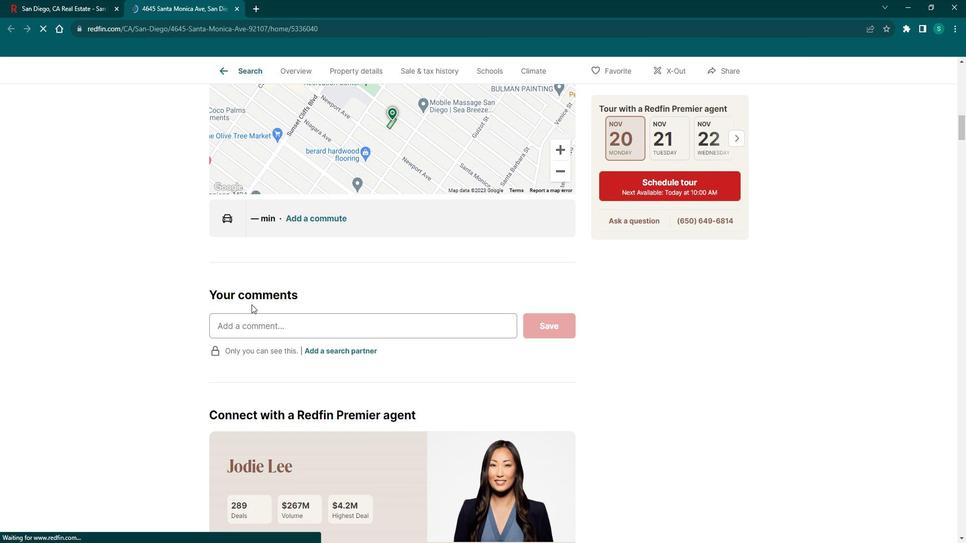 
Action: Mouse scrolled (259, 300) with delta (0, 0)
Screenshot: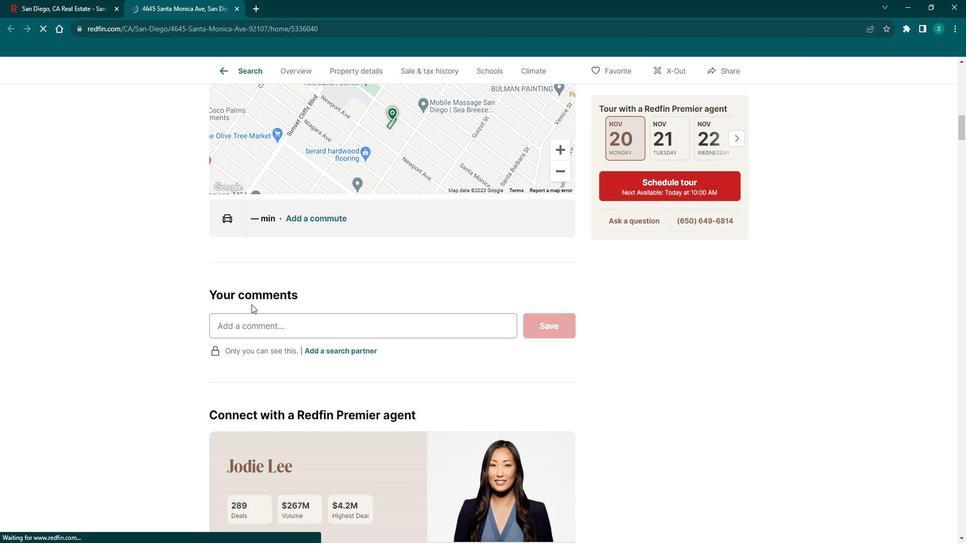 
Action: Mouse scrolled (259, 300) with delta (0, 0)
Screenshot: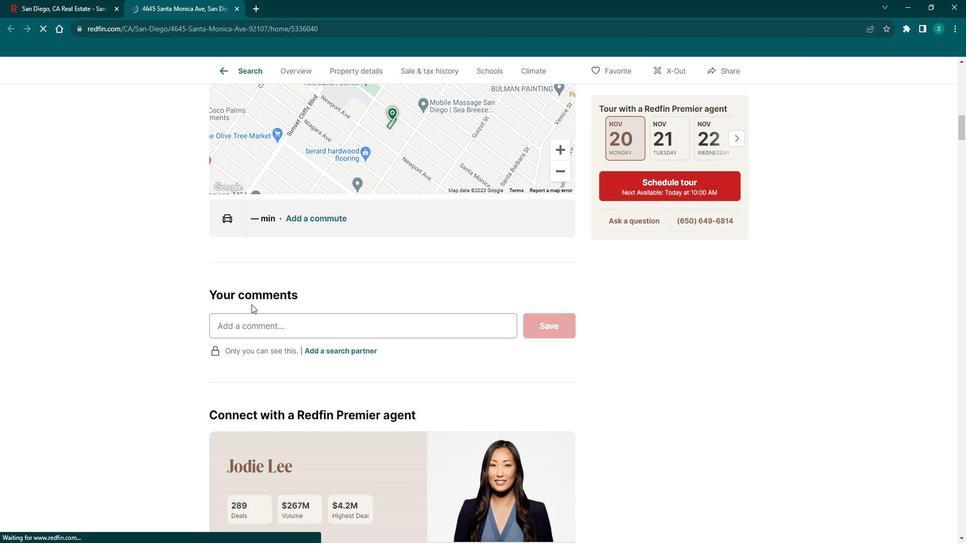 
Action: Mouse scrolled (259, 300) with delta (0, 0)
Screenshot: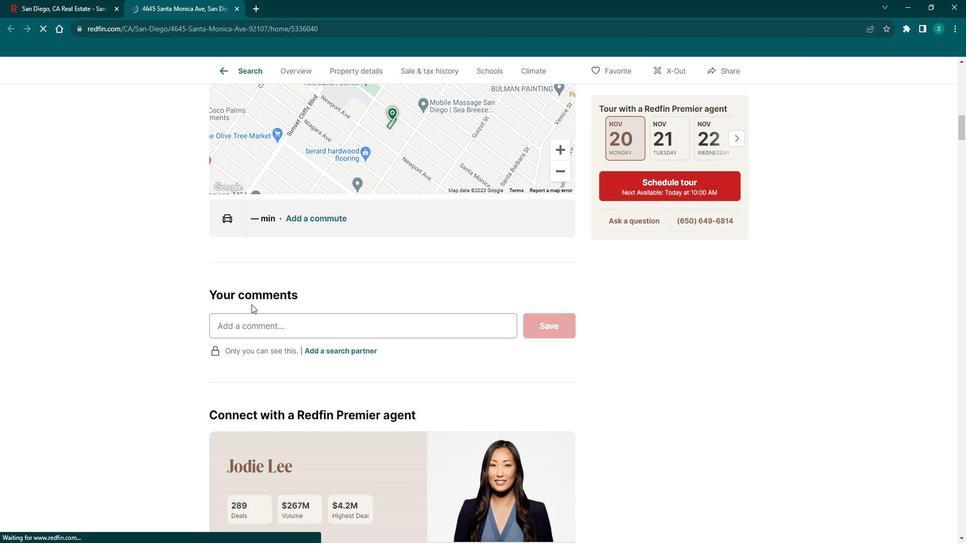 
Action: Mouse scrolled (259, 300) with delta (0, 0)
Screenshot: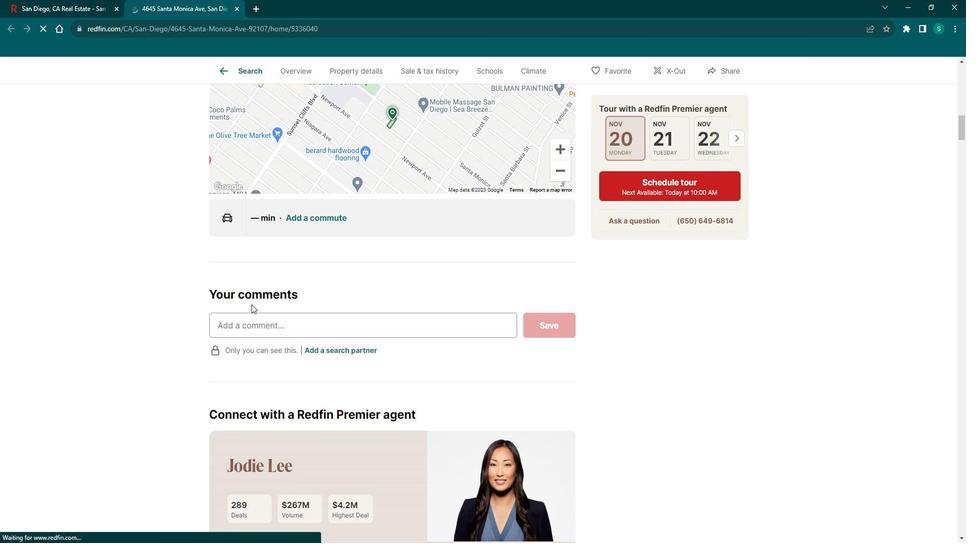 
Action: Mouse scrolled (259, 300) with delta (0, 0)
Screenshot: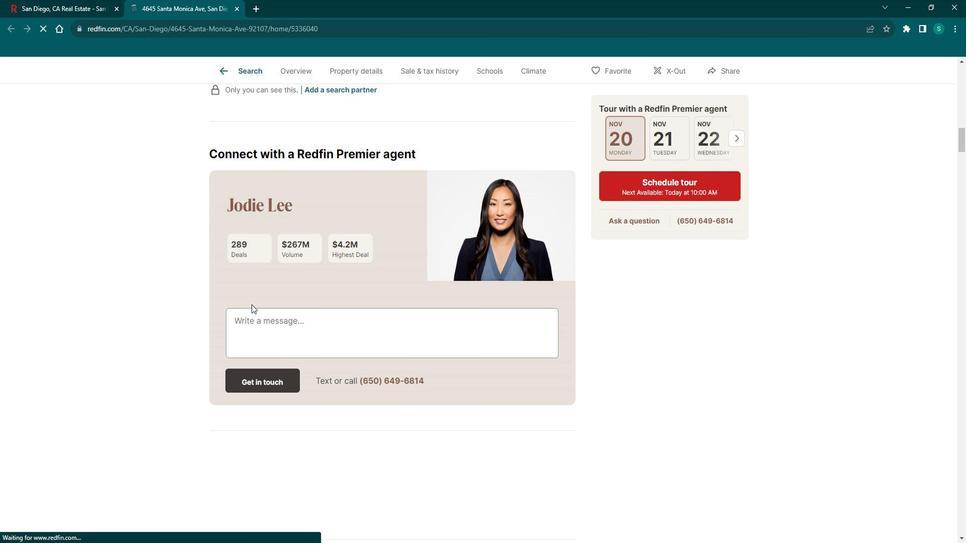 
Action: Mouse scrolled (259, 300) with delta (0, 0)
Screenshot: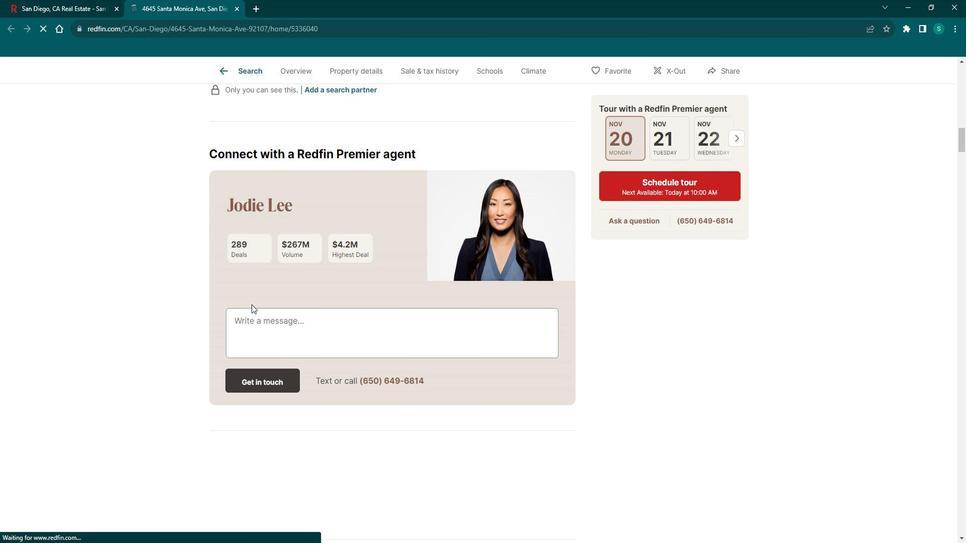 
Action: Mouse scrolled (259, 300) with delta (0, 0)
Screenshot: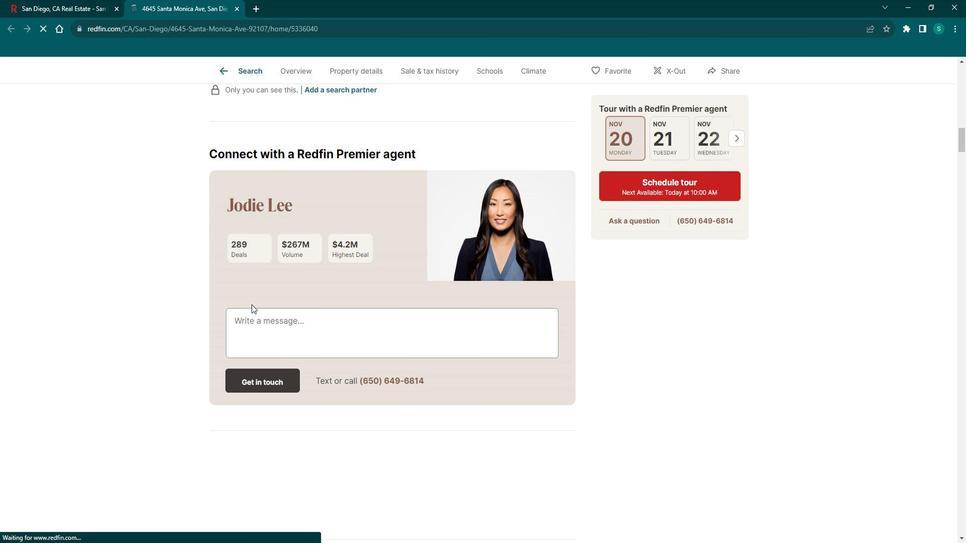 
Action: Mouse scrolled (259, 300) with delta (0, 0)
Screenshot: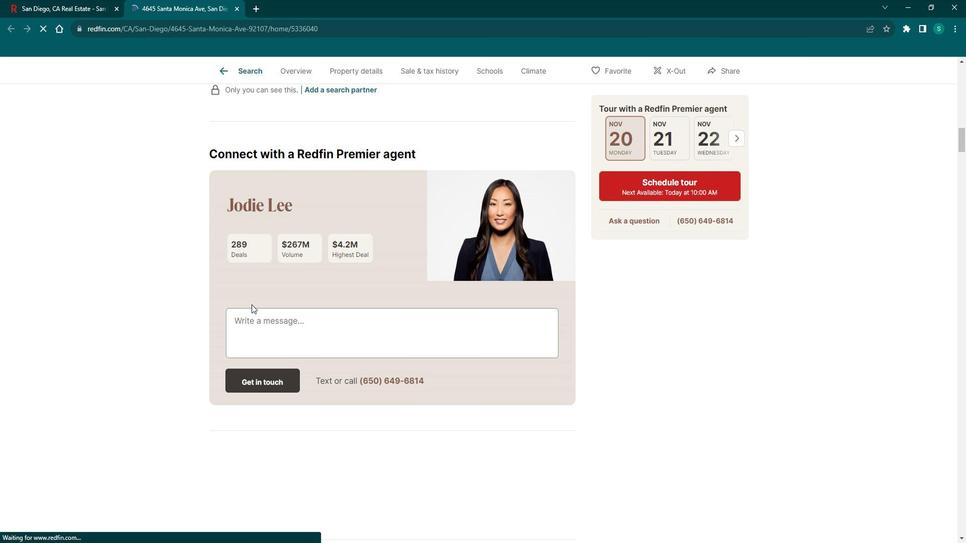 
Action: Mouse scrolled (259, 300) with delta (0, 0)
Screenshot: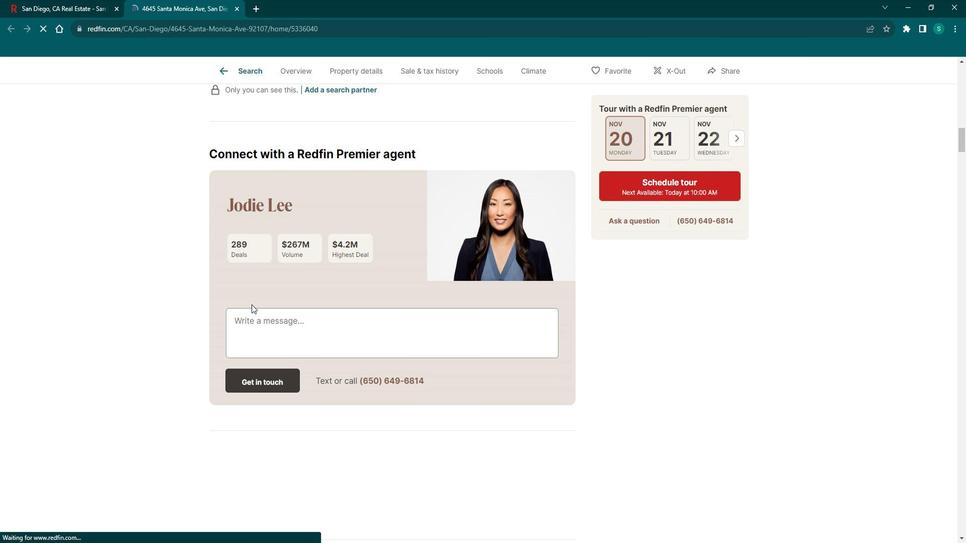 
Action: Mouse scrolled (259, 300) with delta (0, 0)
Screenshot: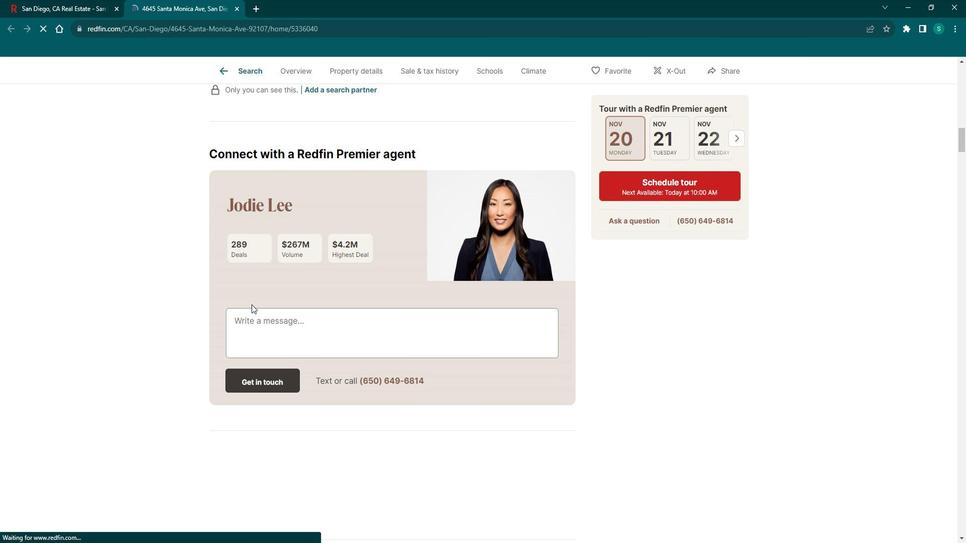 
Action: Mouse scrolled (259, 300) with delta (0, 0)
Screenshot: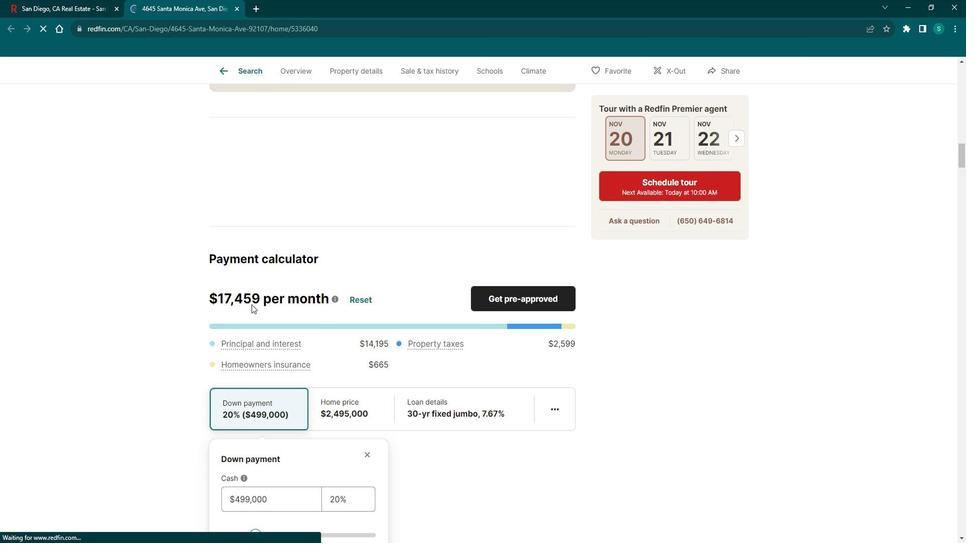 
Action: Mouse scrolled (259, 300) with delta (0, 0)
Screenshot: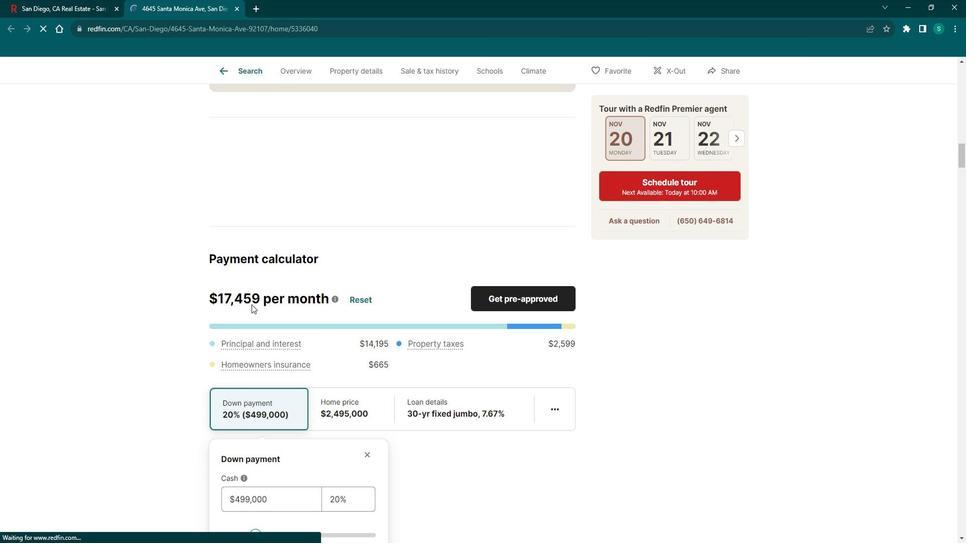 
Action: Mouse scrolled (259, 300) with delta (0, 0)
Screenshot: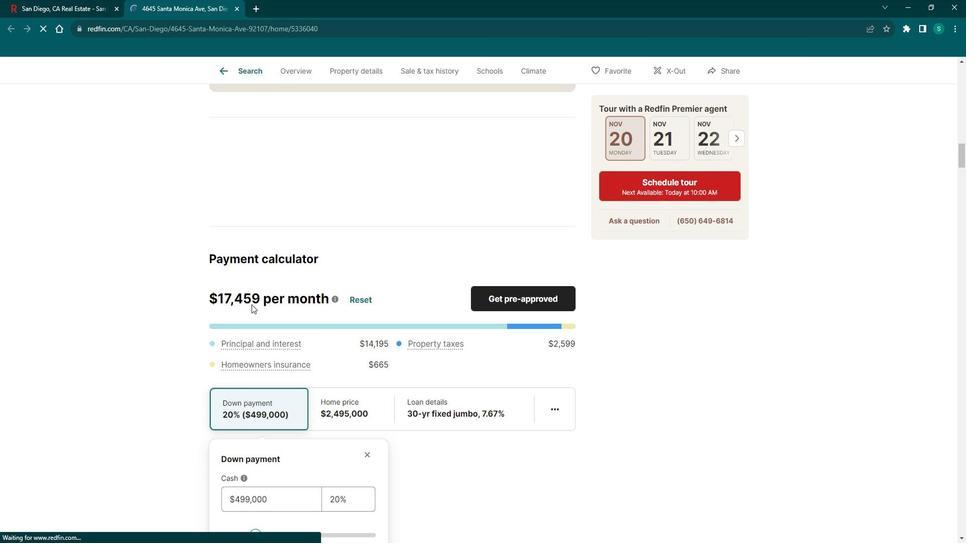 
Action: Mouse scrolled (259, 300) with delta (0, 0)
Screenshot: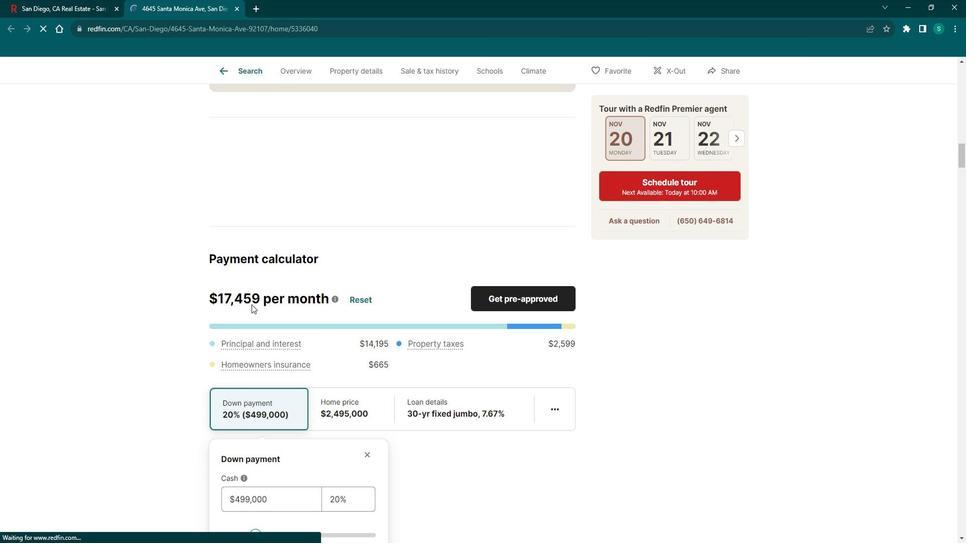 
Action: Mouse scrolled (259, 300) with delta (0, 0)
Screenshot: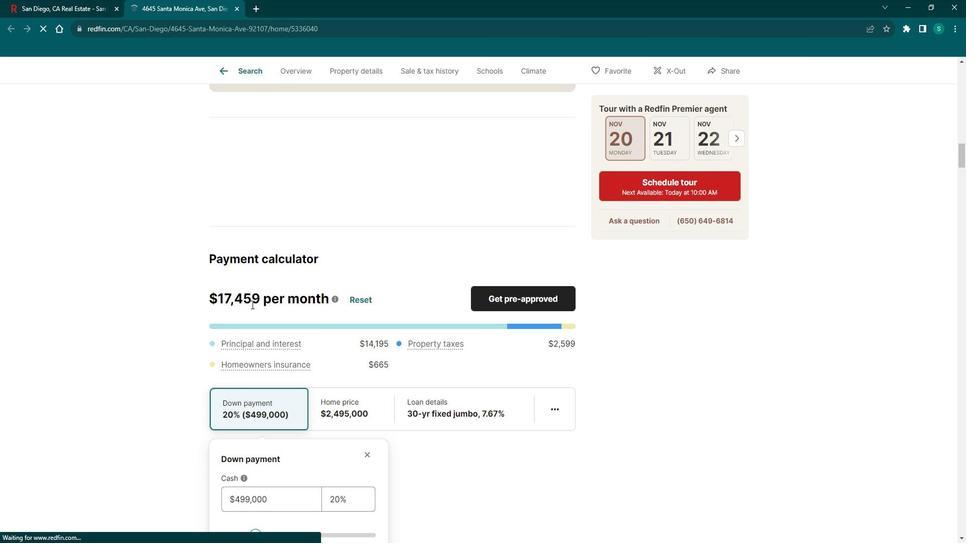 
Action: Mouse scrolled (259, 300) with delta (0, 0)
Screenshot: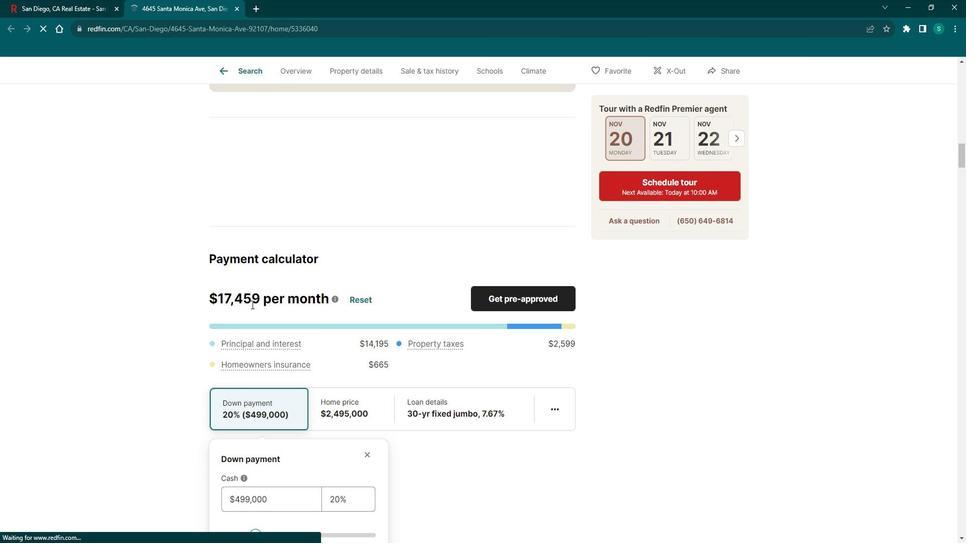 
Action: Mouse scrolled (259, 300) with delta (0, 0)
Screenshot: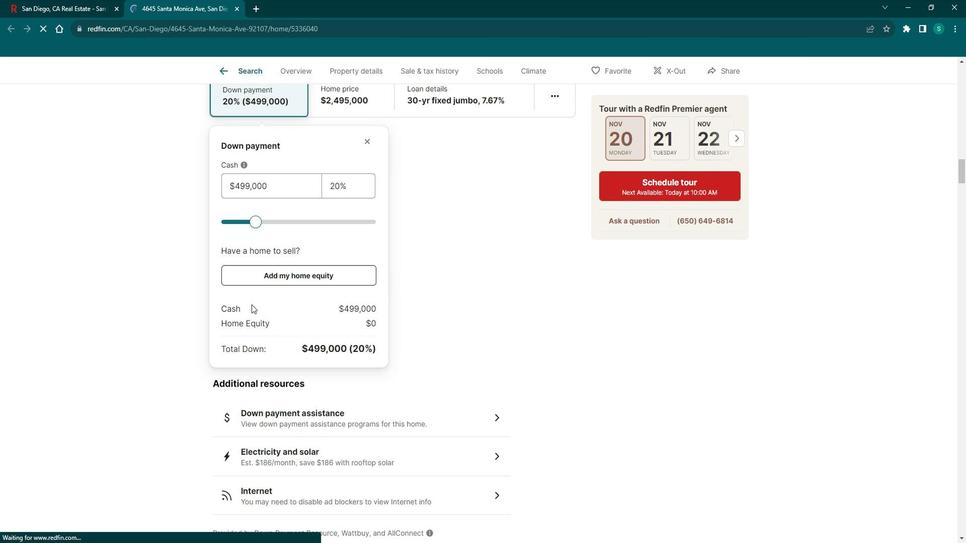 
Action: Mouse scrolled (259, 300) with delta (0, 0)
Screenshot: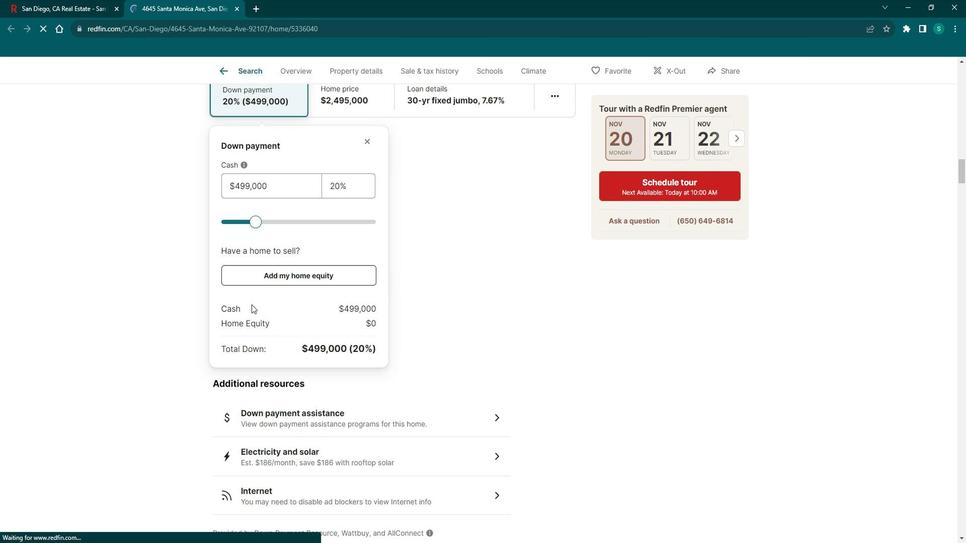 
Action: Mouse scrolled (259, 300) with delta (0, 0)
Screenshot: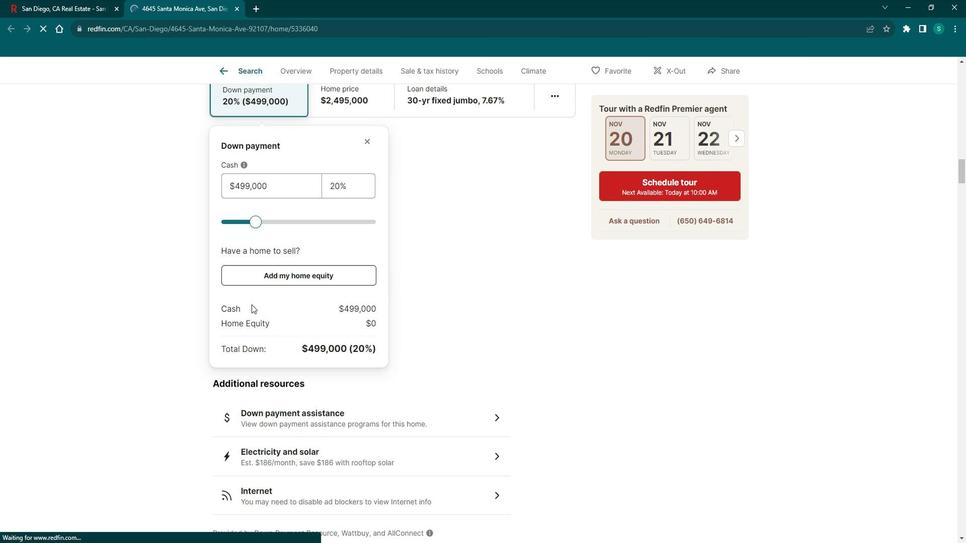 
Action: Mouse scrolled (259, 300) with delta (0, 0)
Screenshot: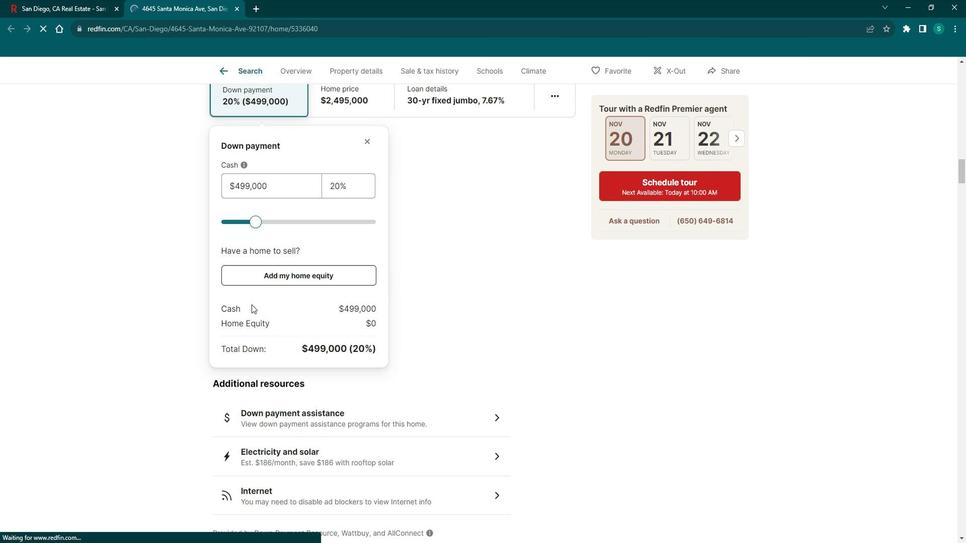 
Action: Mouse scrolled (259, 300) with delta (0, 0)
Screenshot: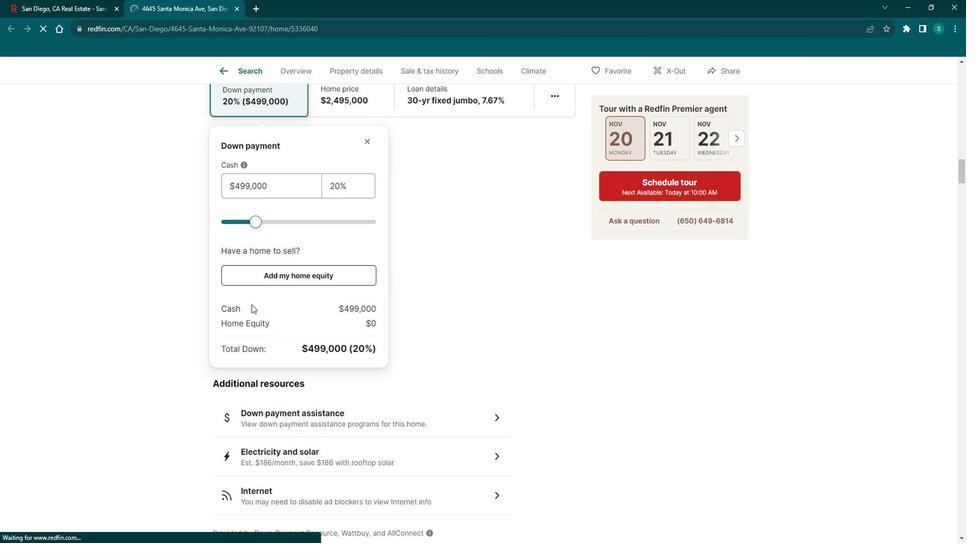 
Action: Mouse scrolled (259, 300) with delta (0, 0)
Screenshot: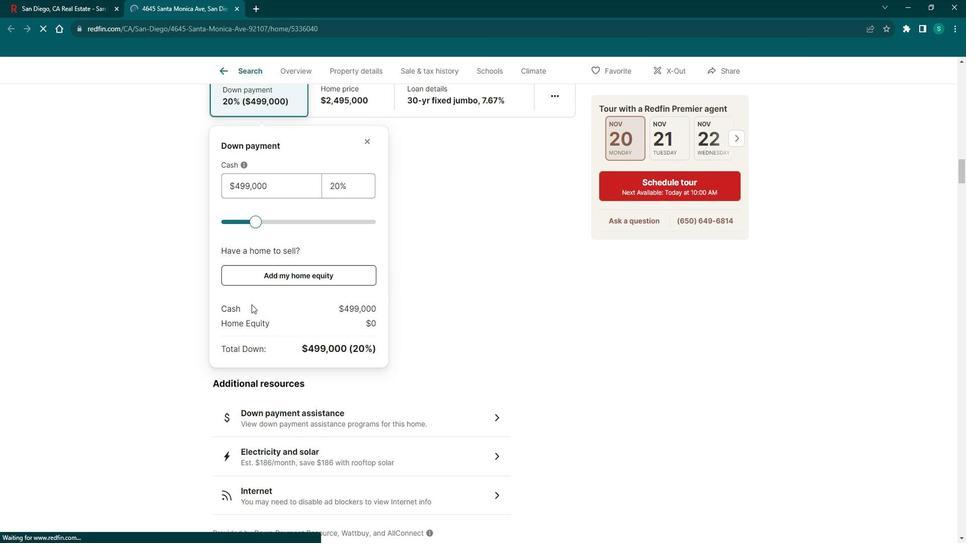 
Action: Mouse scrolled (259, 300) with delta (0, 0)
Screenshot: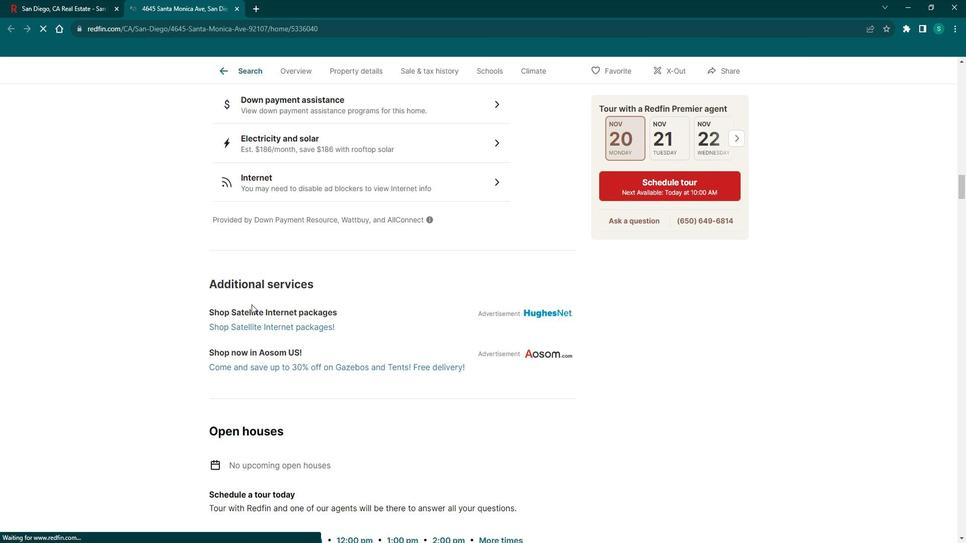 
Action: Mouse scrolled (259, 300) with delta (0, 0)
Screenshot: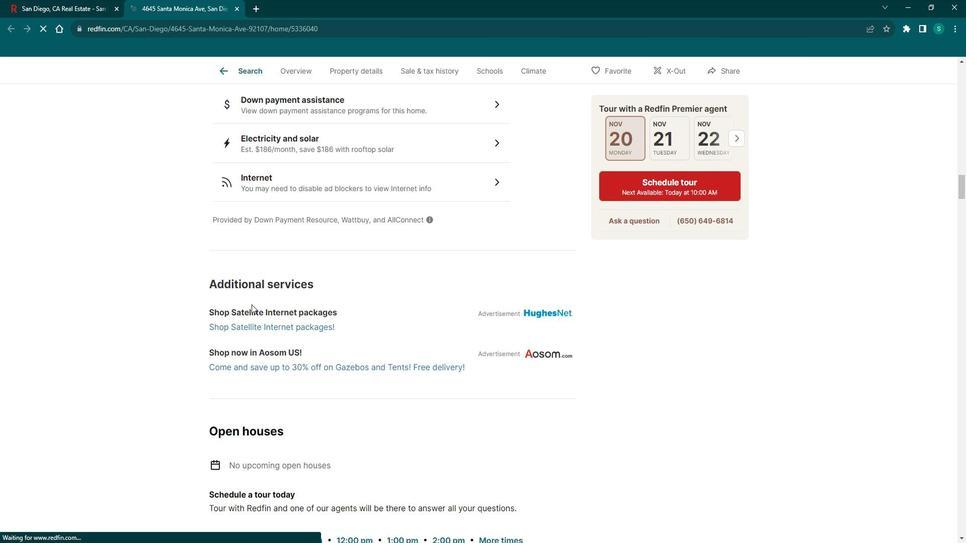 
Action: Mouse scrolled (259, 300) with delta (0, 0)
Screenshot: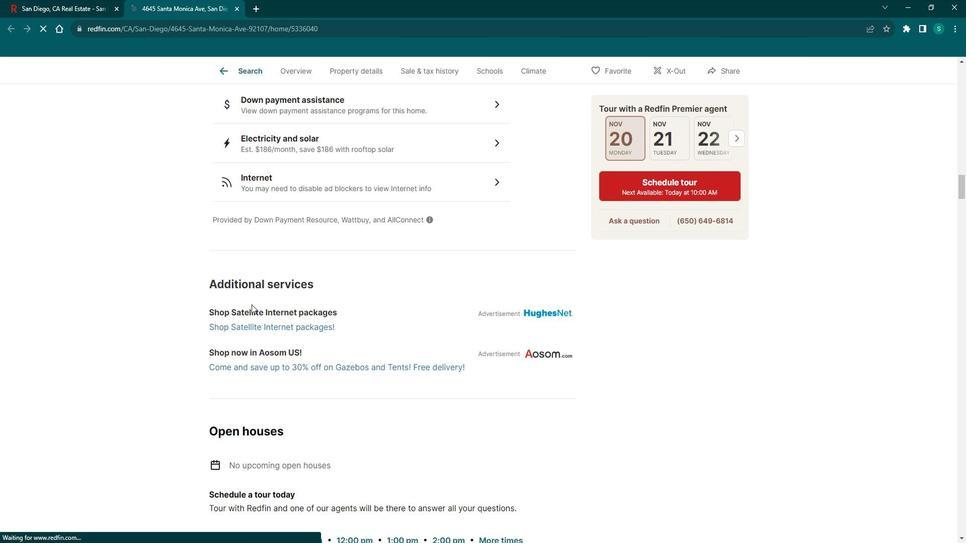 
Action: Mouse scrolled (259, 300) with delta (0, 0)
Screenshot: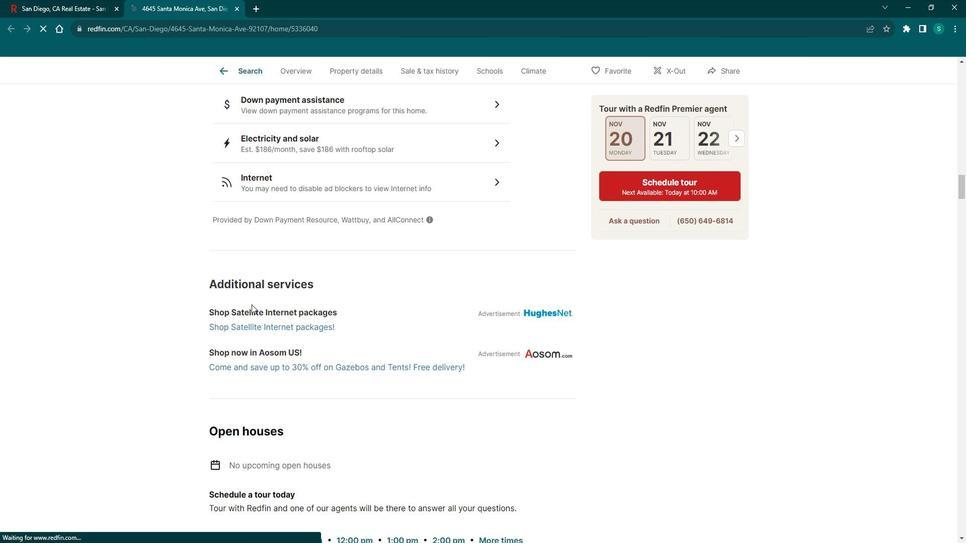 
Action: Mouse scrolled (259, 300) with delta (0, 0)
Screenshot: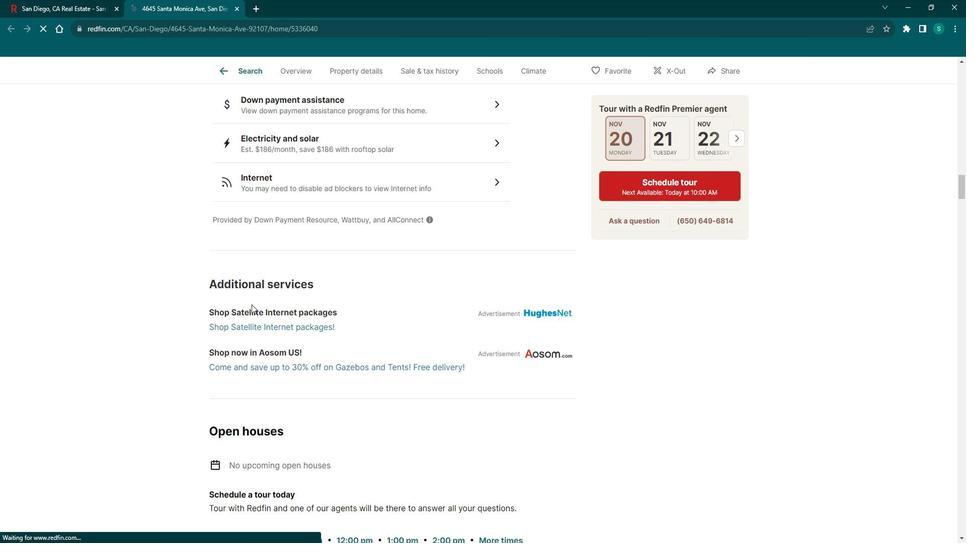 
Action: Mouse scrolled (259, 300) with delta (0, 0)
Screenshot: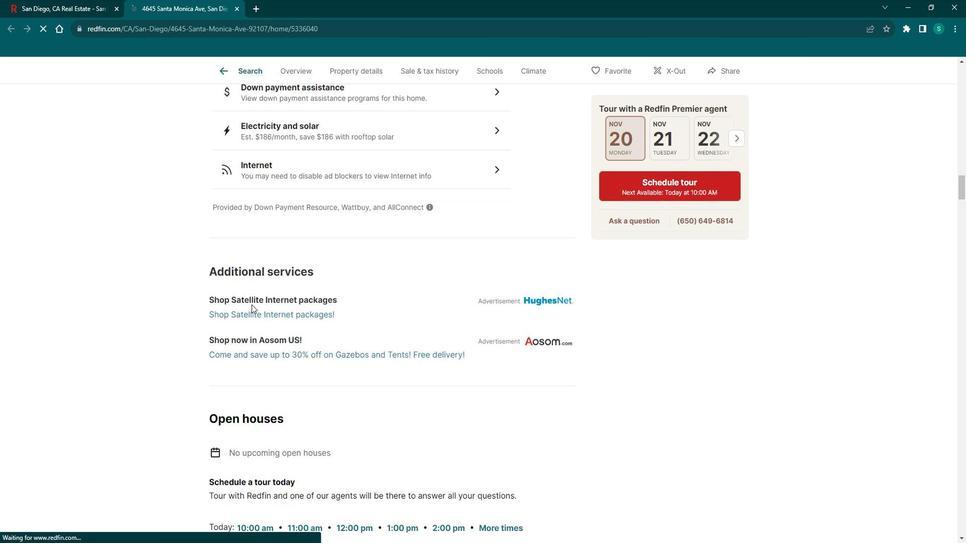 
Action: Mouse scrolled (259, 301) with delta (0, 0)
Screenshot: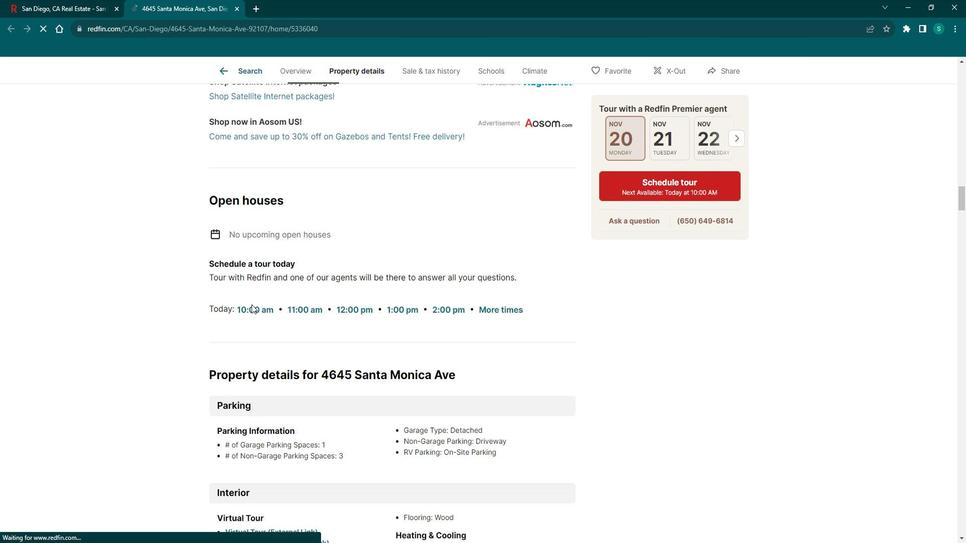 
Action: Mouse scrolled (259, 300) with delta (0, 0)
Screenshot: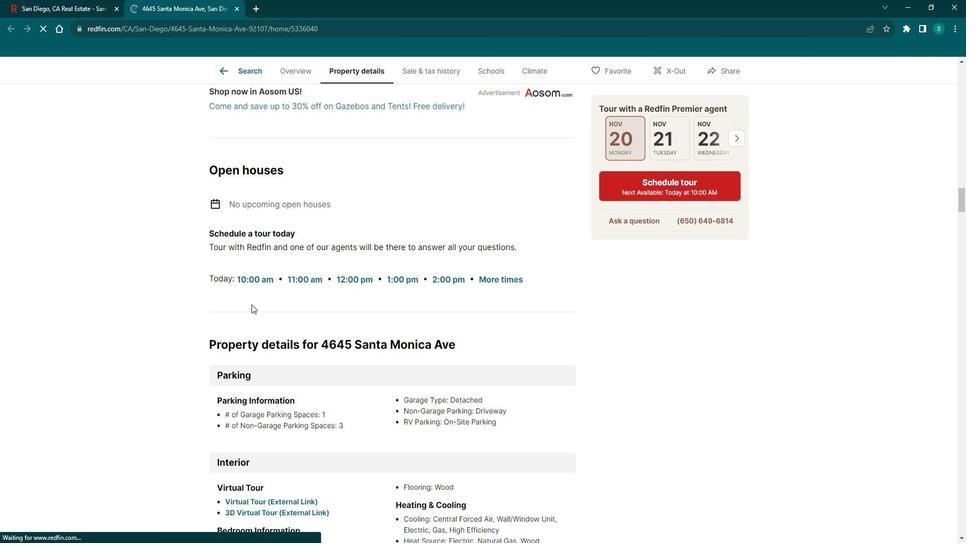 
Action: Mouse scrolled (259, 300) with delta (0, 0)
Screenshot: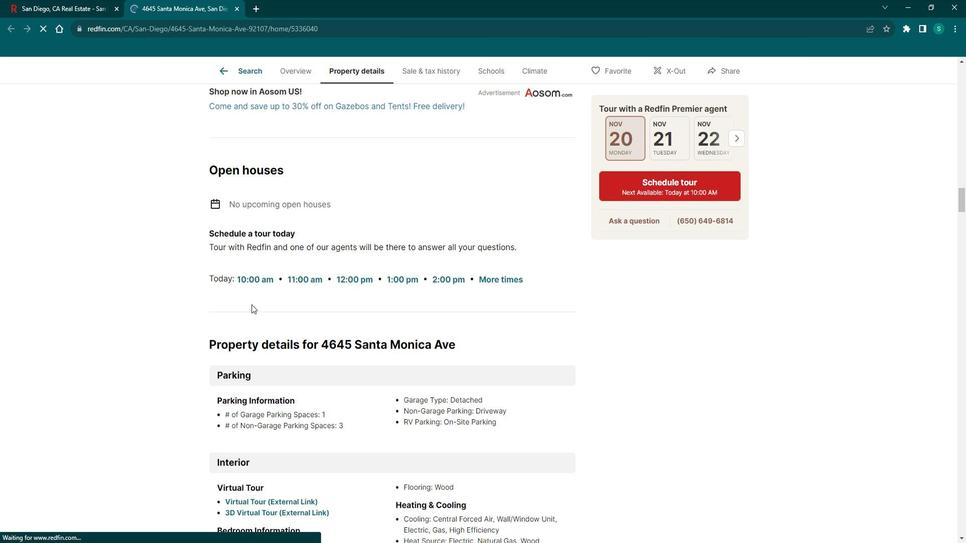 
Action: Mouse scrolled (259, 300) with delta (0, 0)
Screenshot: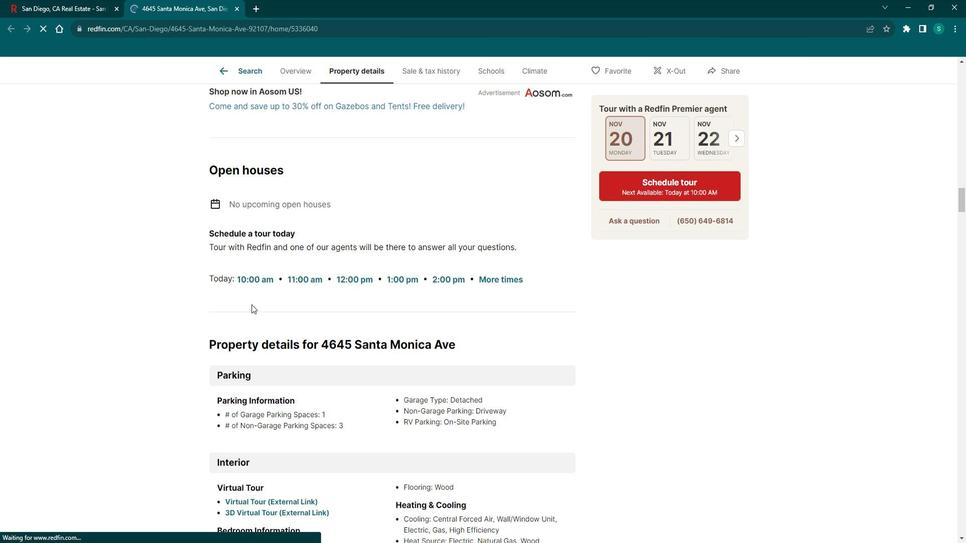 
Action: Mouse scrolled (259, 300) with delta (0, 0)
Screenshot: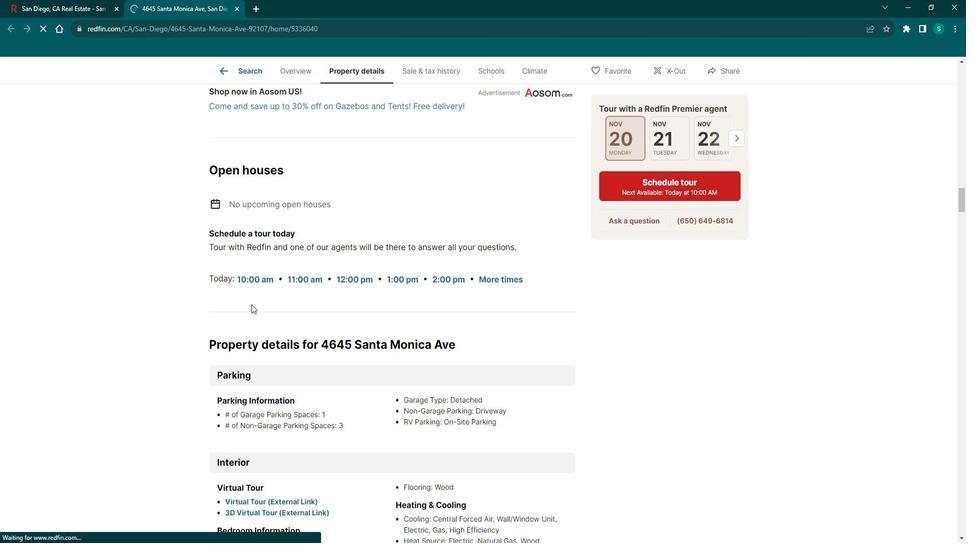 
Action: Mouse scrolled (259, 300) with delta (0, 0)
Screenshot: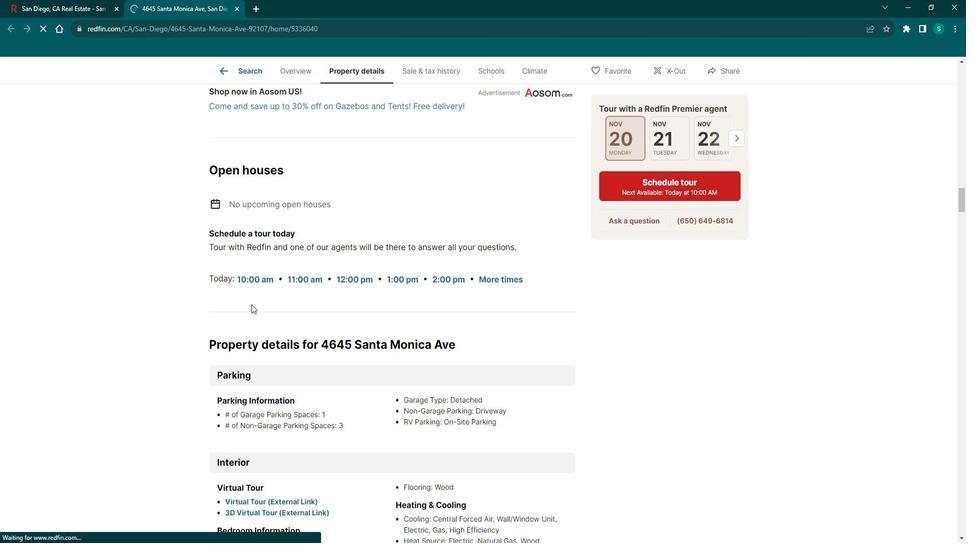 
Action: Mouse scrolled (259, 300) with delta (0, 0)
Screenshot: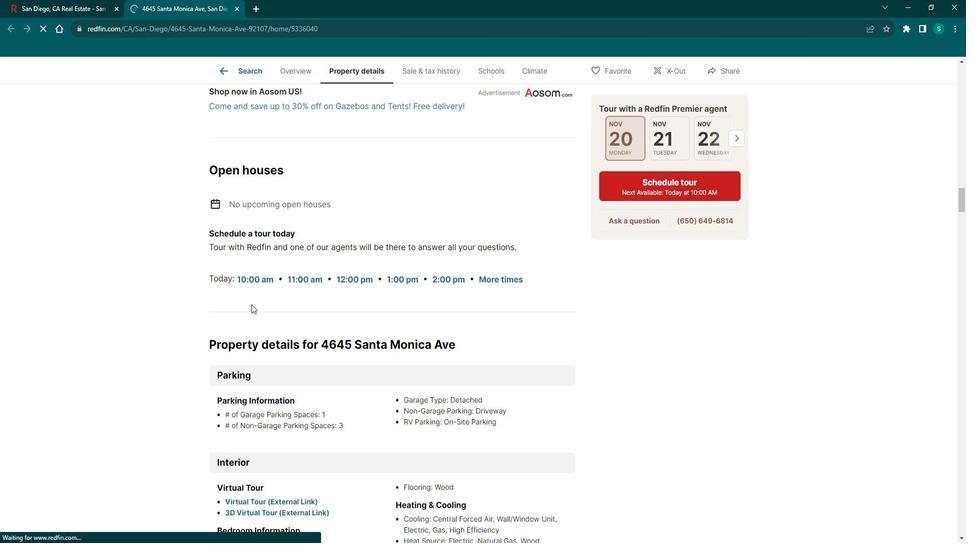 
Action: Mouse scrolled (259, 300) with delta (0, 0)
Screenshot: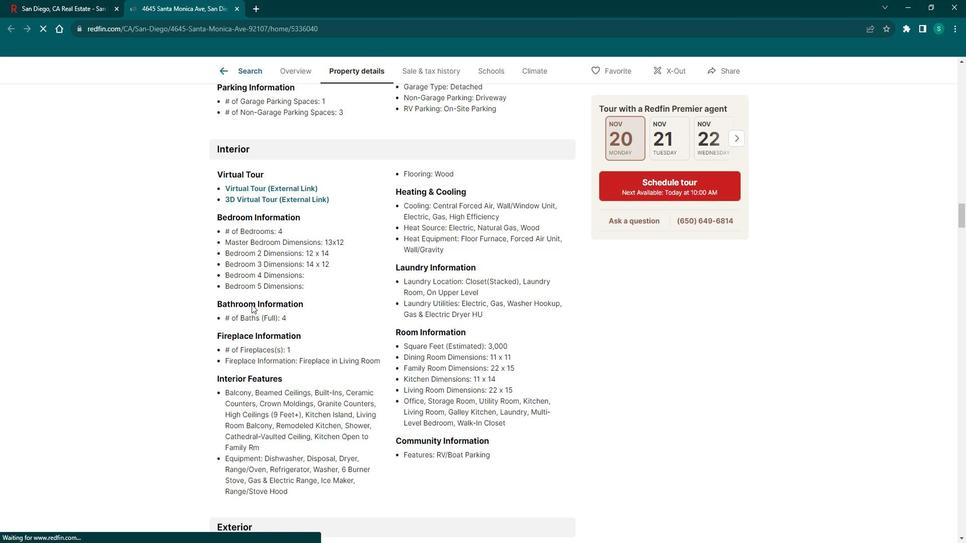 
Action: Mouse scrolled (259, 300) with delta (0, 0)
Screenshot: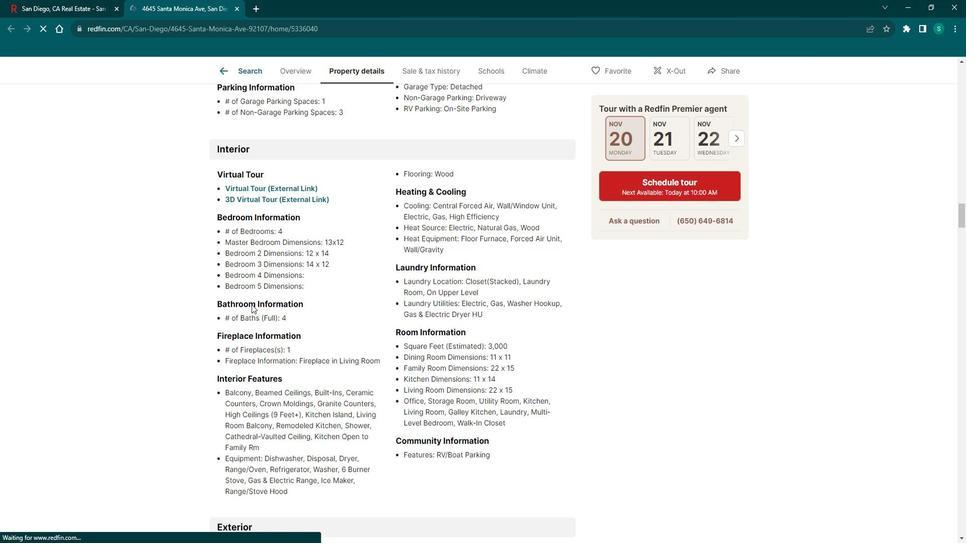 
Action: Mouse scrolled (259, 300) with delta (0, 0)
Screenshot: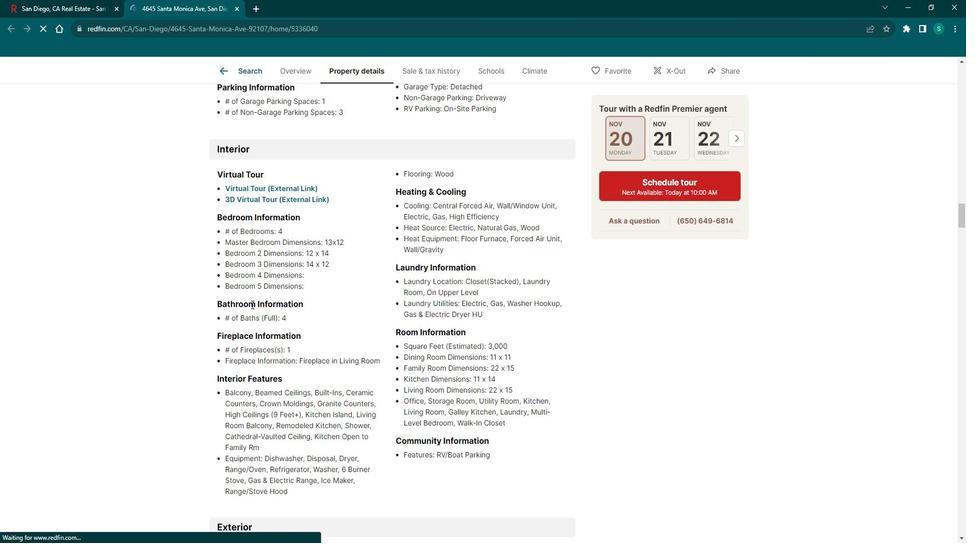 
Action: Mouse scrolled (259, 300) with delta (0, 0)
Screenshot: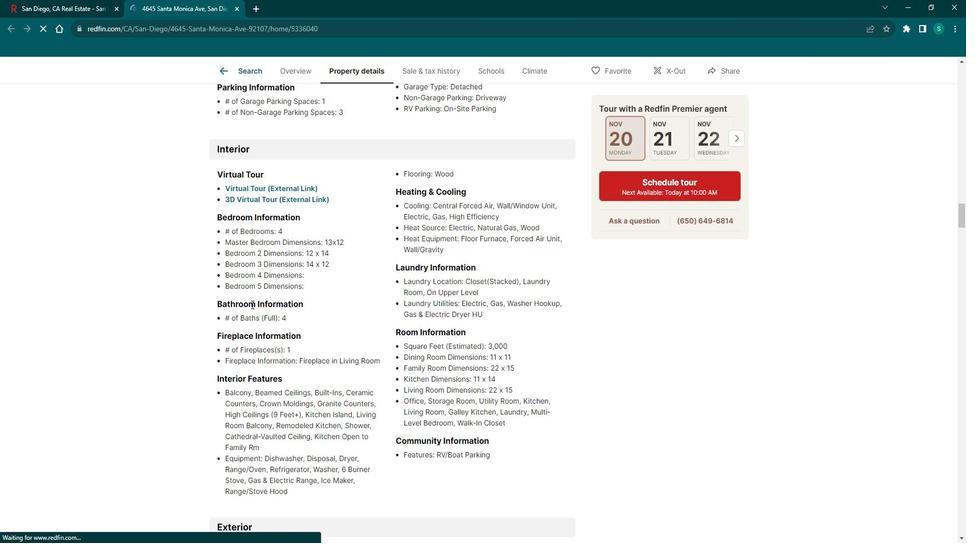 
Action: Mouse scrolled (259, 300) with delta (0, 0)
Screenshot: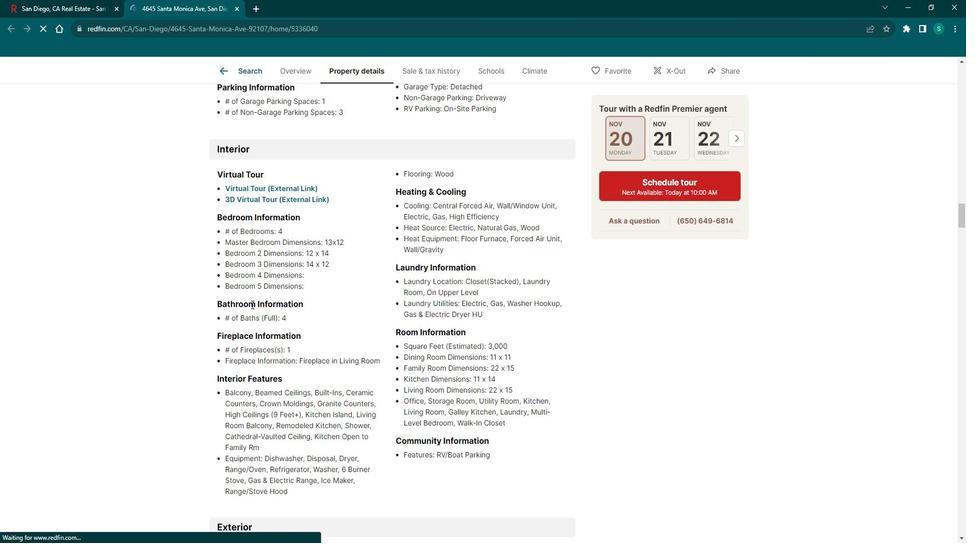 
Action: Mouse scrolled (259, 300) with delta (0, 0)
Screenshot: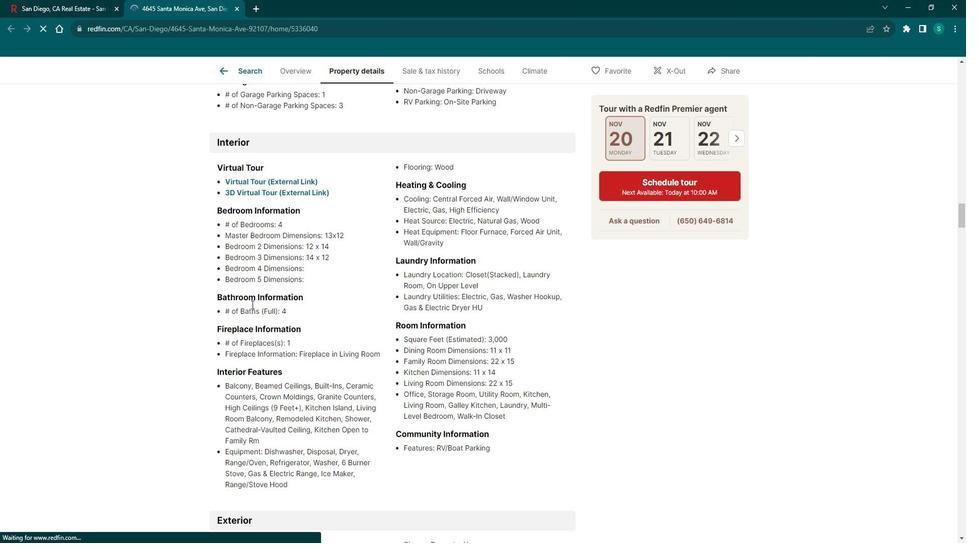 
Action: Mouse scrolled (259, 301) with delta (0, 0)
Screenshot: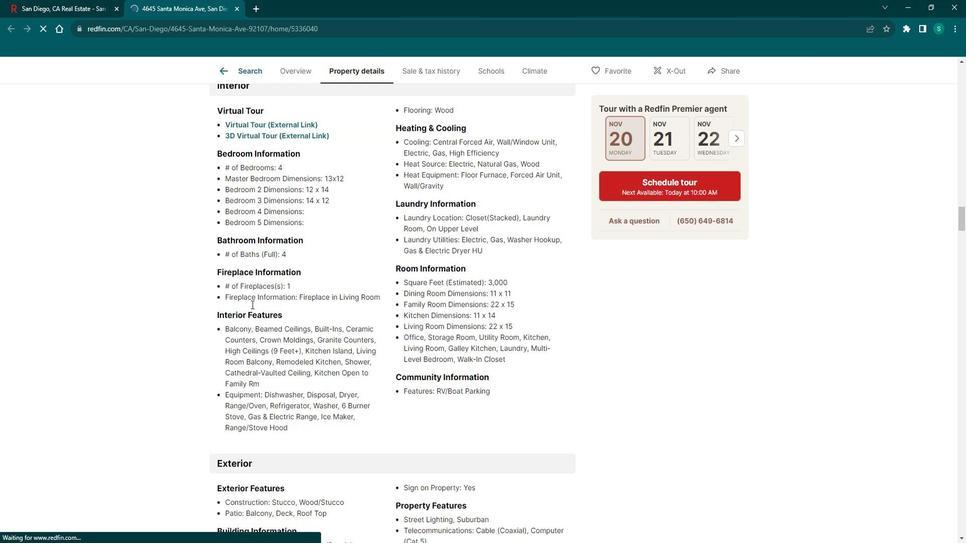 
Action: Mouse scrolled (259, 300) with delta (0, 0)
Screenshot: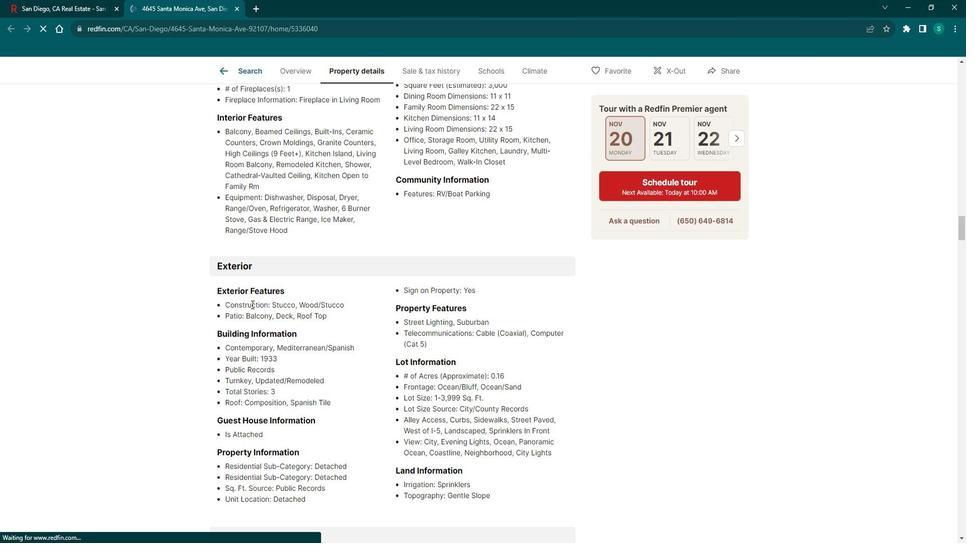 
Action: Mouse scrolled (259, 300) with delta (0, 0)
Screenshot: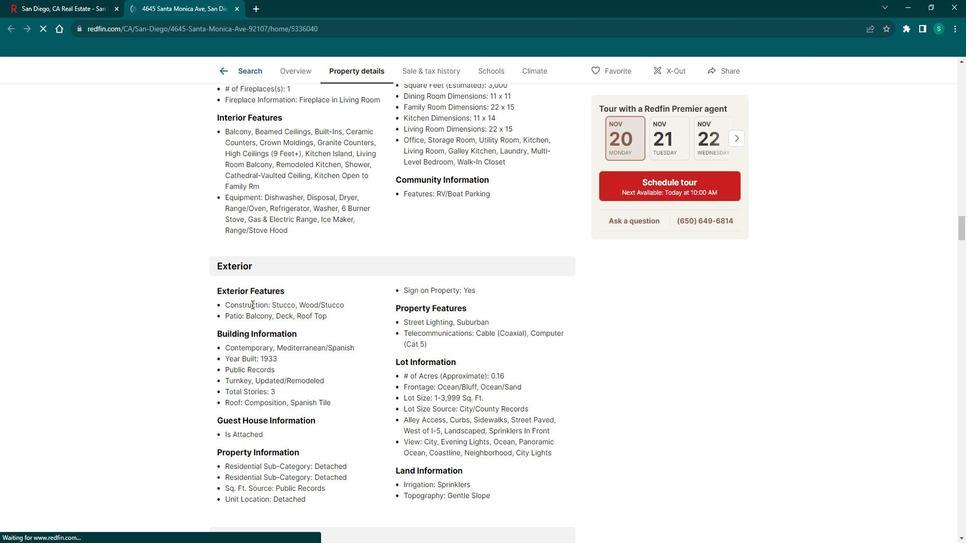 
Action: Mouse scrolled (259, 300) with delta (0, 0)
Screenshot: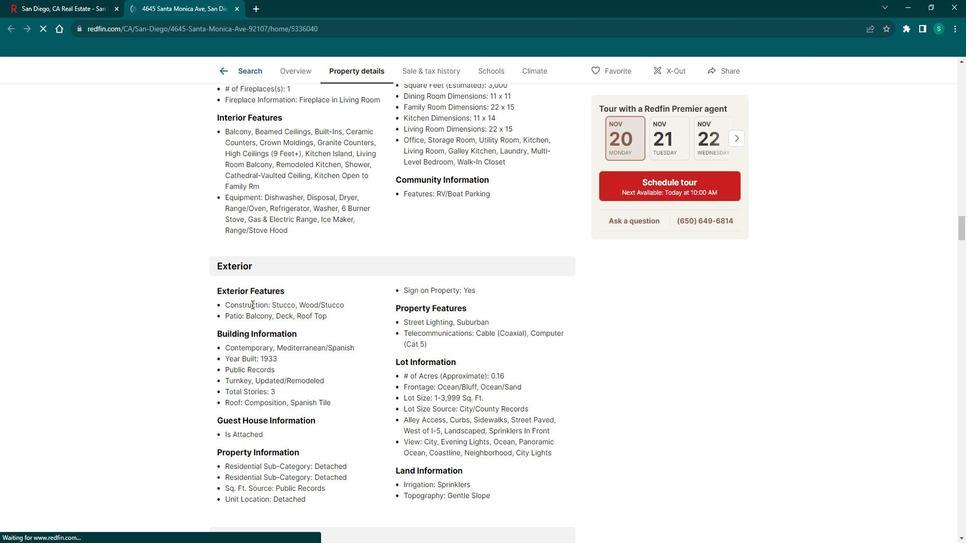 
Action: Mouse scrolled (259, 300) with delta (0, 0)
Screenshot: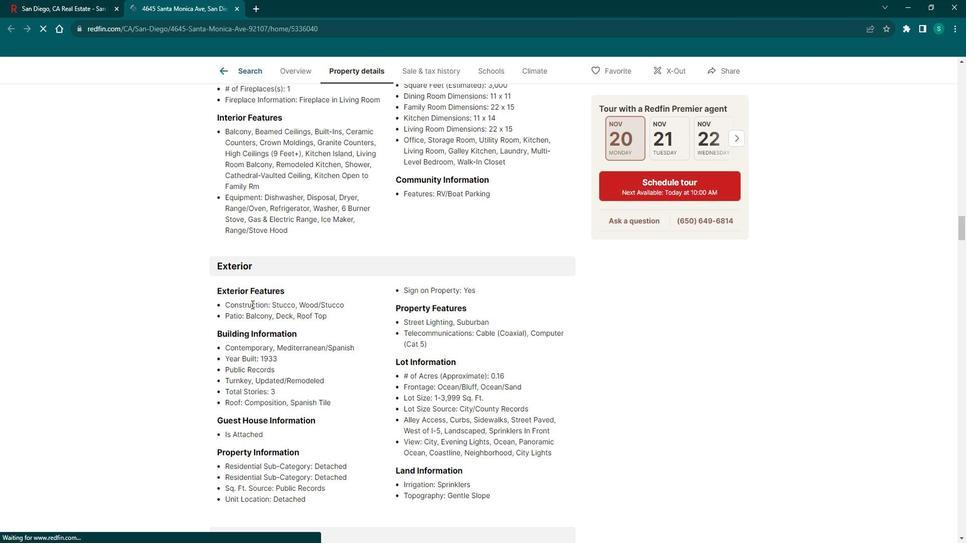 
Action: Mouse scrolled (259, 300) with delta (0, 0)
Screenshot: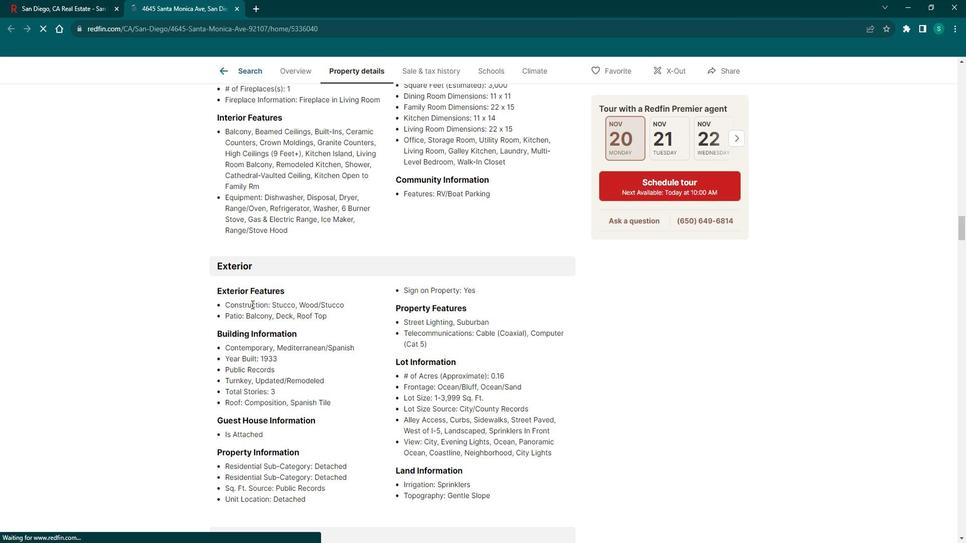 
Action: Mouse scrolled (259, 300) with delta (0, 0)
Screenshot: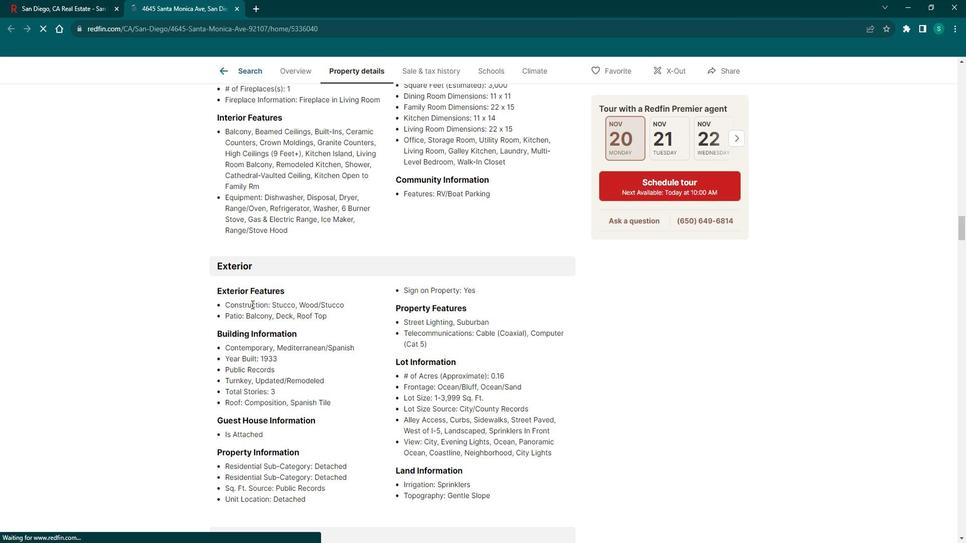
Action: Mouse scrolled (259, 301) with delta (0, 0)
Screenshot: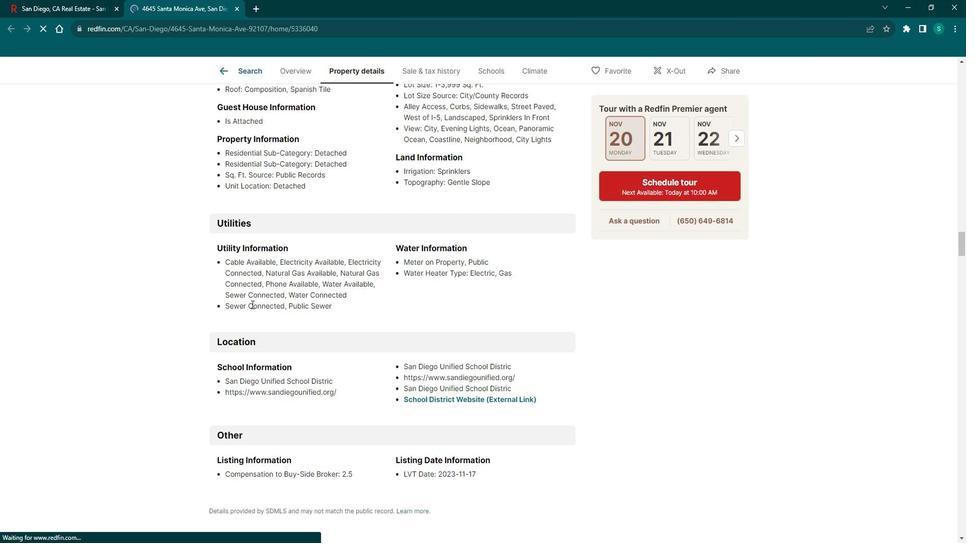 
Action: Mouse scrolled (259, 301) with delta (0, 0)
Screenshot: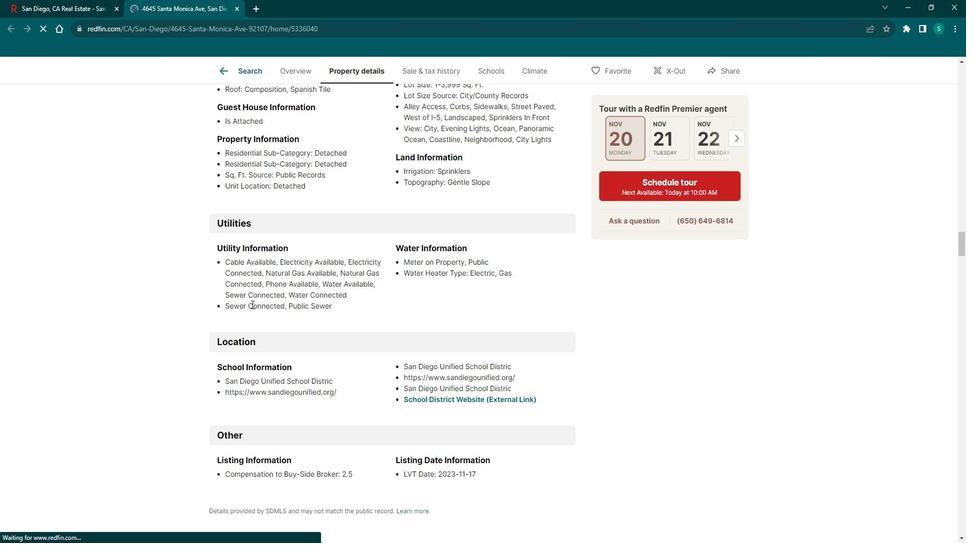 
Action: Mouse scrolled (259, 301) with delta (0, 0)
Screenshot: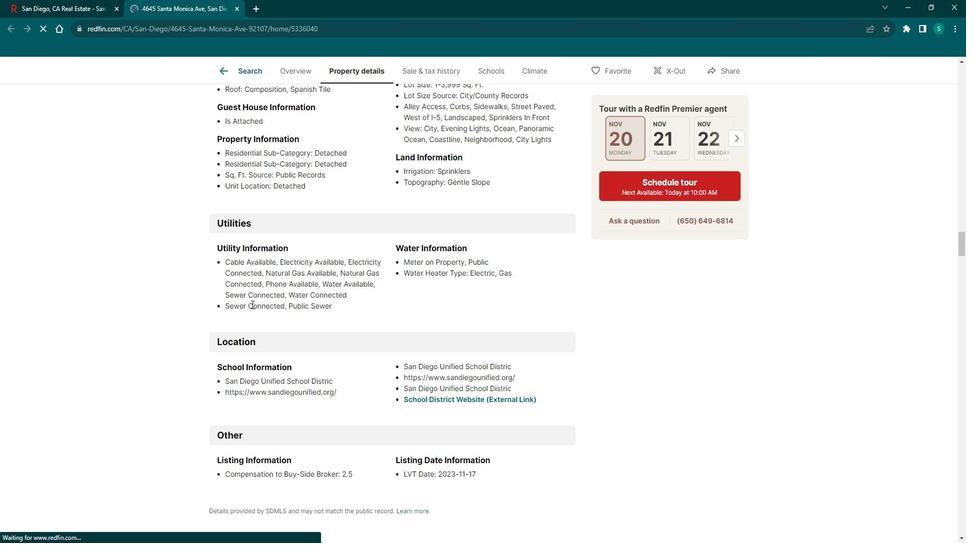 
Action: Mouse scrolled (259, 301) with delta (0, 0)
Screenshot: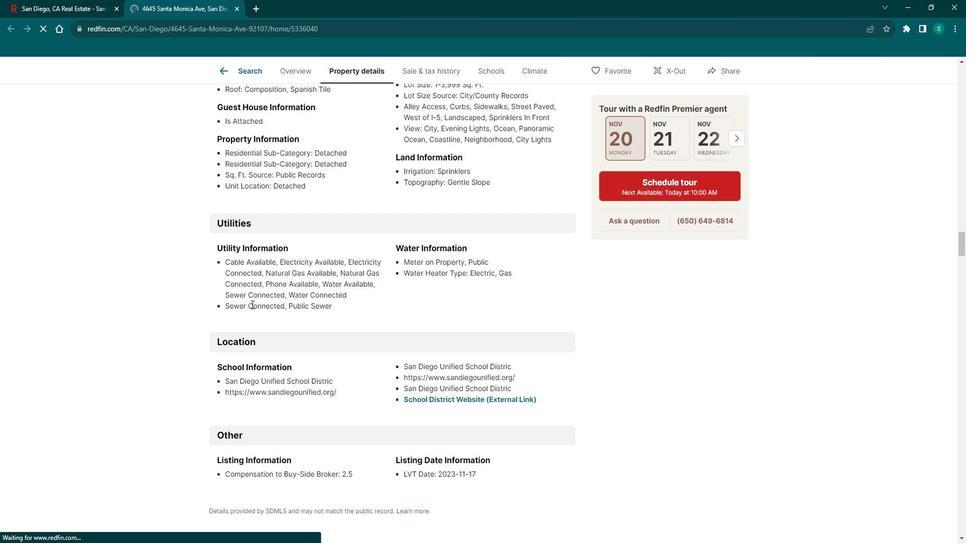 
Action: Mouse scrolled (259, 300) with delta (0, 0)
Screenshot: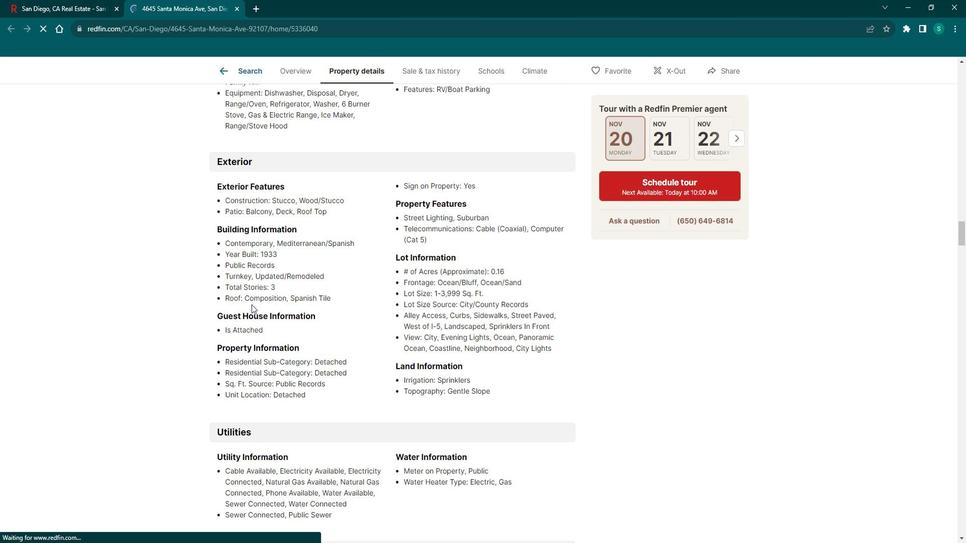 
Action: Mouse moved to (220, 286)
Screenshot: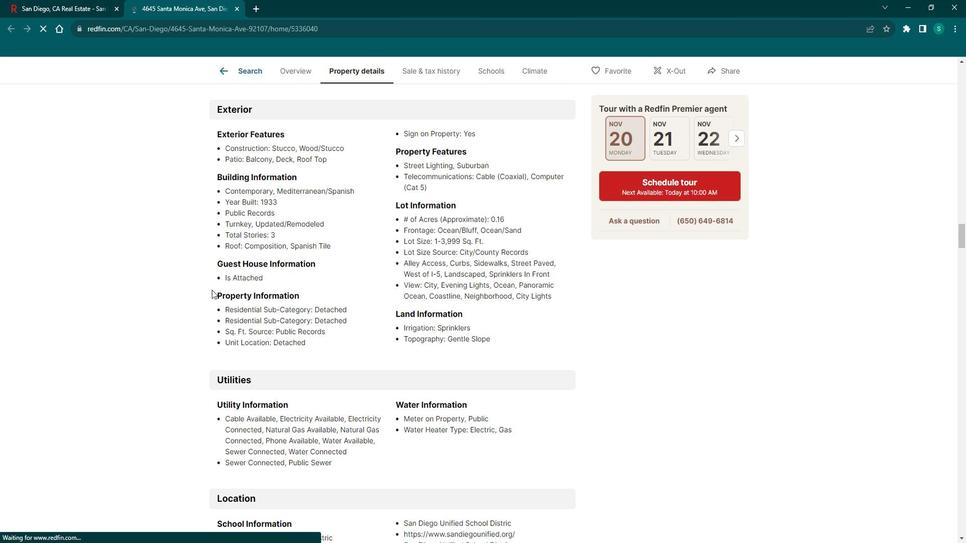 
Action: Mouse scrolled (220, 286) with delta (0, 0)
Screenshot: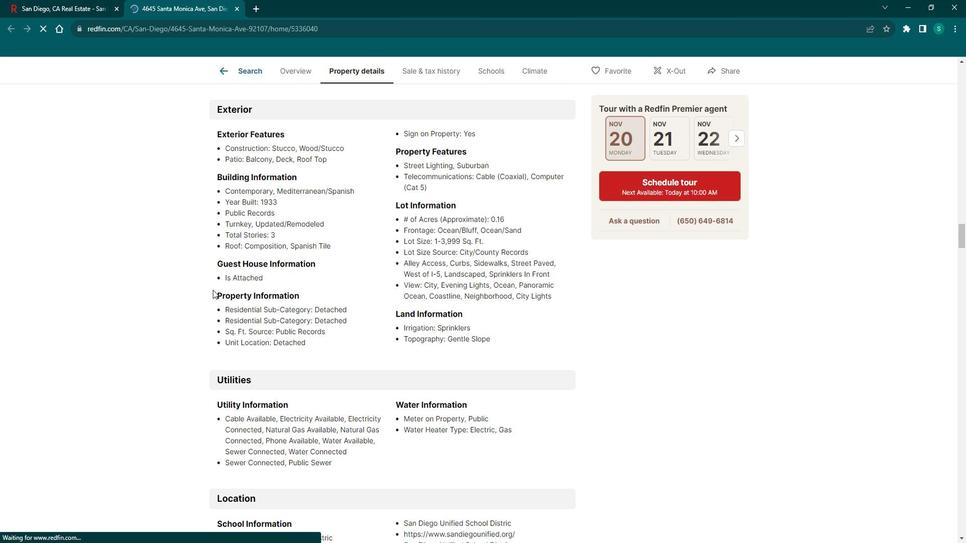 
Action: Mouse scrolled (220, 286) with delta (0, 0)
Screenshot: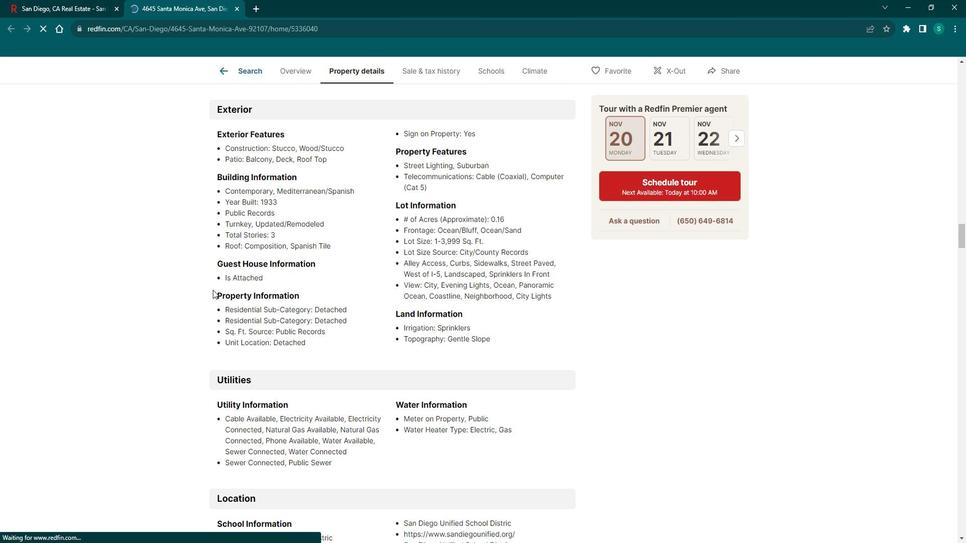 
Action: Mouse scrolled (220, 286) with delta (0, 0)
Screenshot: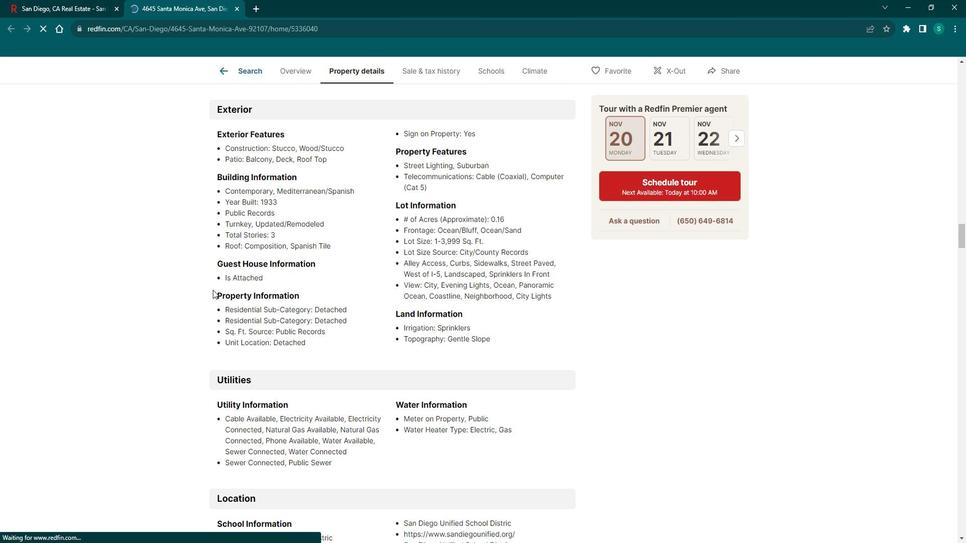 
Action: Mouse scrolled (220, 286) with delta (0, 0)
Screenshot: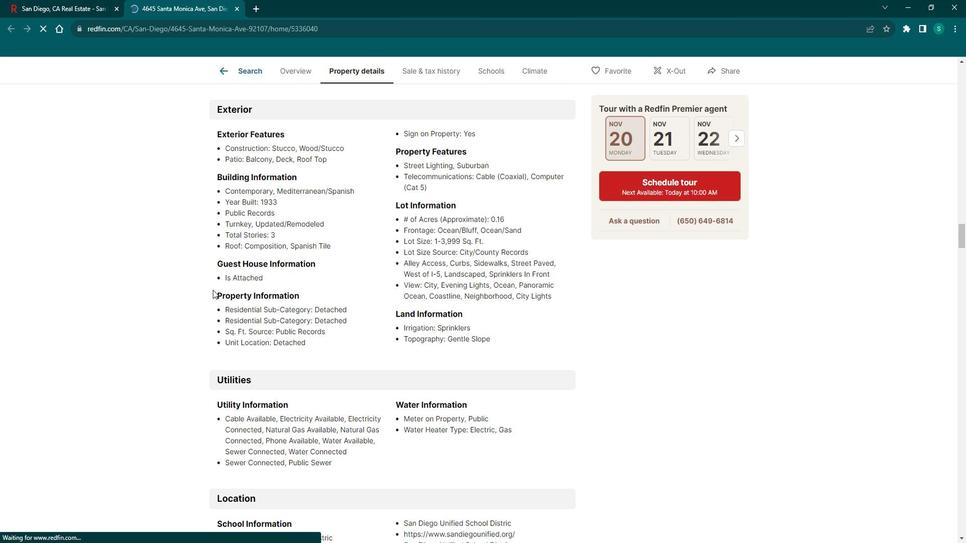 
Action: Mouse scrolled (220, 286) with delta (0, 0)
Screenshot: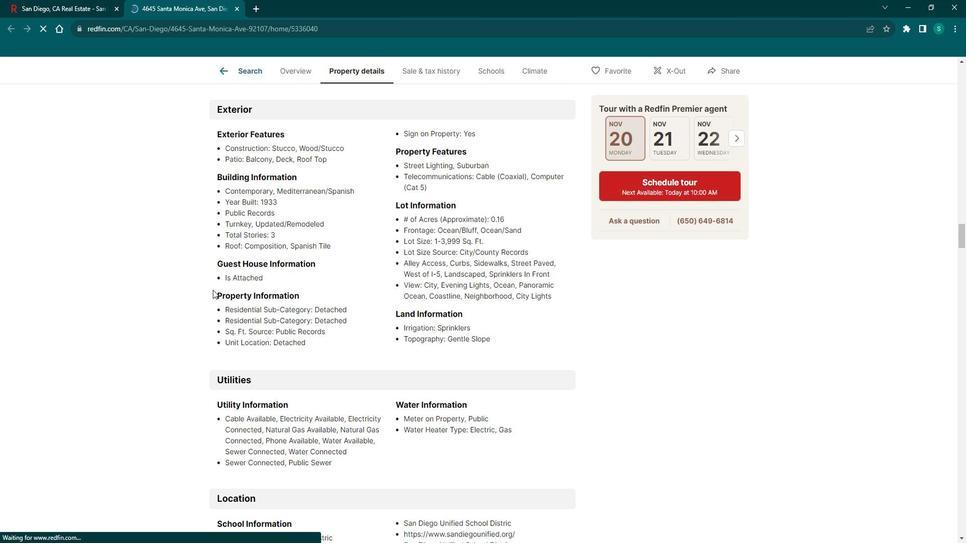 
Action: Mouse scrolled (220, 286) with delta (0, 0)
Screenshot: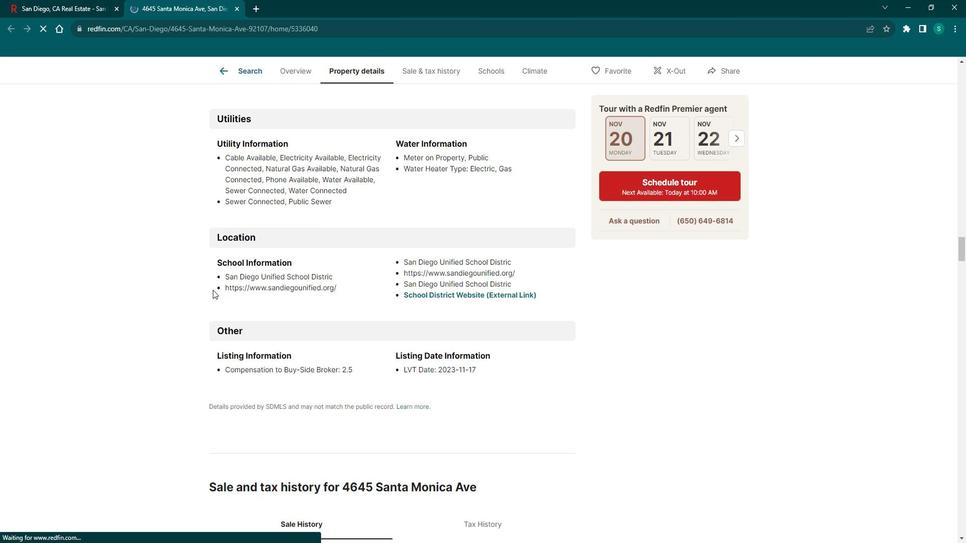 
Action: Mouse scrolled (220, 286) with delta (0, 0)
Screenshot: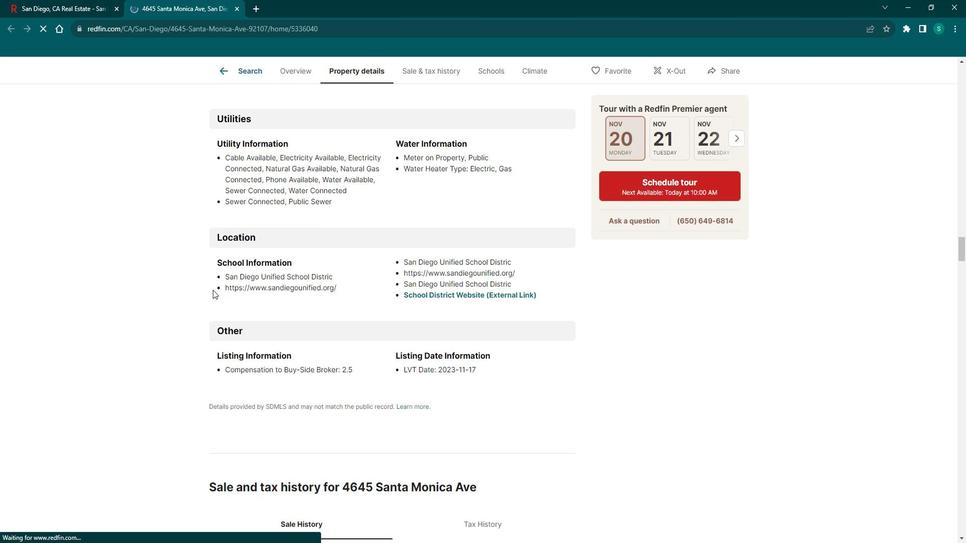 
Action: Mouse scrolled (220, 286) with delta (0, 0)
Screenshot: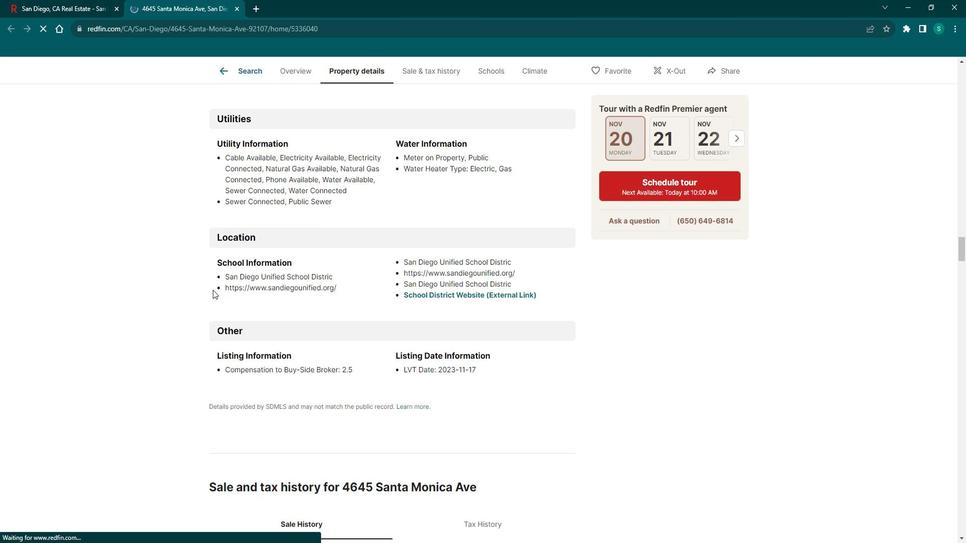 
Action: Mouse scrolled (220, 286) with delta (0, 0)
Screenshot: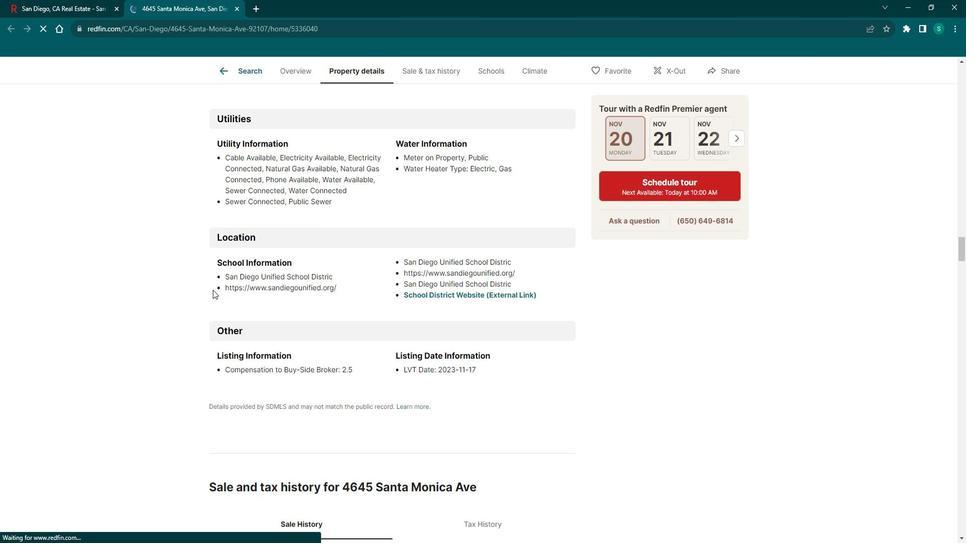 
Action: Mouse scrolled (220, 286) with delta (0, 0)
Screenshot: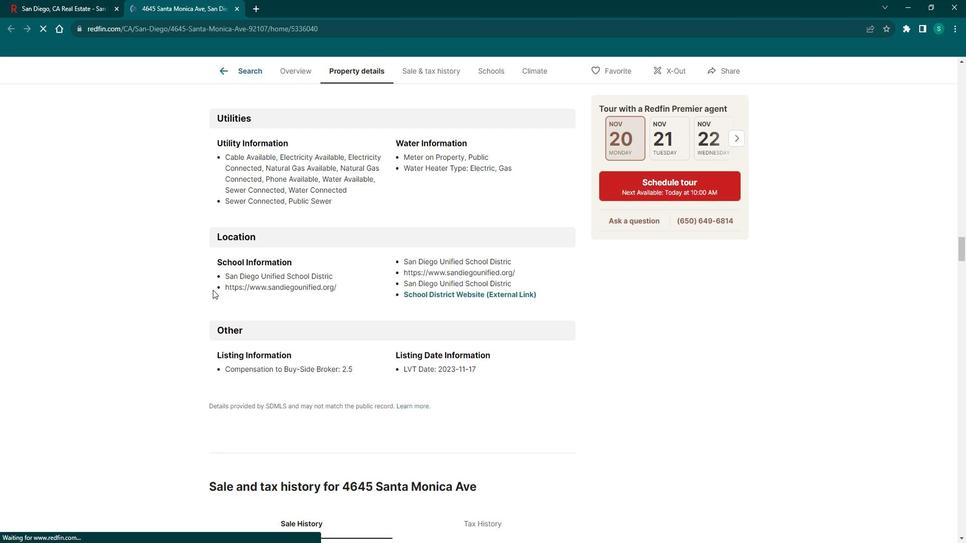 
Action: Mouse scrolled (220, 286) with delta (0, 0)
Screenshot: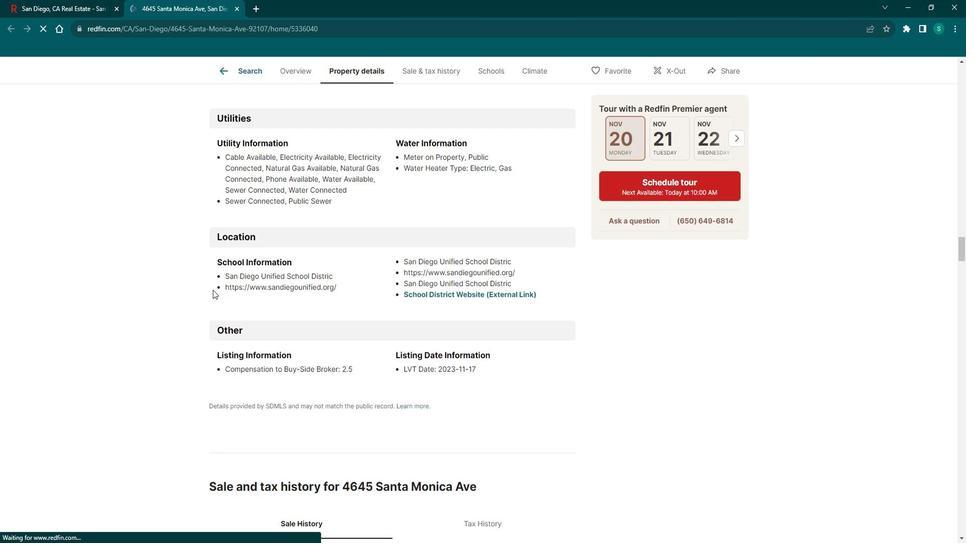 
Action: Mouse scrolled (220, 286) with delta (0, 0)
Screenshot: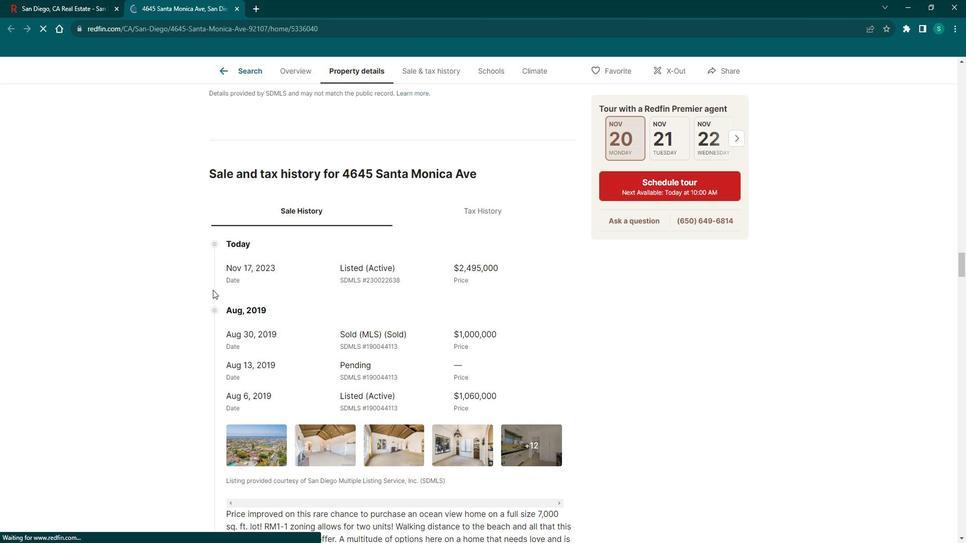 
Action: Mouse scrolled (220, 286) with delta (0, 0)
Screenshot: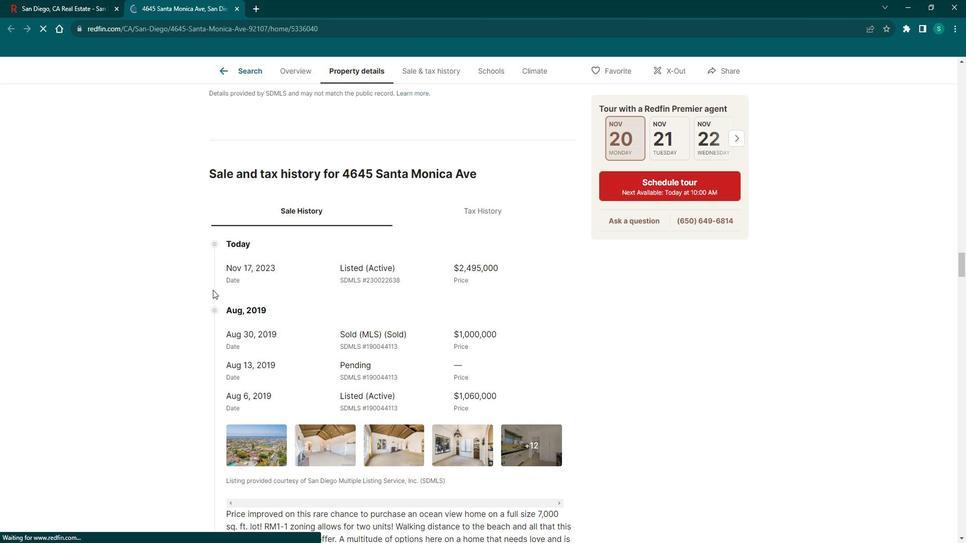 
Action: Mouse scrolled (220, 286) with delta (0, 0)
Screenshot: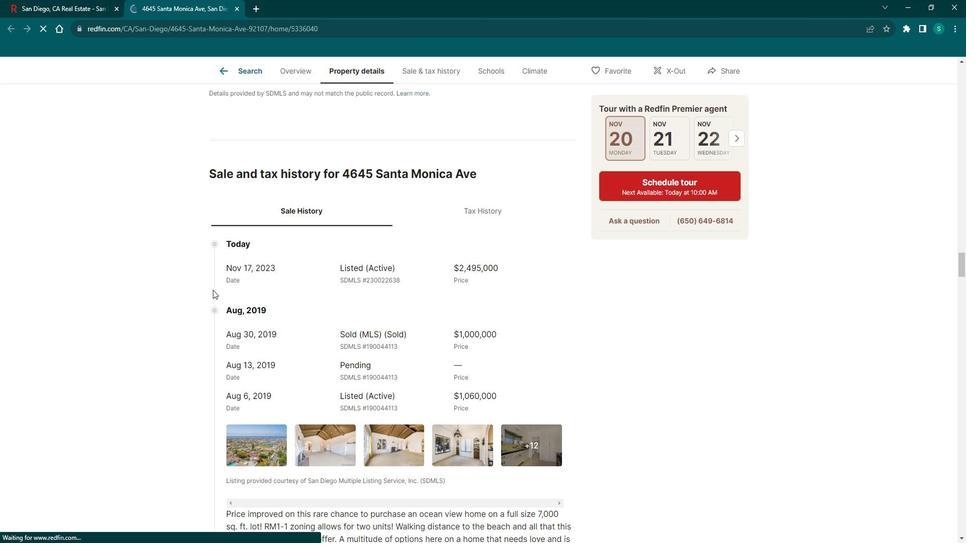 
Action: Mouse scrolled (220, 286) with delta (0, 0)
Screenshot: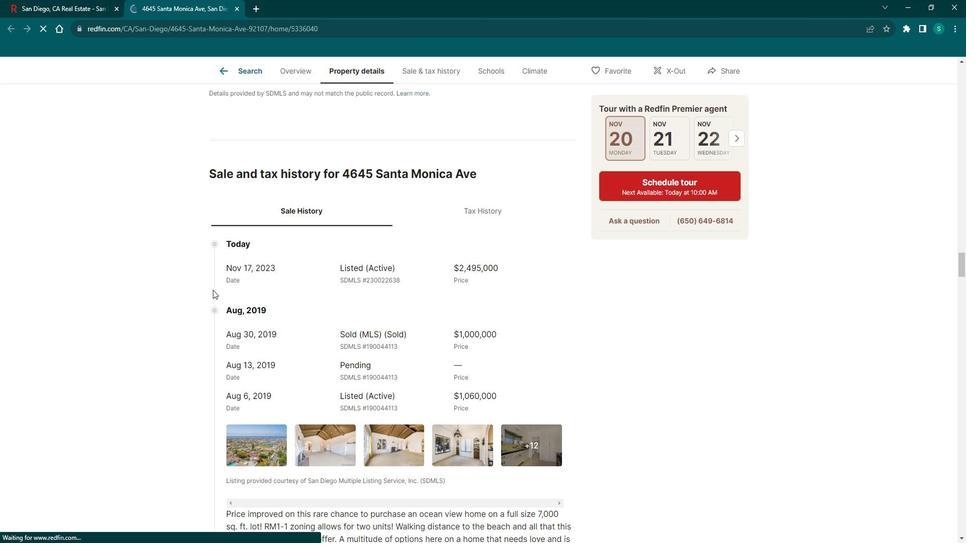 
Action: Mouse scrolled (220, 286) with delta (0, 0)
Screenshot: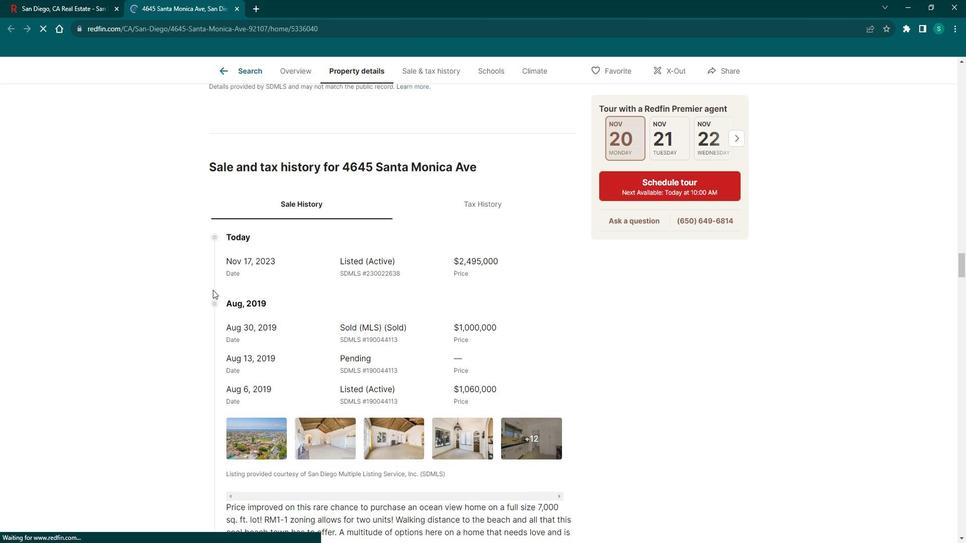 
Action: Mouse scrolled (220, 286) with delta (0, 0)
Screenshot: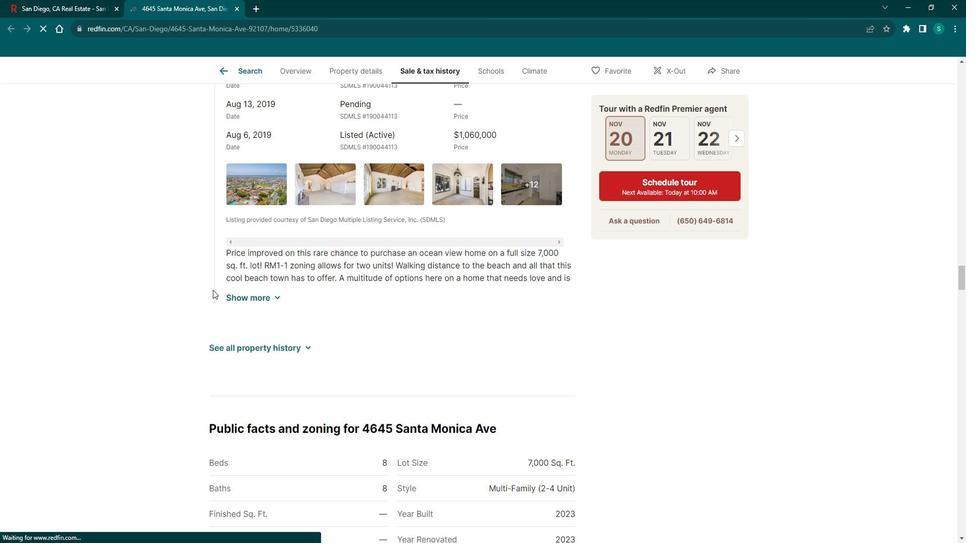 
Action: Mouse scrolled (220, 286) with delta (0, 0)
Screenshot: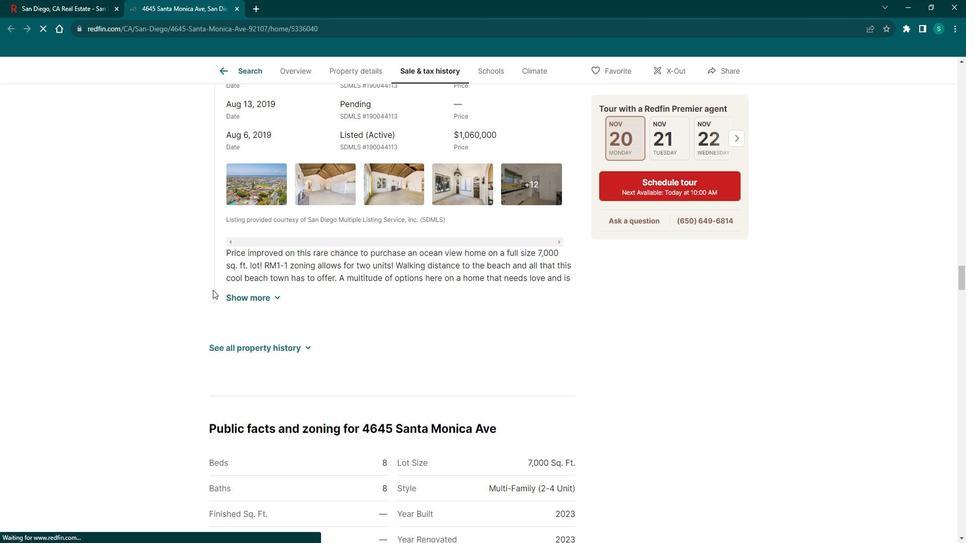 
Action: Mouse scrolled (220, 286) with delta (0, 0)
Screenshot: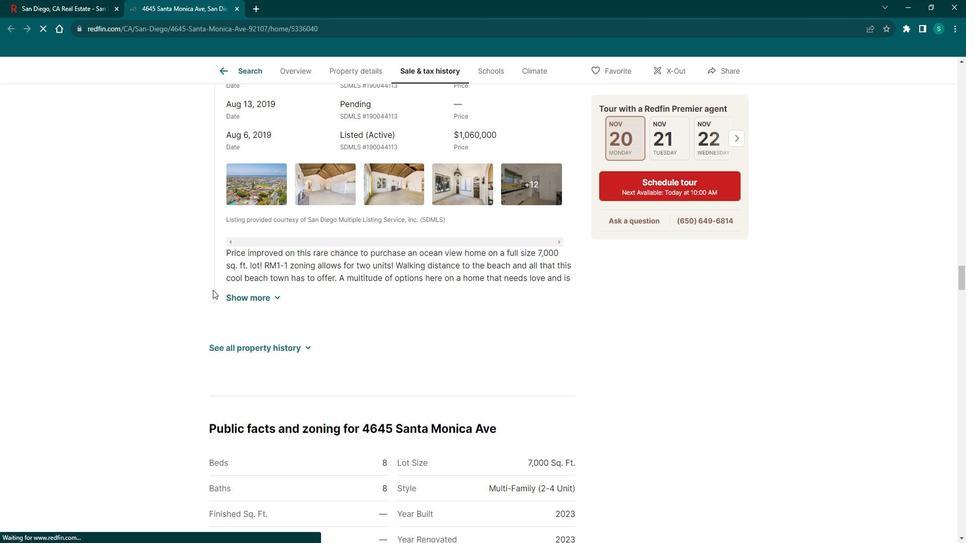 
Action: Mouse scrolled (220, 286) with delta (0, 0)
Screenshot: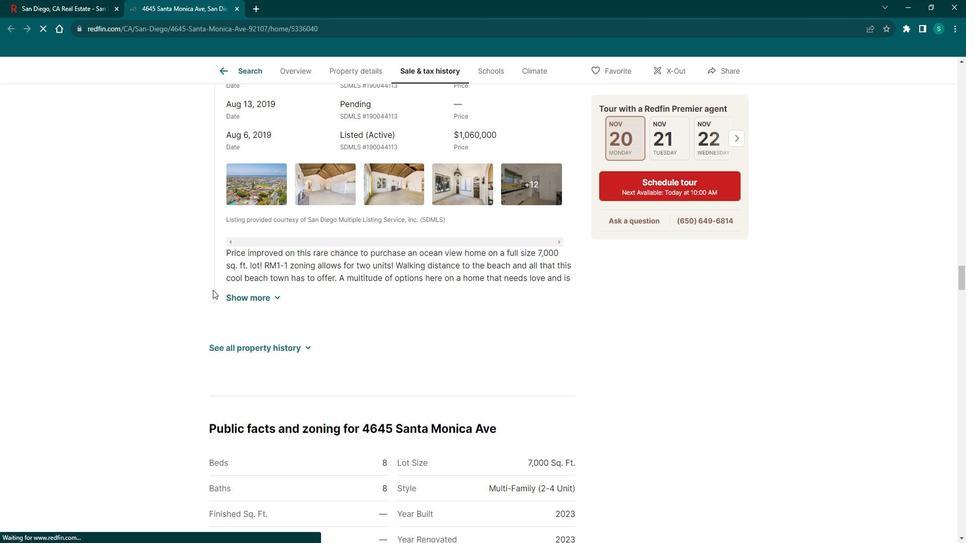 
Action: Mouse scrolled (220, 286) with delta (0, 0)
Screenshot: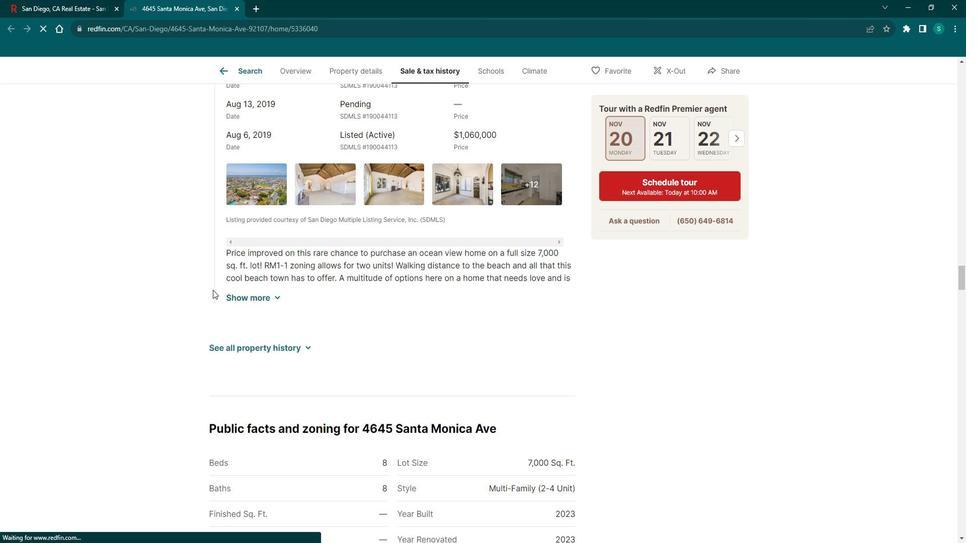 
Action: Mouse scrolled (220, 286) with delta (0, 0)
Screenshot: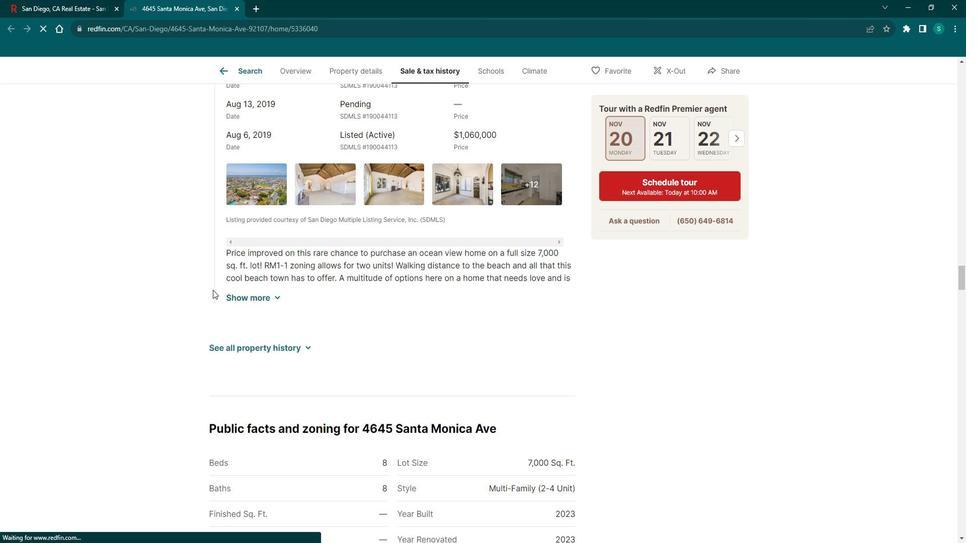 
Action: Mouse scrolled (220, 286) with delta (0, 0)
Screenshot: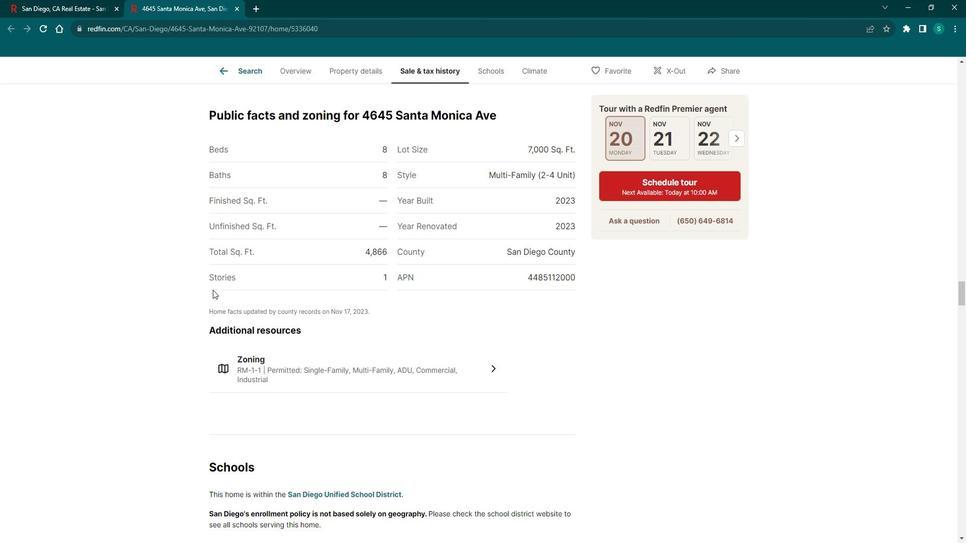 
Action: Mouse scrolled (220, 286) with delta (0, 0)
Screenshot: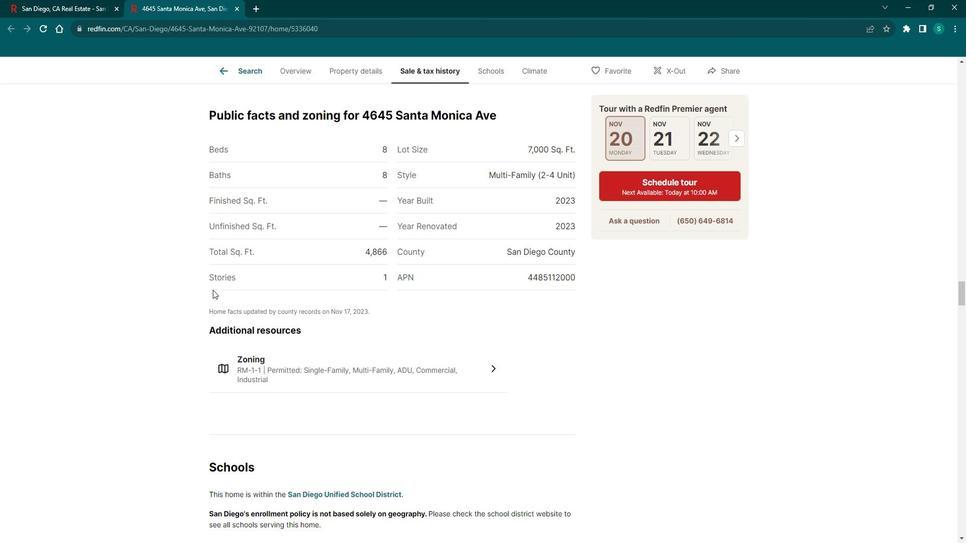 
Action: Mouse scrolled (220, 286) with delta (0, 0)
Screenshot: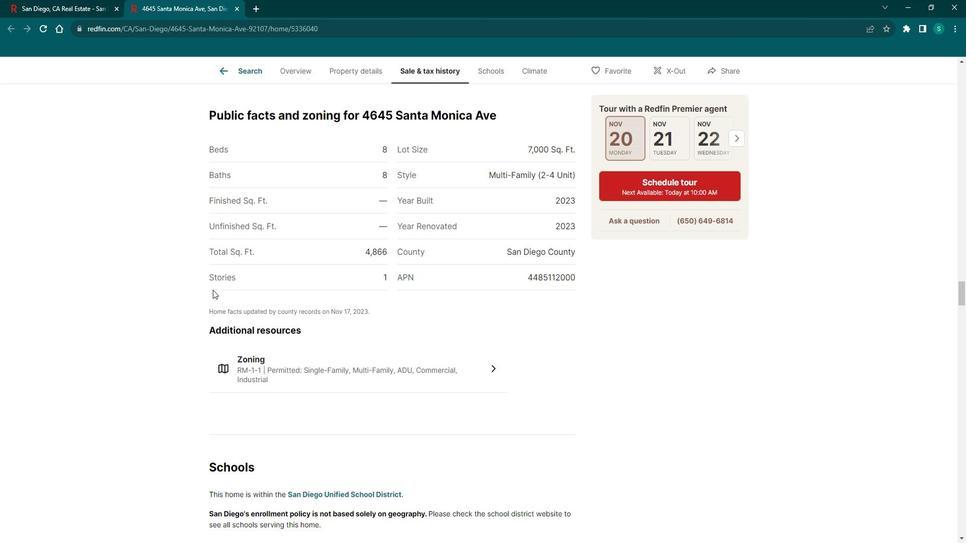 
Action: Mouse scrolled (220, 286) with delta (0, 0)
Screenshot: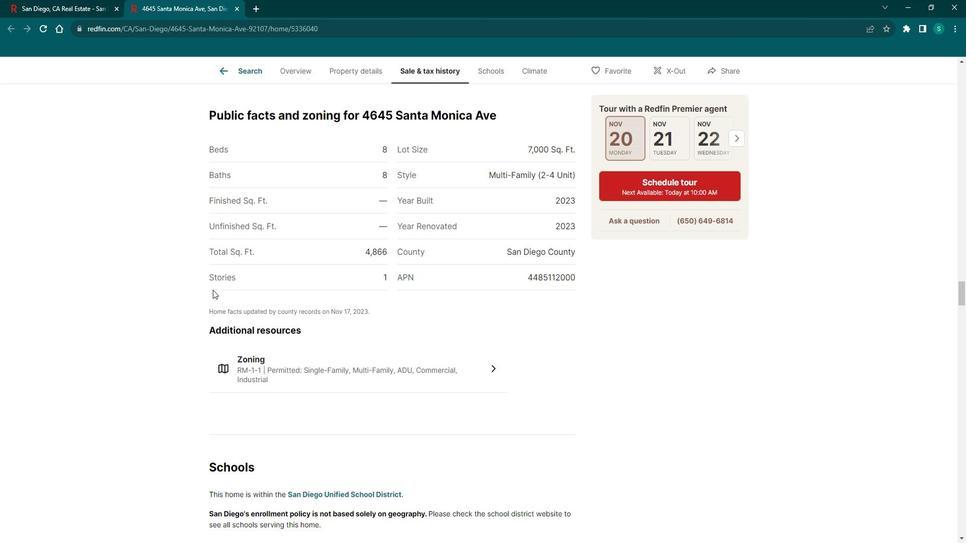 
Action: Mouse scrolled (220, 286) with delta (0, 0)
Screenshot: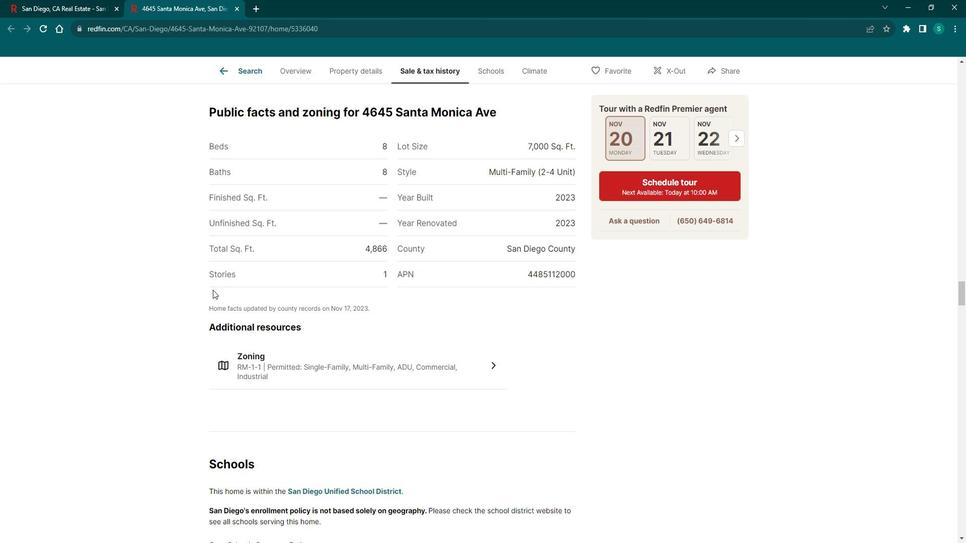 
Action: Mouse scrolled (220, 286) with delta (0, 0)
Screenshot: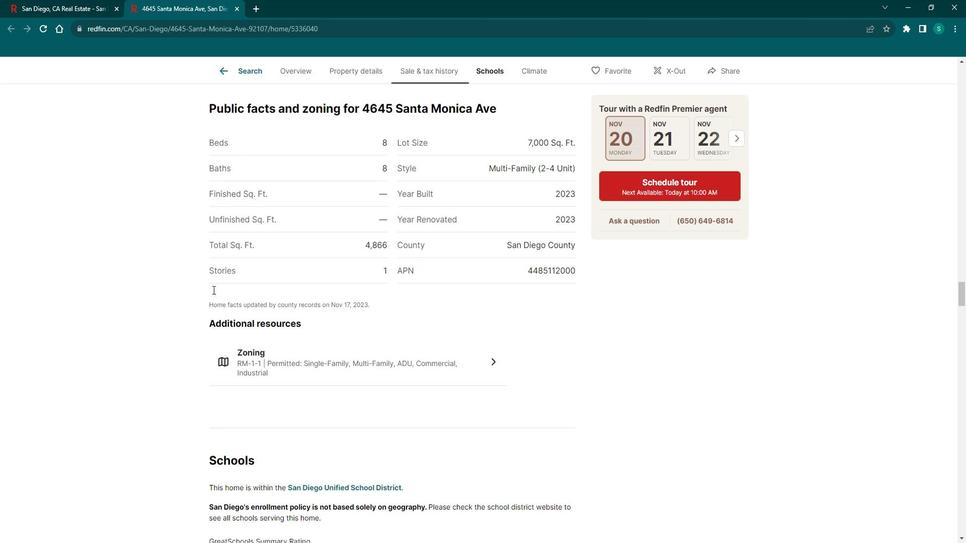 
Action: Mouse scrolled (220, 286) with delta (0, 0)
Screenshot: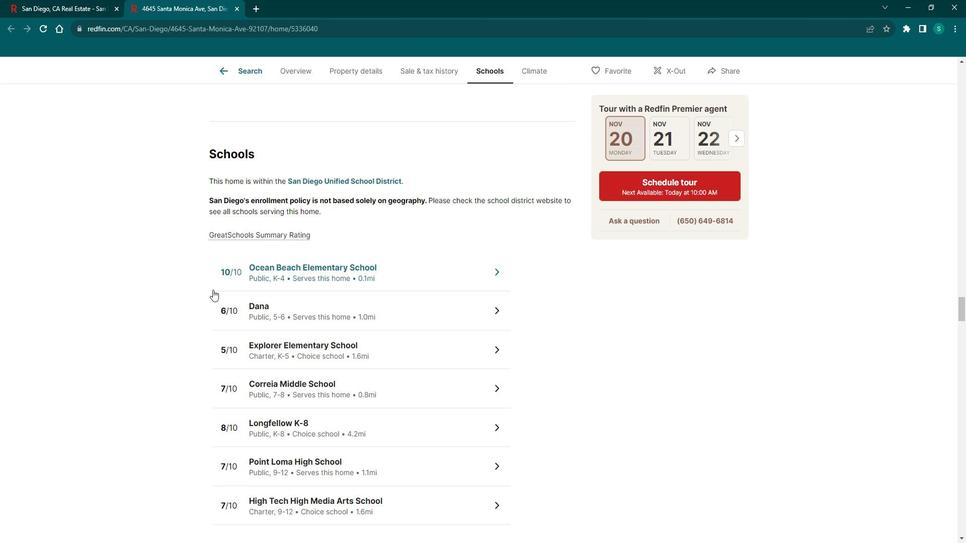 
Action: Mouse scrolled (220, 286) with delta (0, 0)
Screenshot: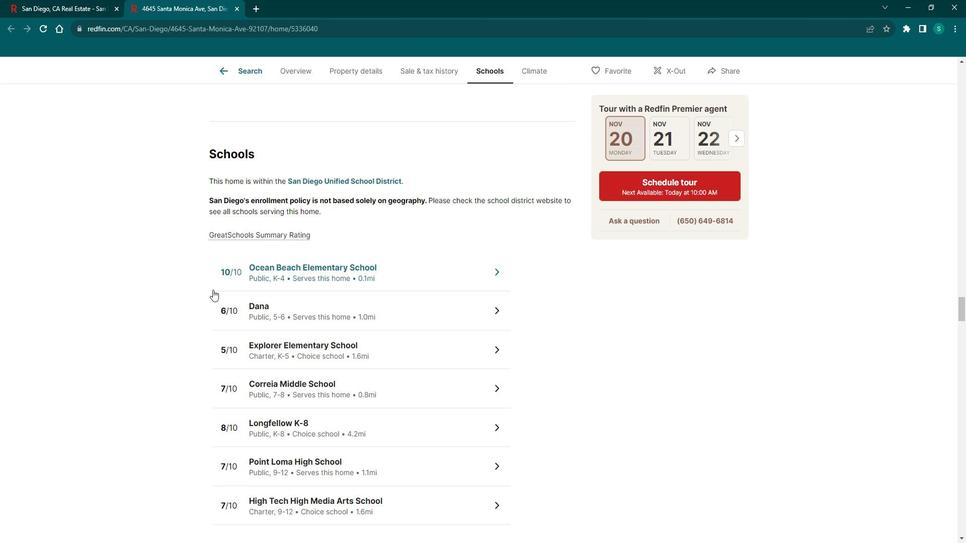 
Action: Mouse scrolled (220, 286) with delta (0, 0)
Screenshot: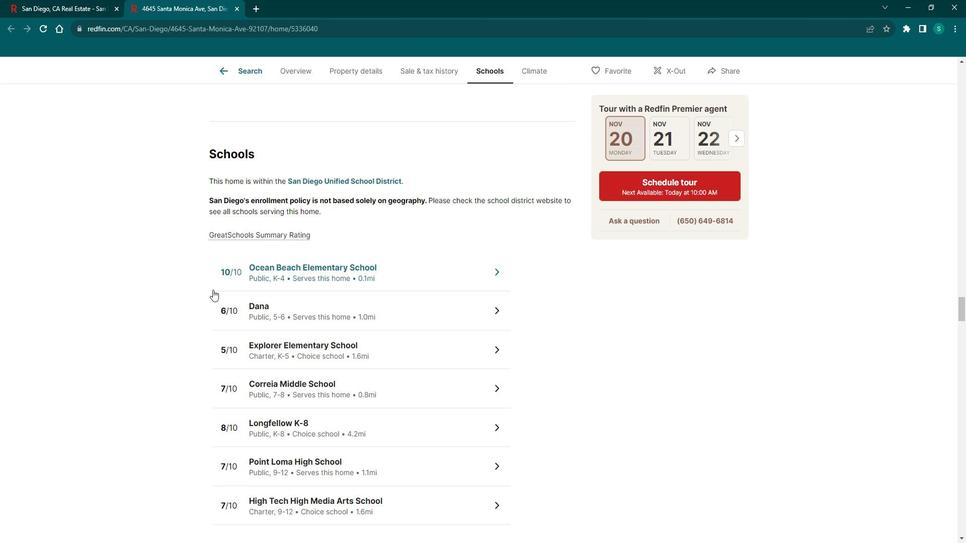 
Action: Mouse scrolled (220, 286) with delta (0, 0)
Screenshot: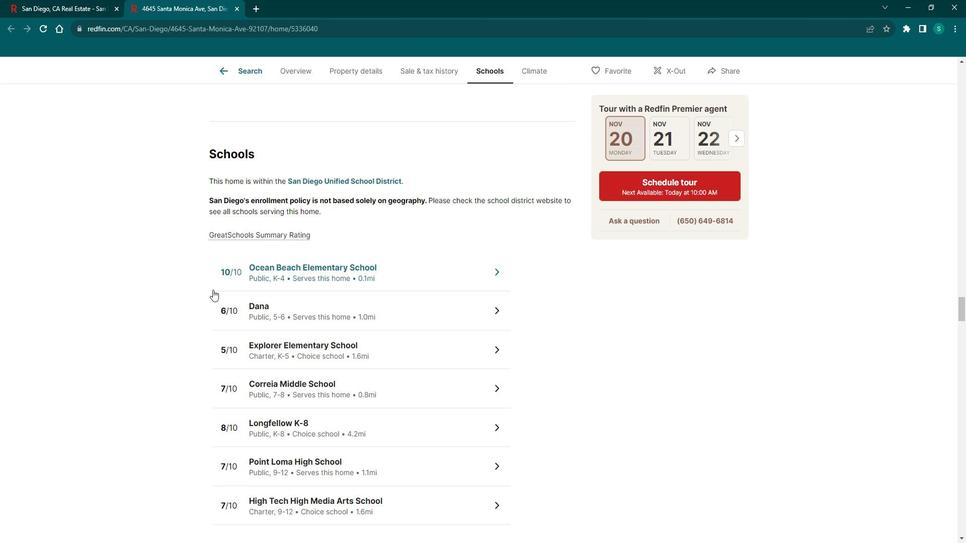 
Action: Mouse scrolled (220, 286) with delta (0, 0)
Screenshot: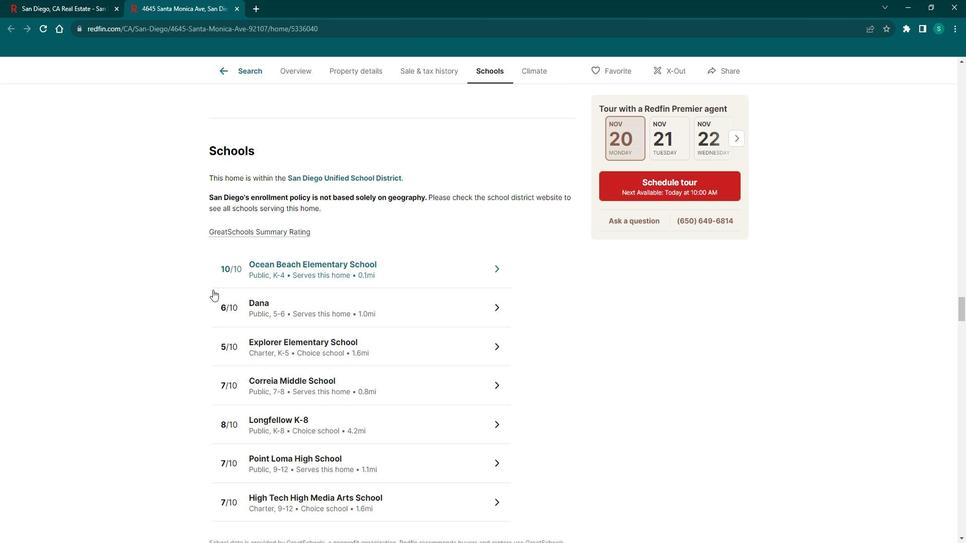 
Action: Mouse scrolled (220, 286) with delta (0, 0)
Screenshot: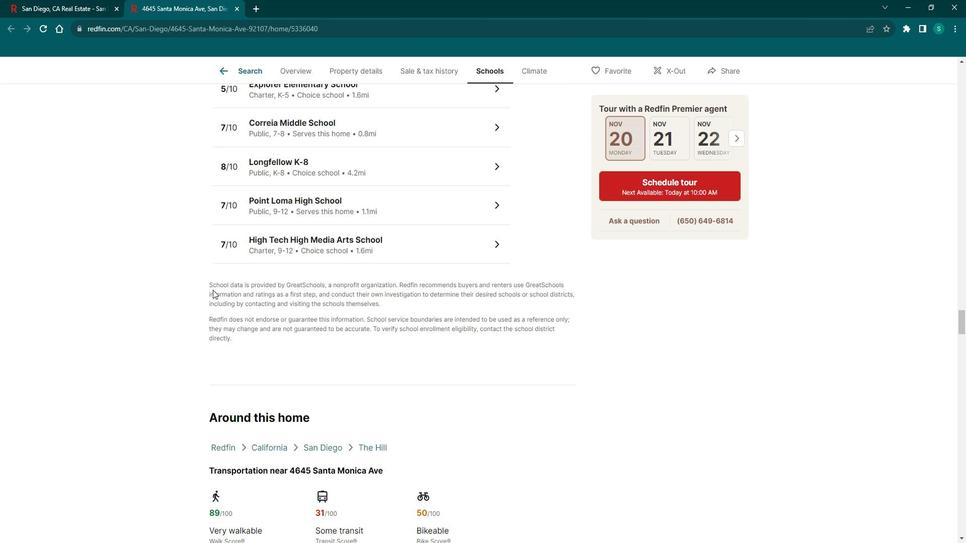 
Action: Mouse scrolled (220, 286) with delta (0, 0)
Screenshot: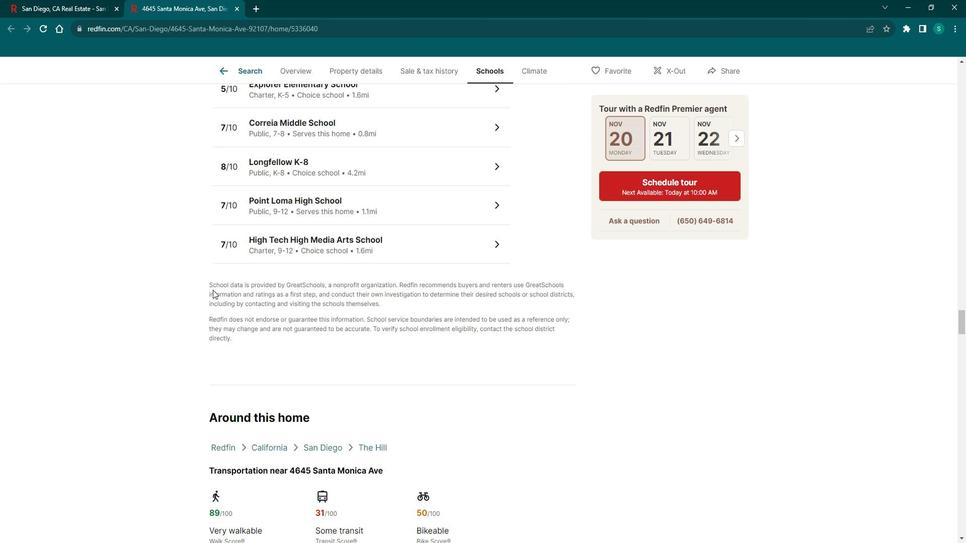 
Action: Mouse scrolled (220, 286) with delta (0, 0)
Screenshot: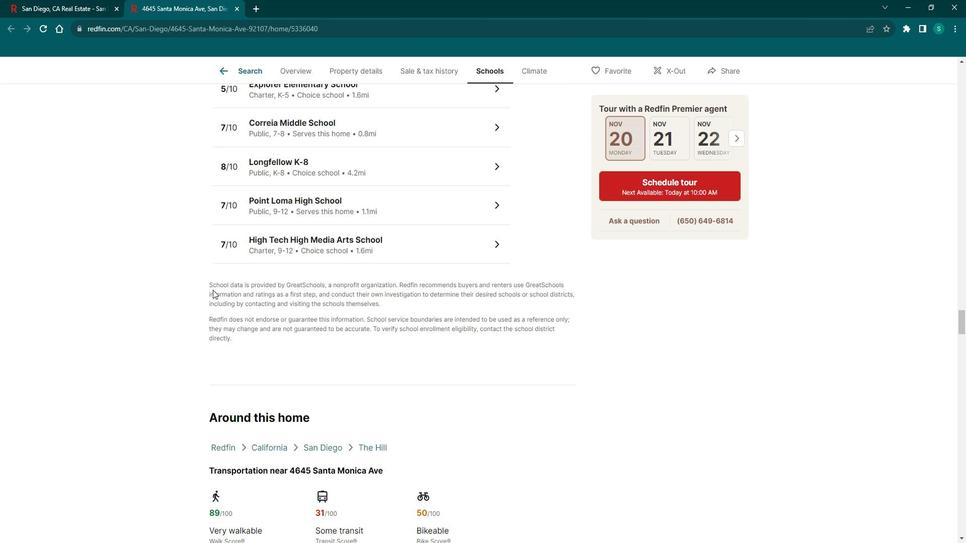 
Action: Mouse scrolled (220, 286) with delta (0, 0)
Screenshot: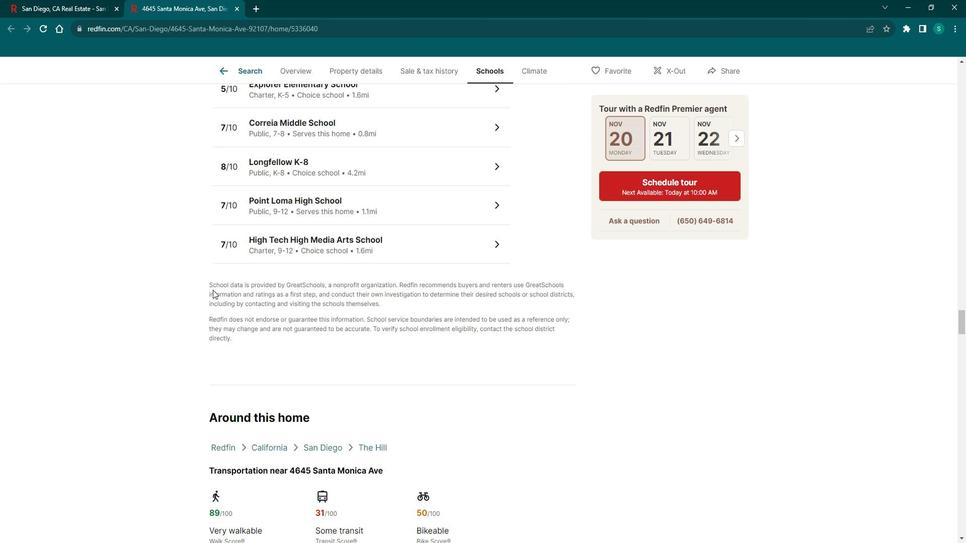 
Action: Mouse scrolled (220, 286) with delta (0, 0)
Screenshot: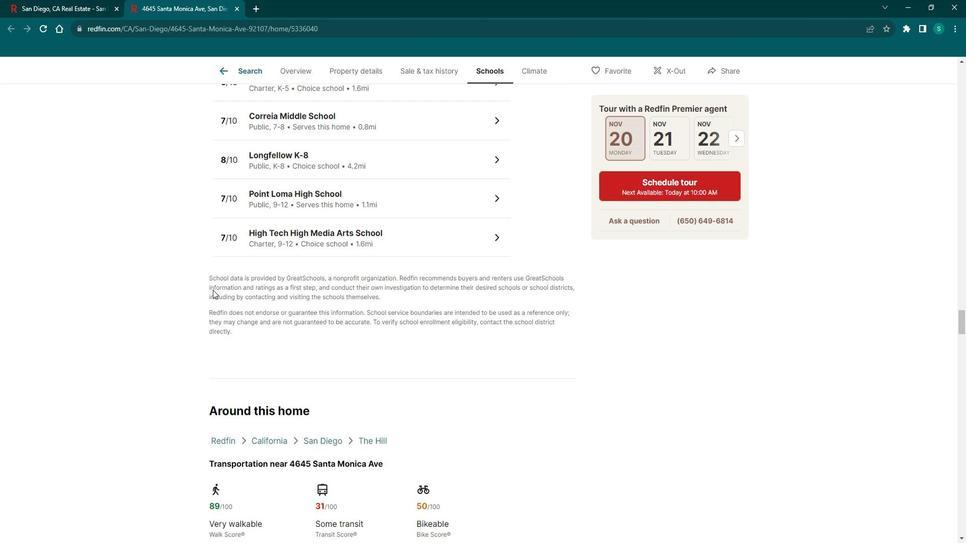 
Action: Mouse scrolled (220, 286) with delta (0, 0)
Screenshot: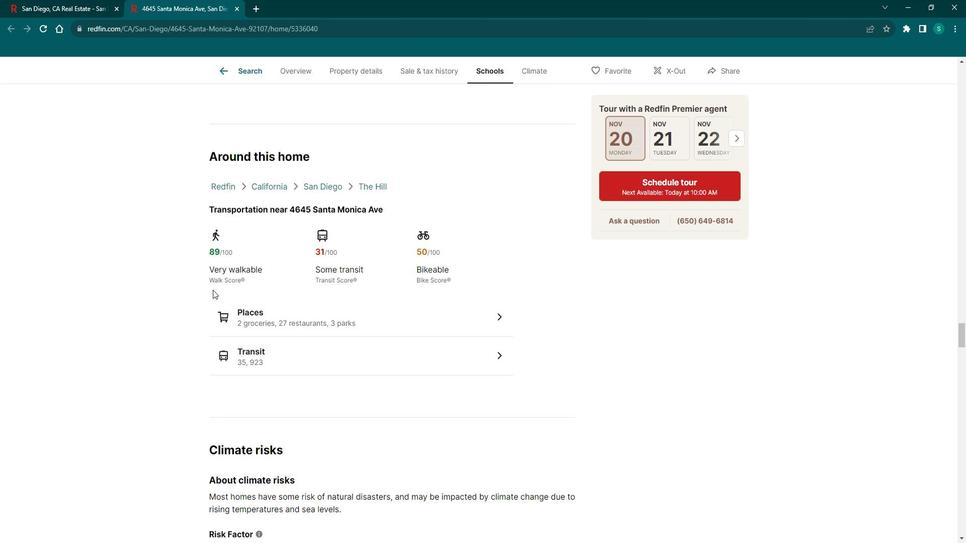 
Action: Mouse scrolled (220, 286) with delta (0, 0)
Screenshot: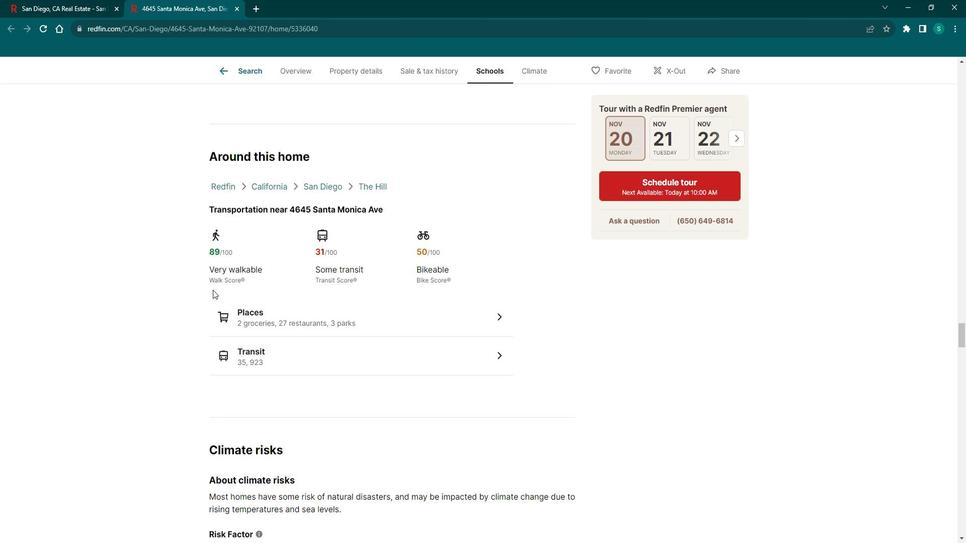 
Action: Mouse scrolled (220, 286) with delta (0, 0)
Screenshot: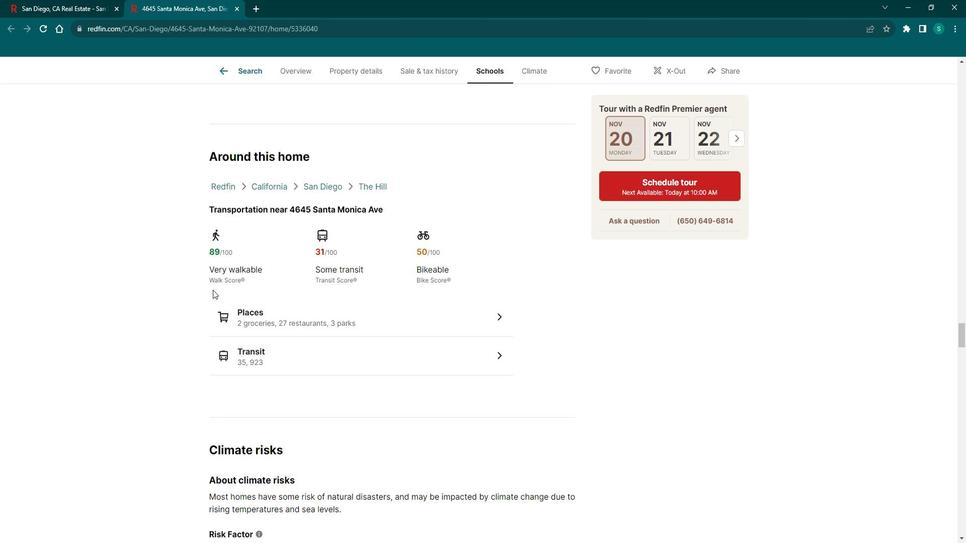 
Action: Mouse scrolled (220, 286) with delta (0, 0)
Screenshot: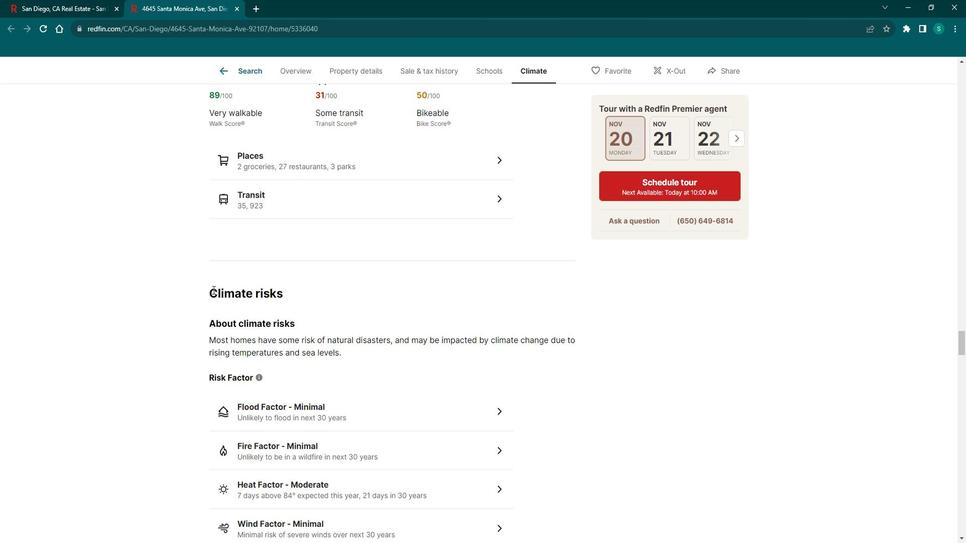 
Action: Mouse scrolled (220, 286) with delta (0, 0)
Screenshot: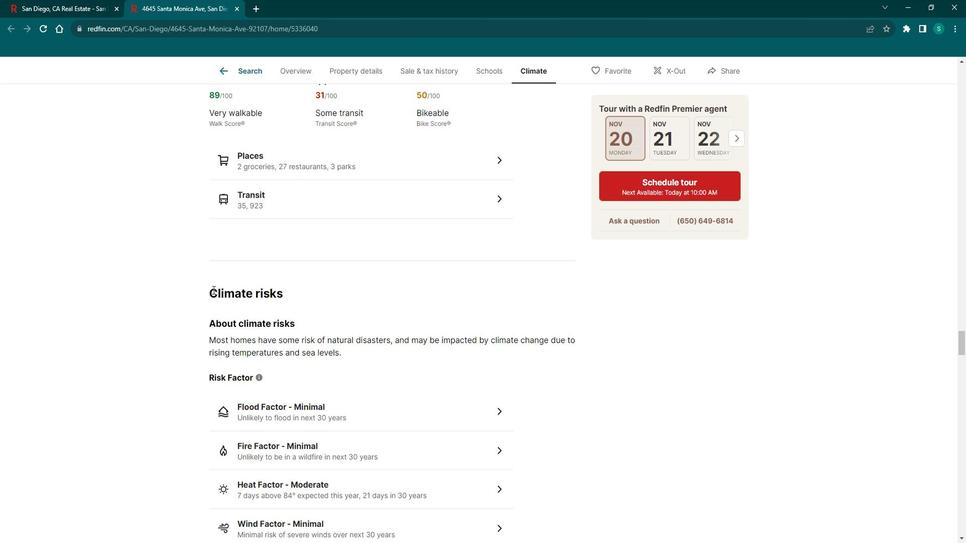 
Action: Mouse scrolled (220, 286) with delta (0, 0)
Screenshot: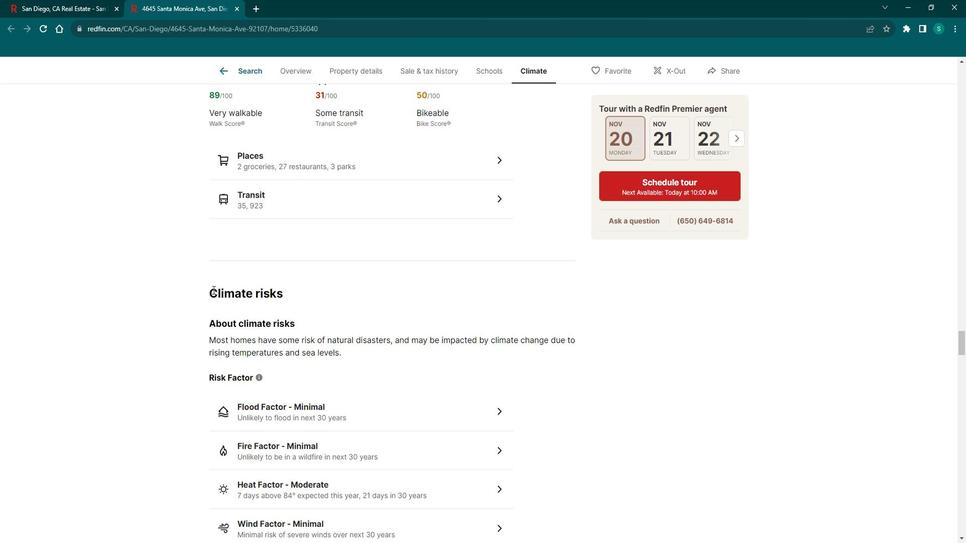 
Action: Mouse scrolled (220, 286) with delta (0, 0)
Screenshot: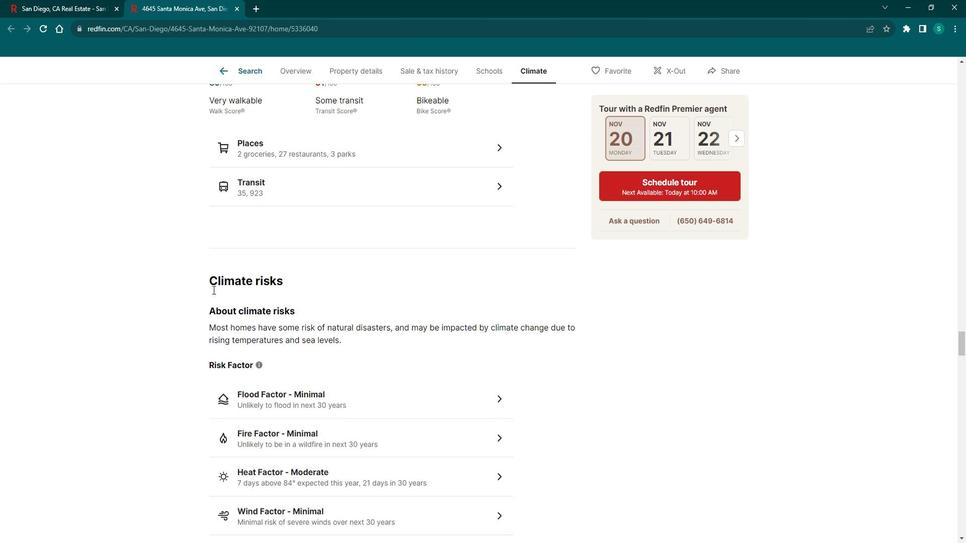 
Action: Mouse scrolled (220, 286) with delta (0, 0)
Screenshot: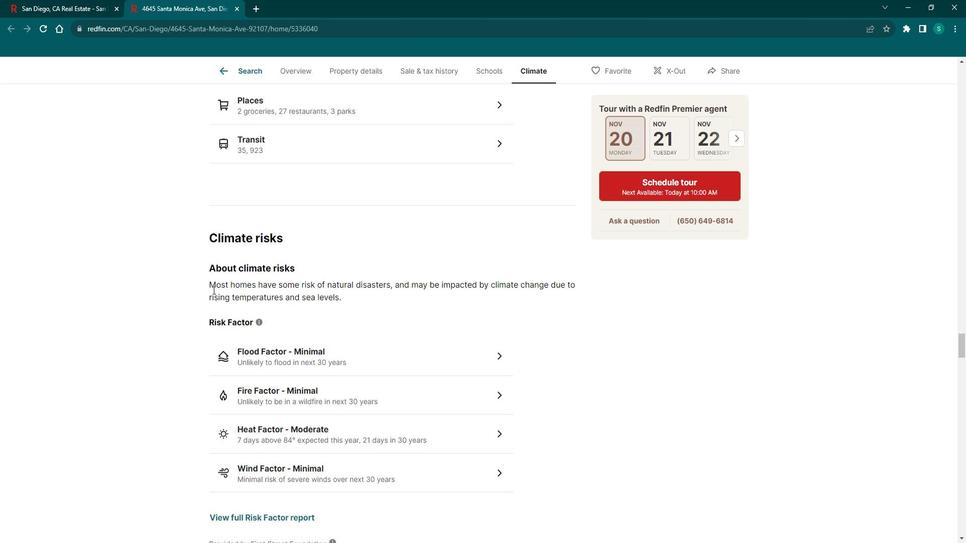 
Action: Mouse moved to (252, 82)
Screenshot: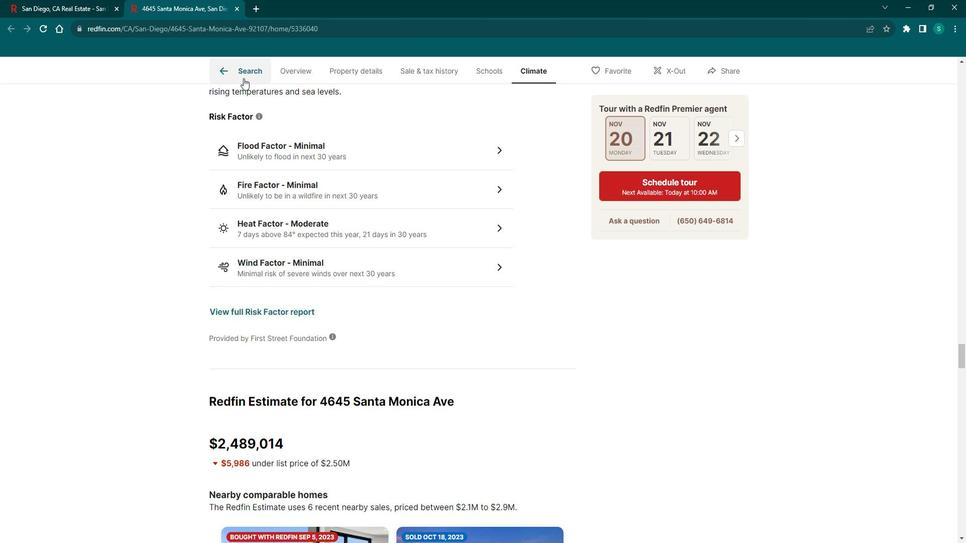 
Action: Mouse pressed left at (252, 82)
Screenshot: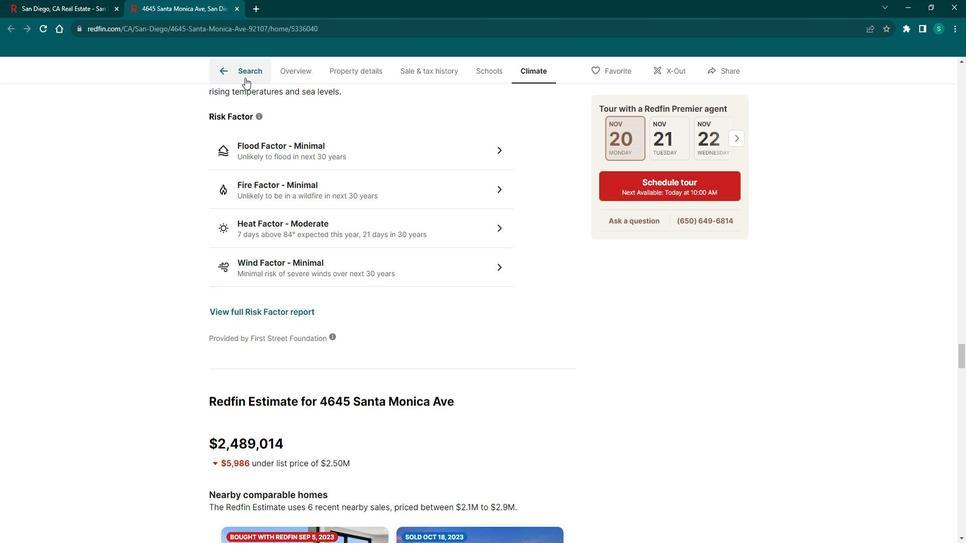 
Action: Mouse moved to (258, 80)
Screenshot: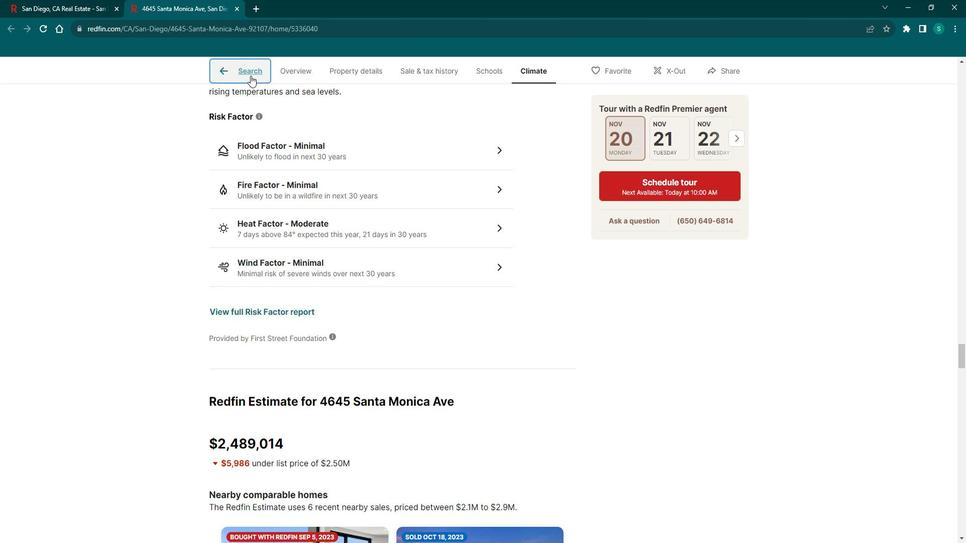 
Action: Mouse pressed left at (258, 80)
Screenshot: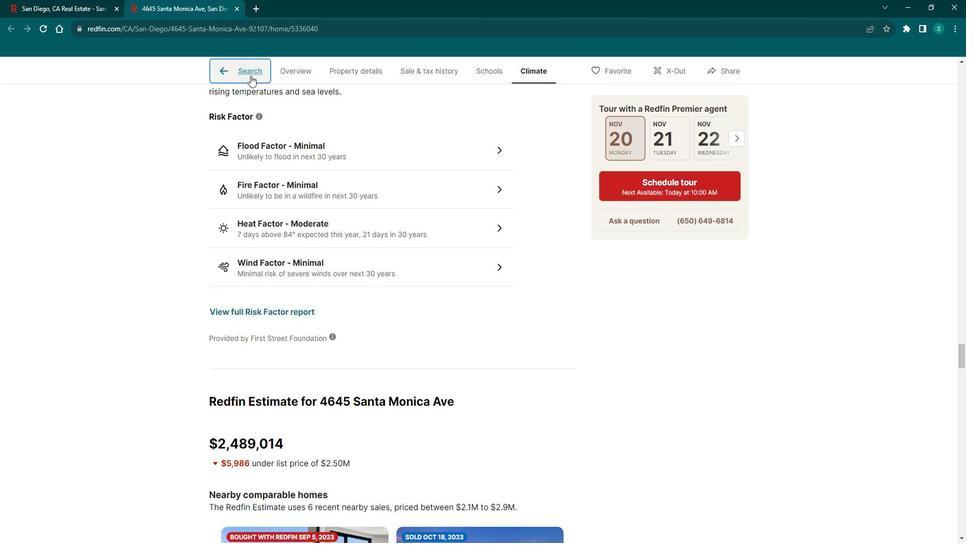 
Action: Mouse moved to (813, 332)
Screenshot: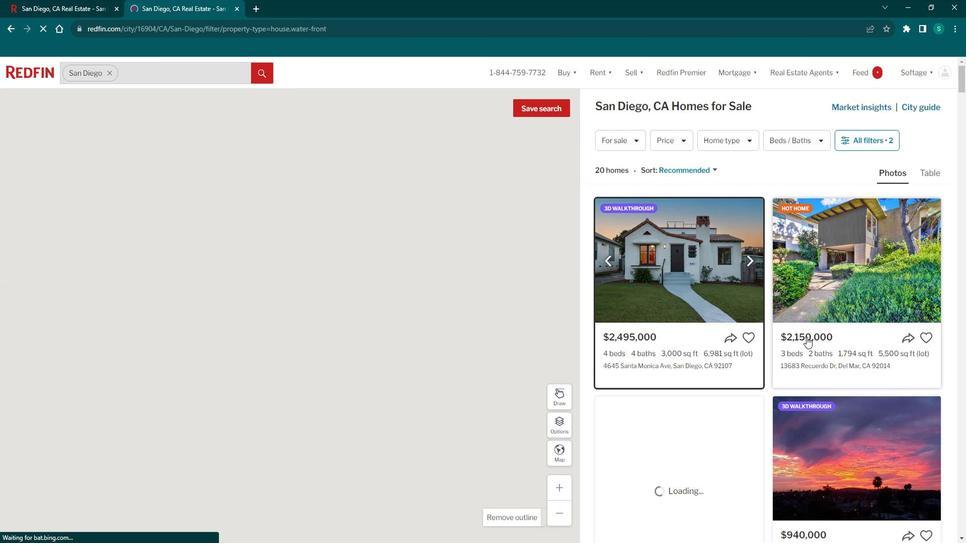 
Action: Mouse scrolled (813, 331) with delta (0, 0)
Screenshot: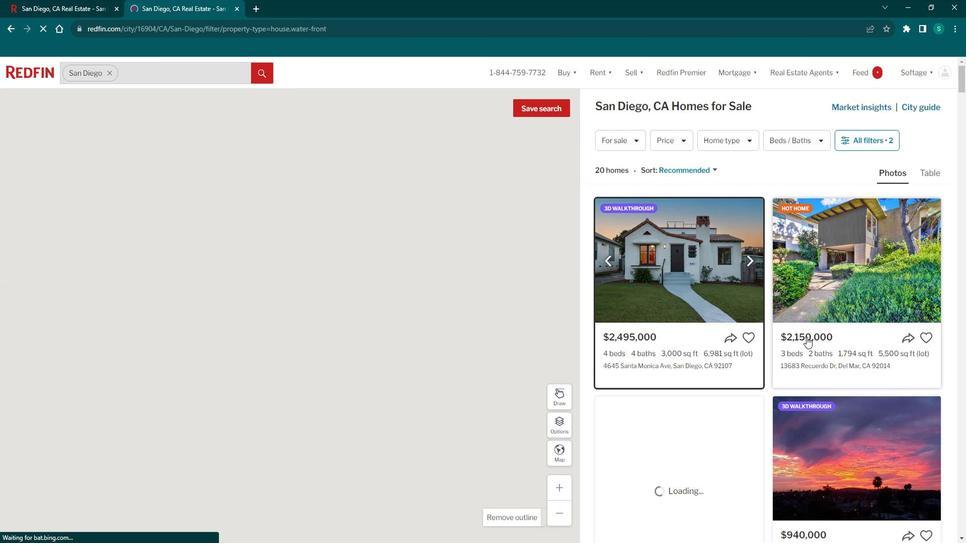 
Action: Mouse moved to (809, 332)
Screenshot: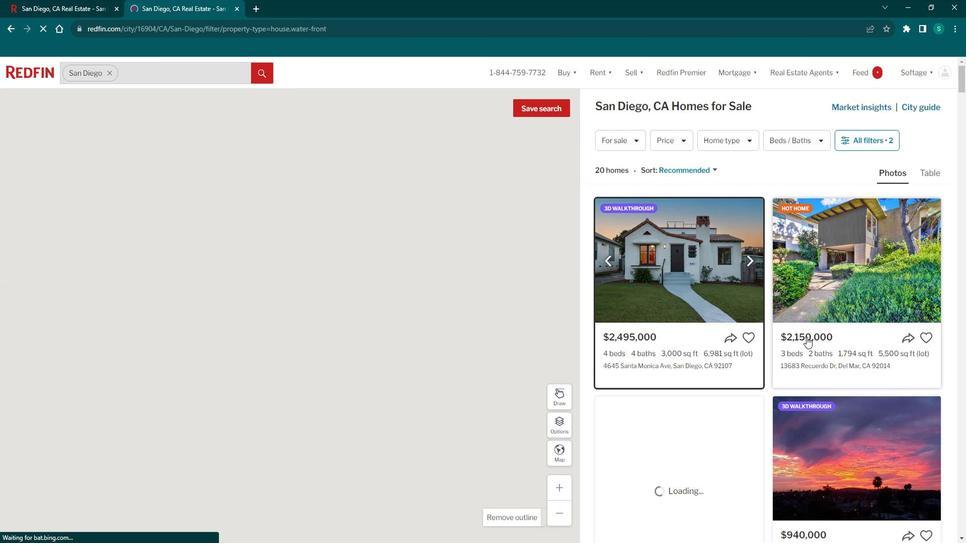
Action: Mouse scrolled (809, 332) with delta (0, 0)
Screenshot: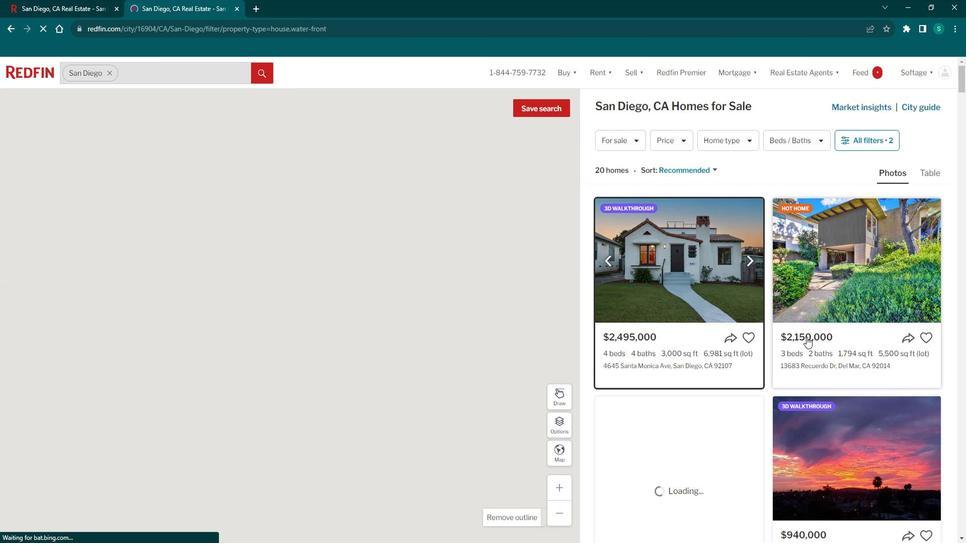 
Action: Mouse moved to (808, 333)
Screenshot: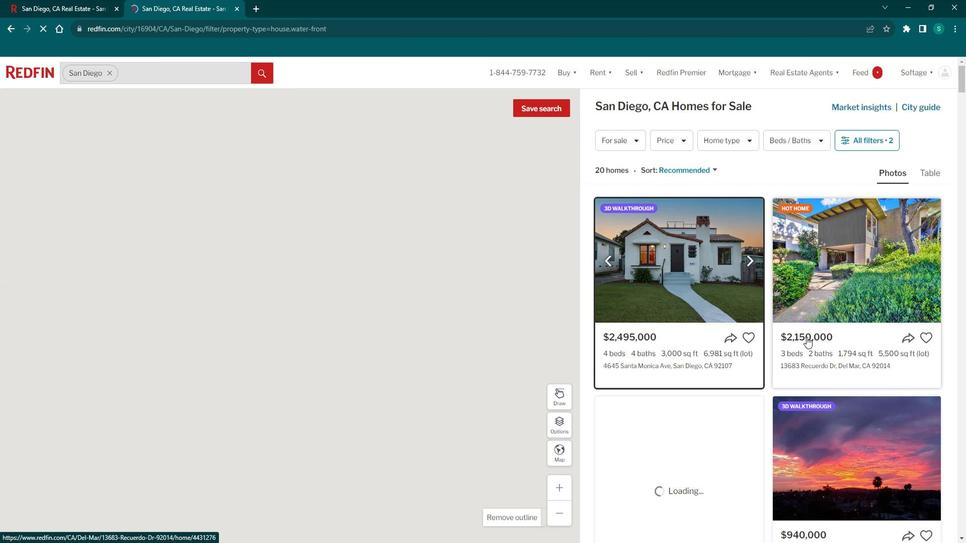 
Action: Mouse scrolled (808, 332) with delta (0, 0)
Screenshot: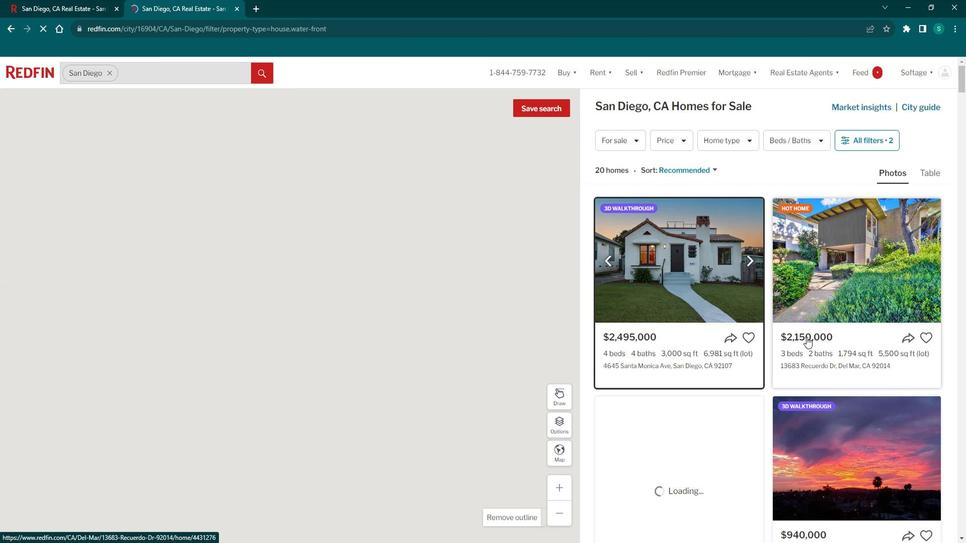 
Action: Mouse moved to (807, 333)
Screenshot: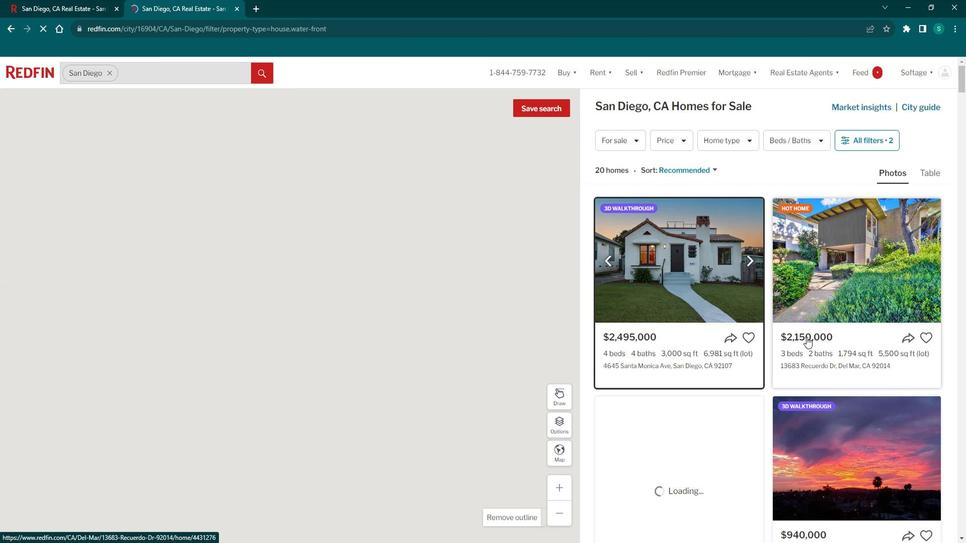 
Action: Mouse scrolled (807, 332) with delta (0, 0)
Screenshot: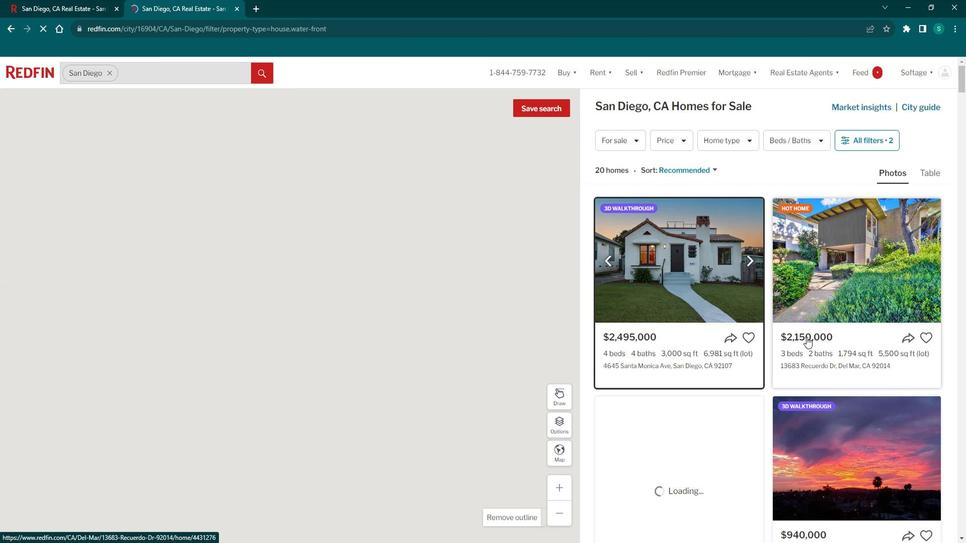 
Action: Mouse scrolled (807, 332) with delta (0, 0)
Screenshot: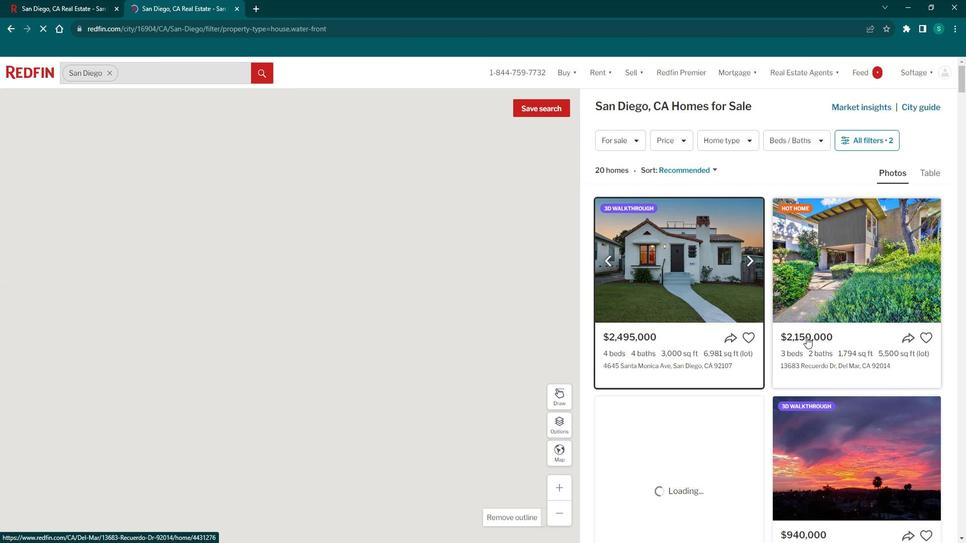 
Action: Mouse scrolled (807, 332) with delta (0, 0)
Screenshot: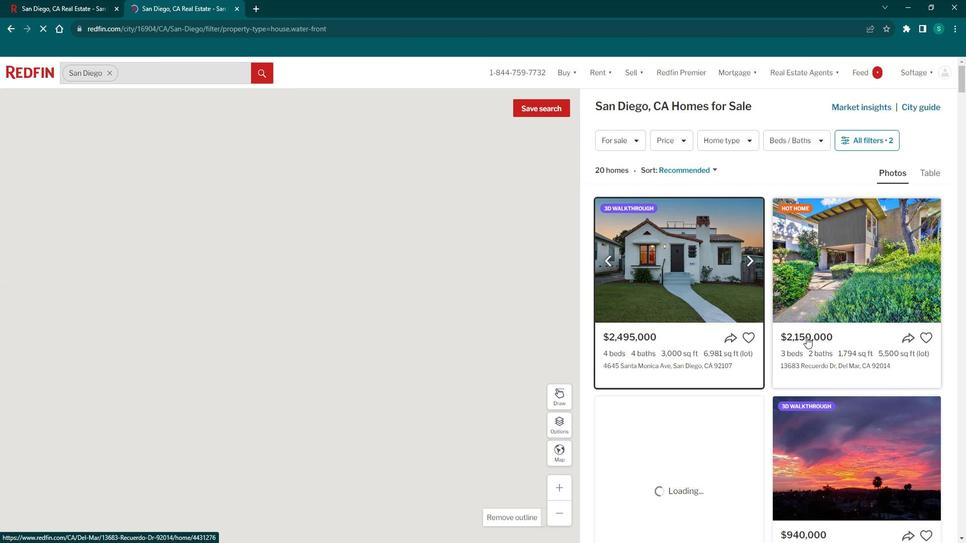 
Action: Mouse moved to (821, 320)
Screenshot: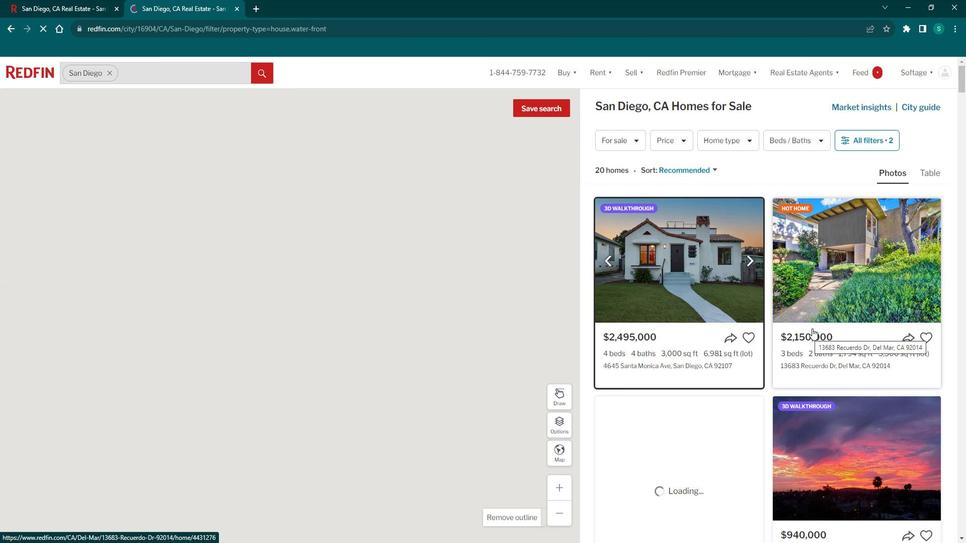 
Action: Mouse scrolled (821, 320) with delta (0, 0)
Screenshot: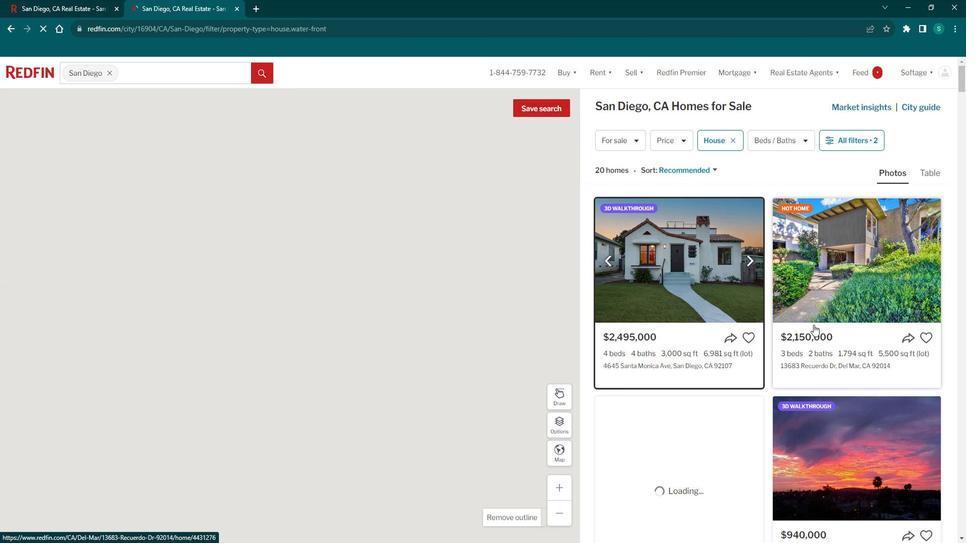 
Action: Mouse scrolled (821, 320) with delta (0, 0)
Screenshot: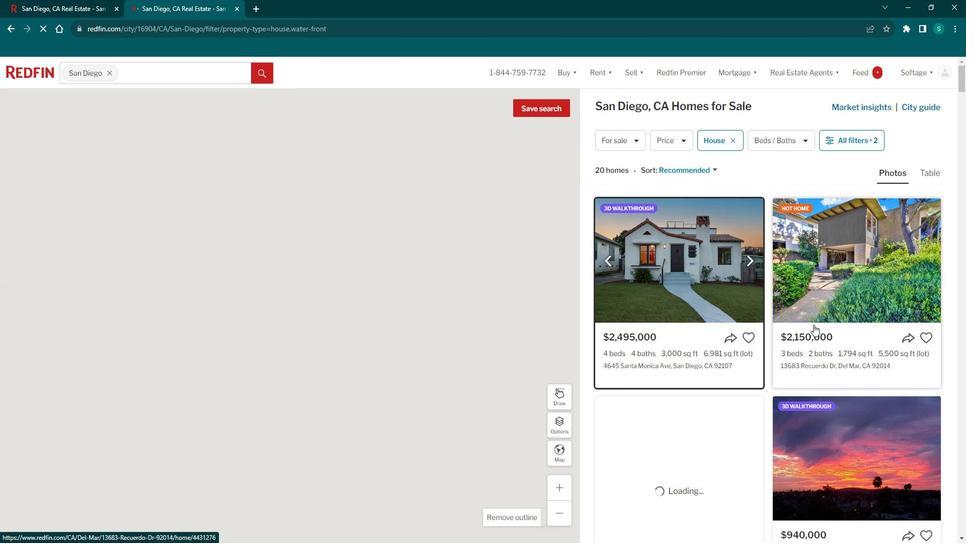 
Action: Mouse moved to (821, 320)
Screenshot: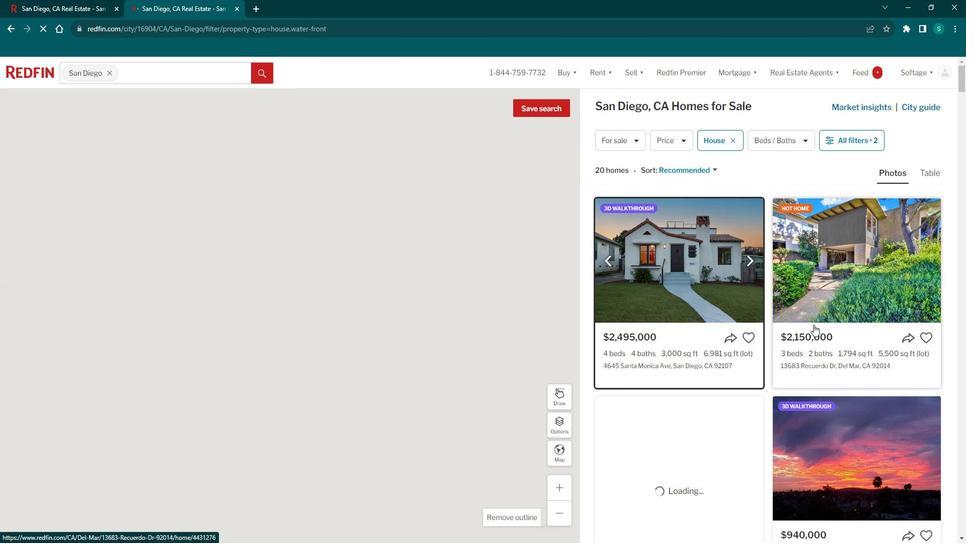 
Action: Mouse scrolled (821, 320) with delta (0, 0)
